 Task: Find connections with filter location Seesen with filter topic #Networkingwith filter profile language German with filter current company Hacking Articles with filter school A.N.College with filter industry Metal Valve, Ball, and Roller Manufacturing with filter service category Technical with filter keywords title Attorney
Action: Mouse moved to (193, 287)
Screenshot: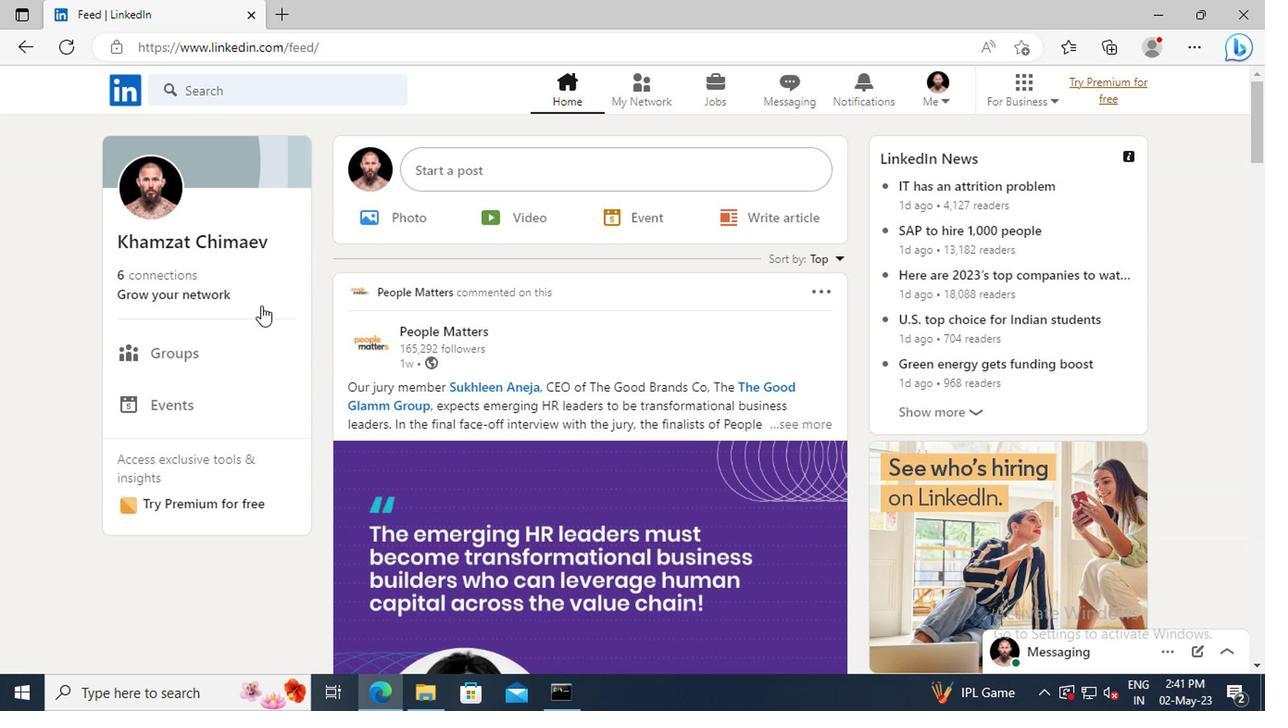 
Action: Mouse pressed left at (193, 287)
Screenshot: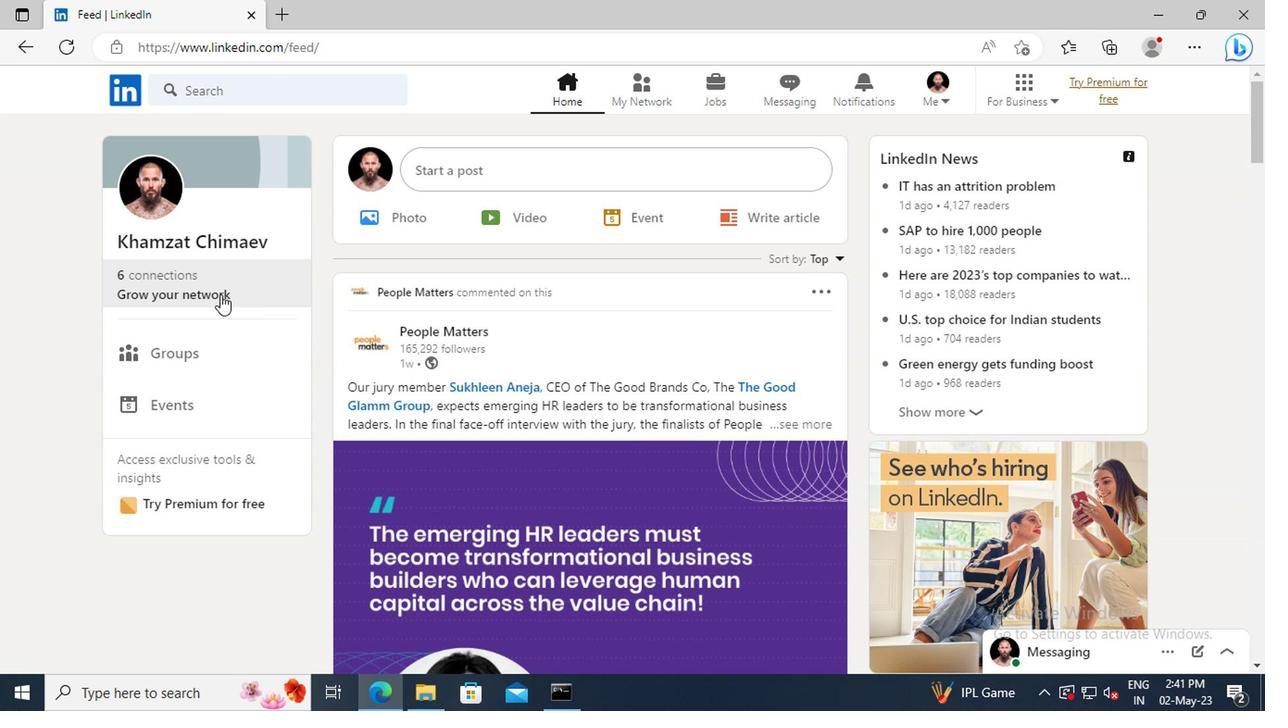 
Action: Mouse moved to (190, 197)
Screenshot: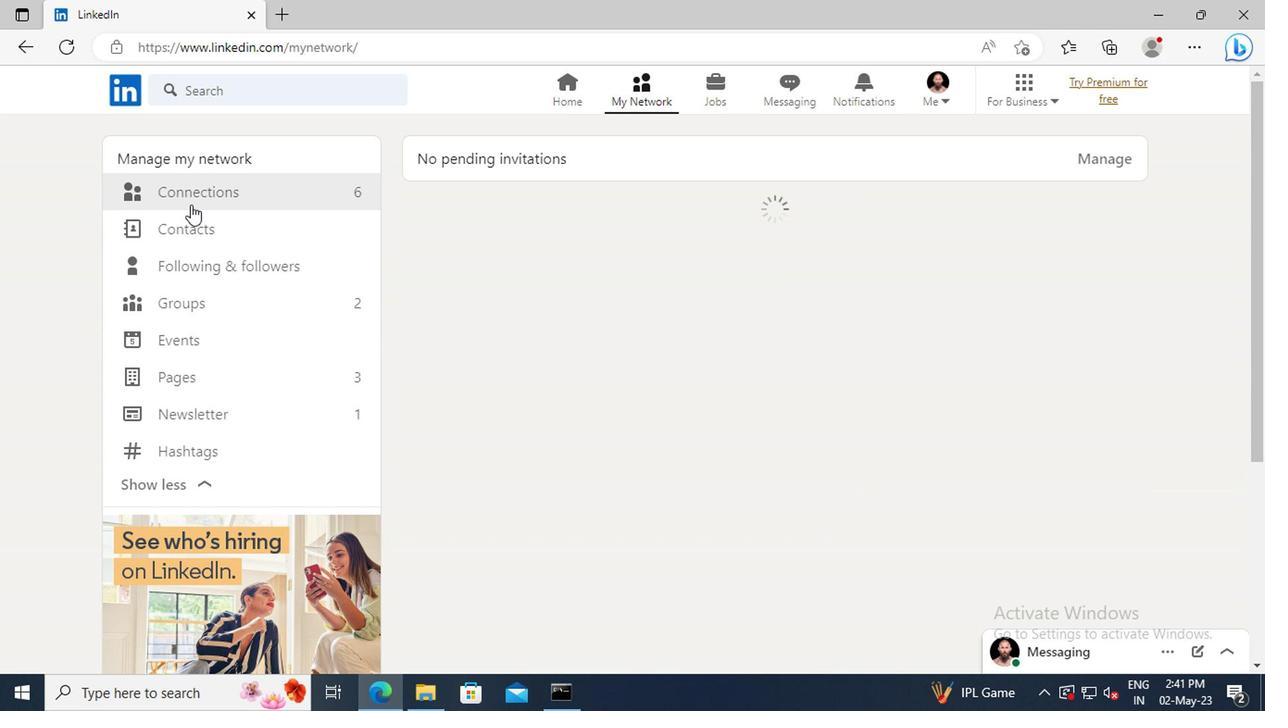 
Action: Mouse pressed left at (190, 197)
Screenshot: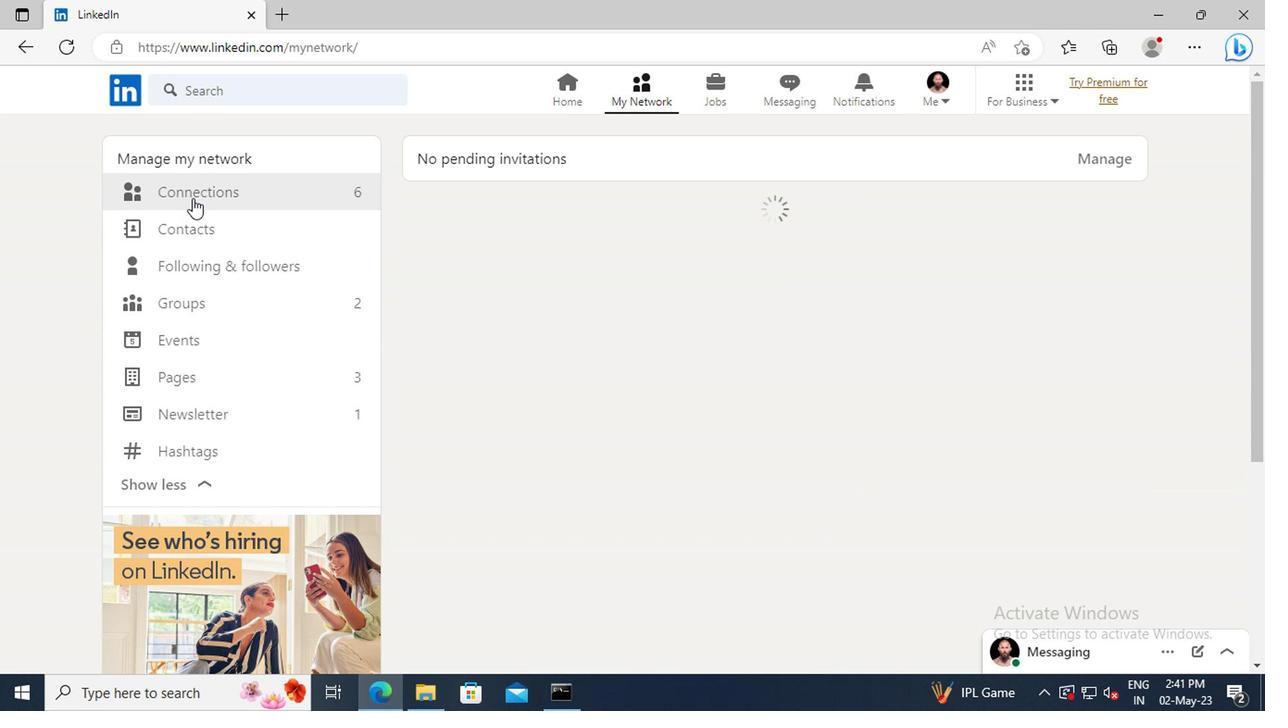 
Action: Mouse moved to (738, 201)
Screenshot: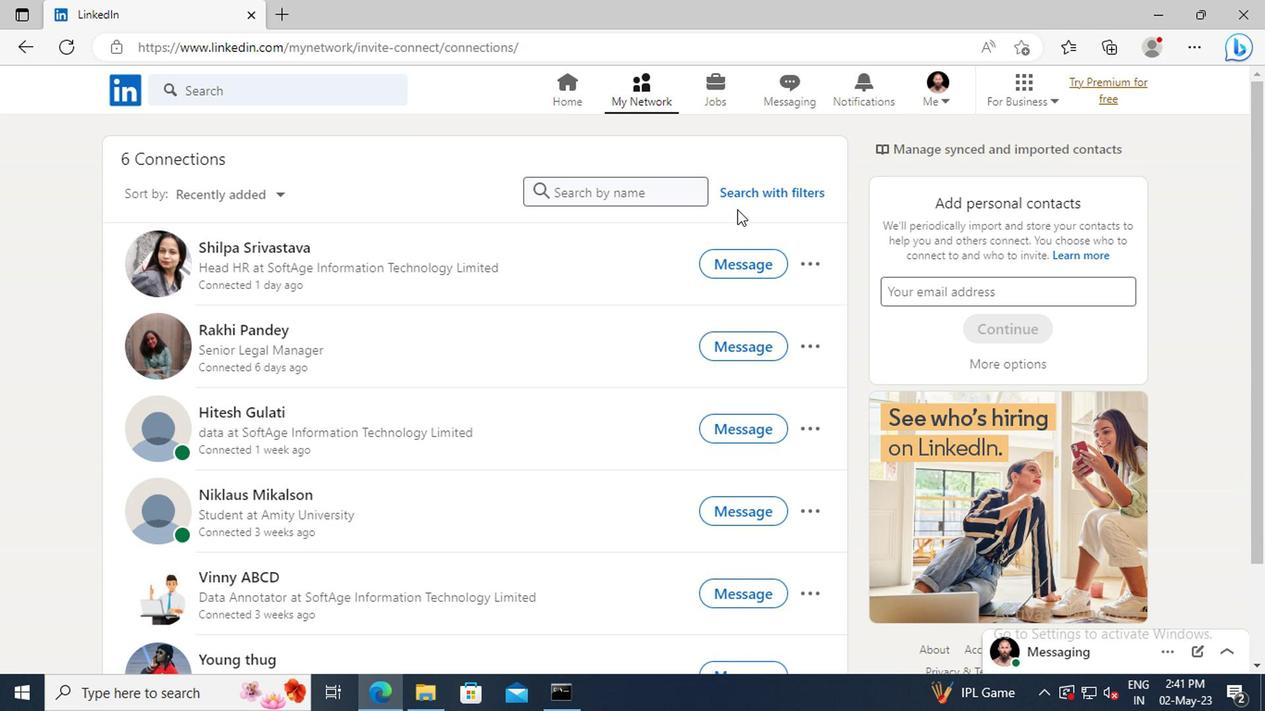 
Action: Mouse pressed left at (738, 201)
Screenshot: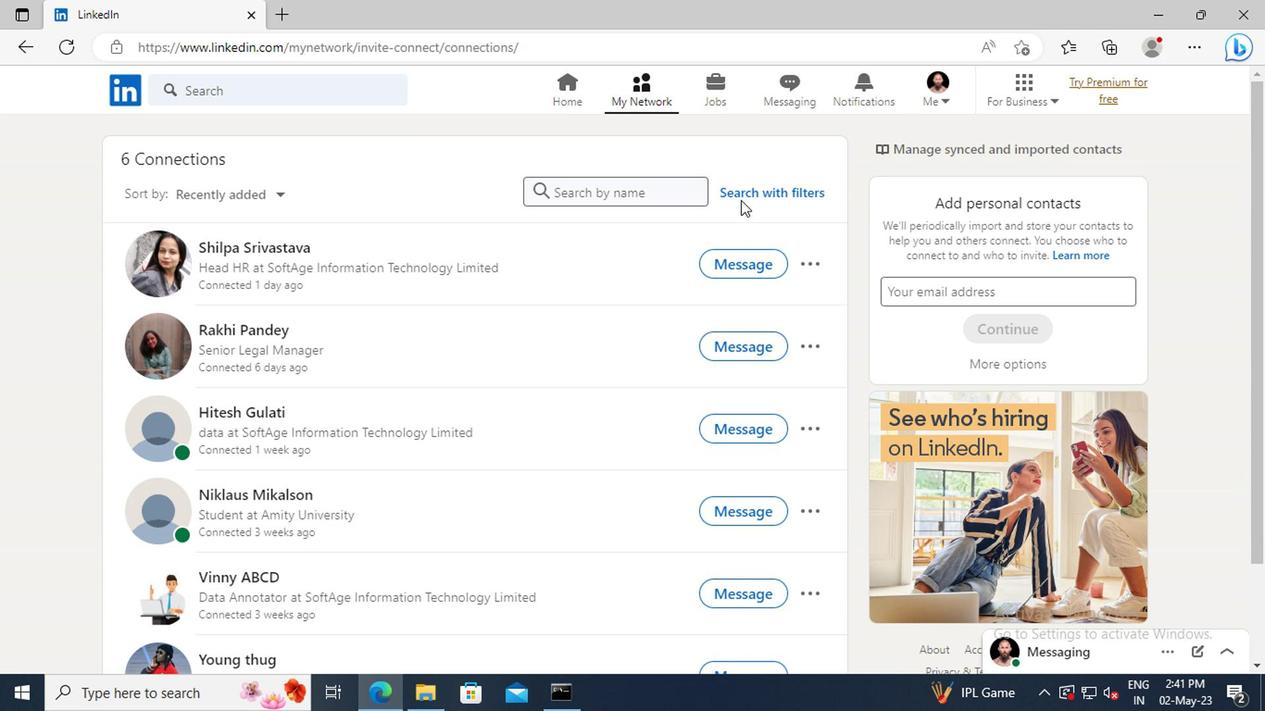 
Action: Mouse moved to (698, 150)
Screenshot: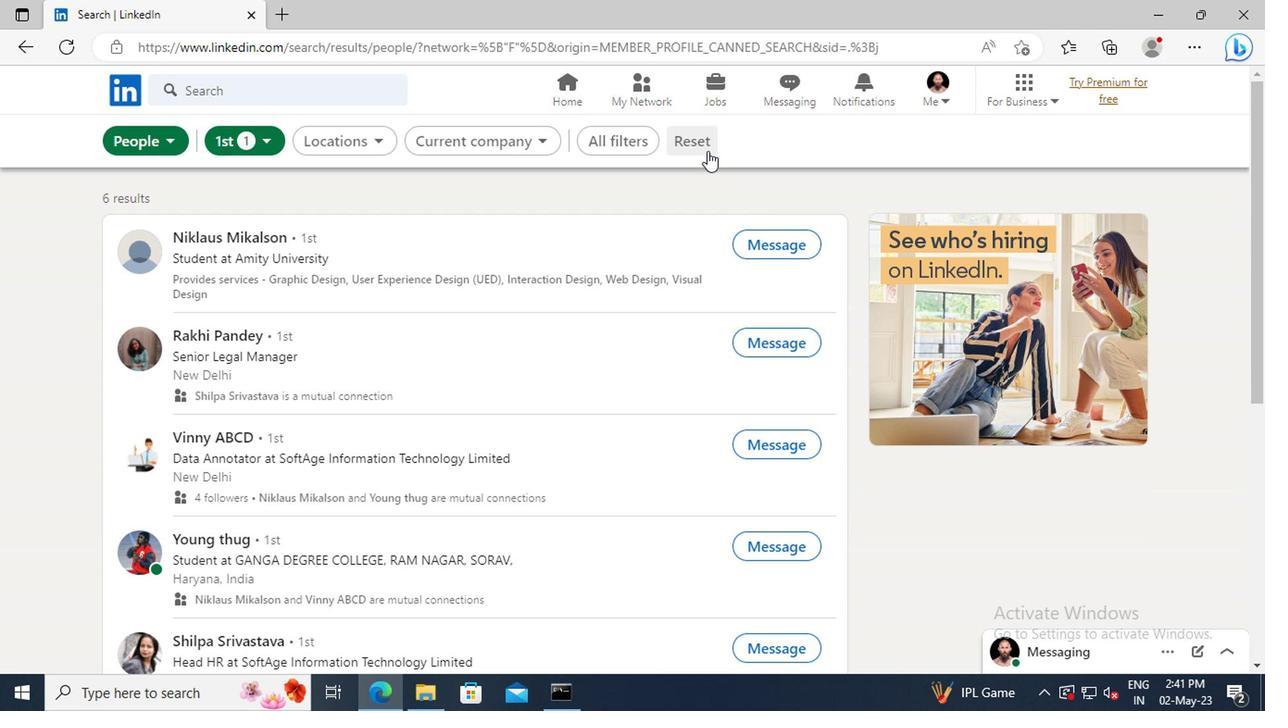 
Action: Mouse pressed left at (698, 150)
Screenshot: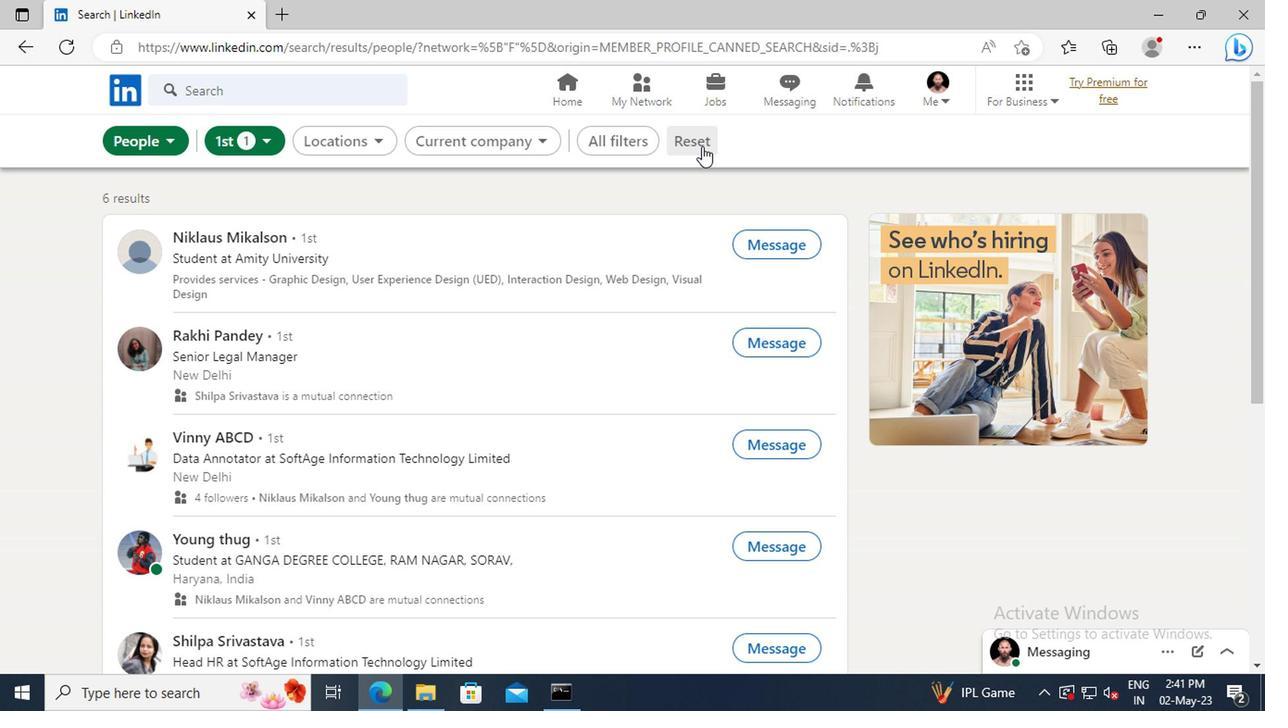 
Action: Mouse moved to (671, 149)
Screenshot: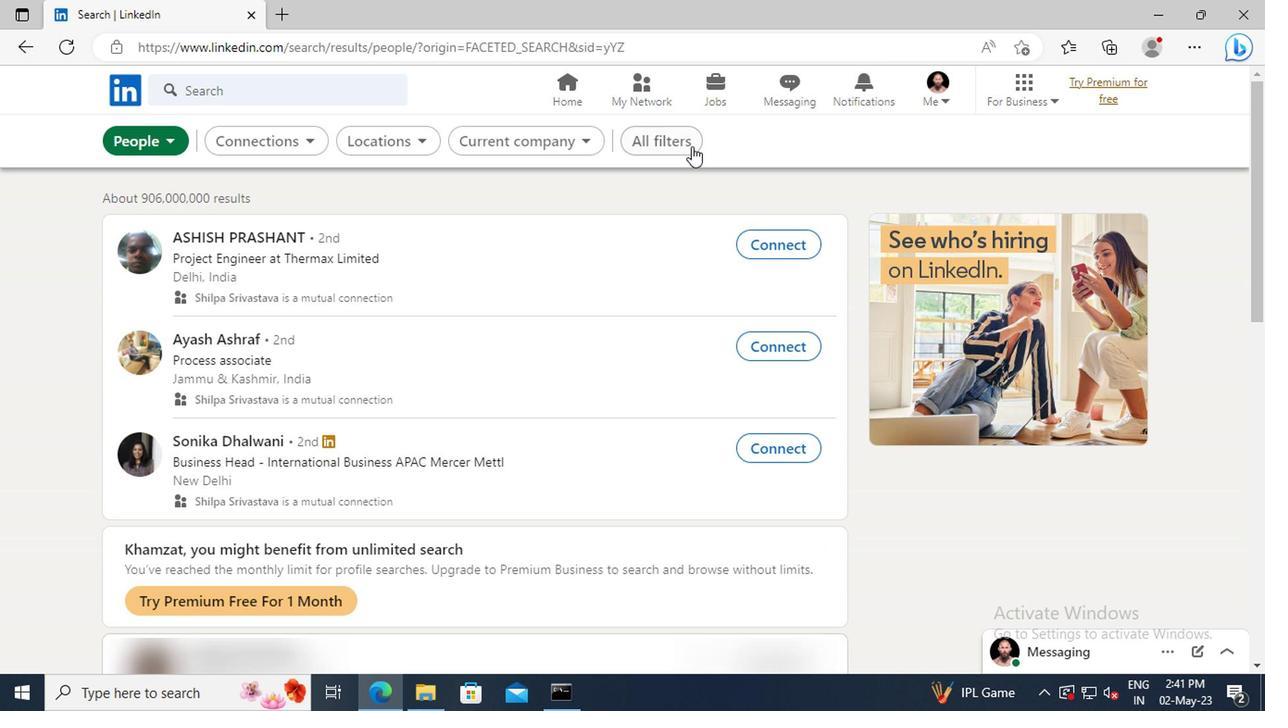 
Action: Mouse pressed left at (671, 149)
Screenshot: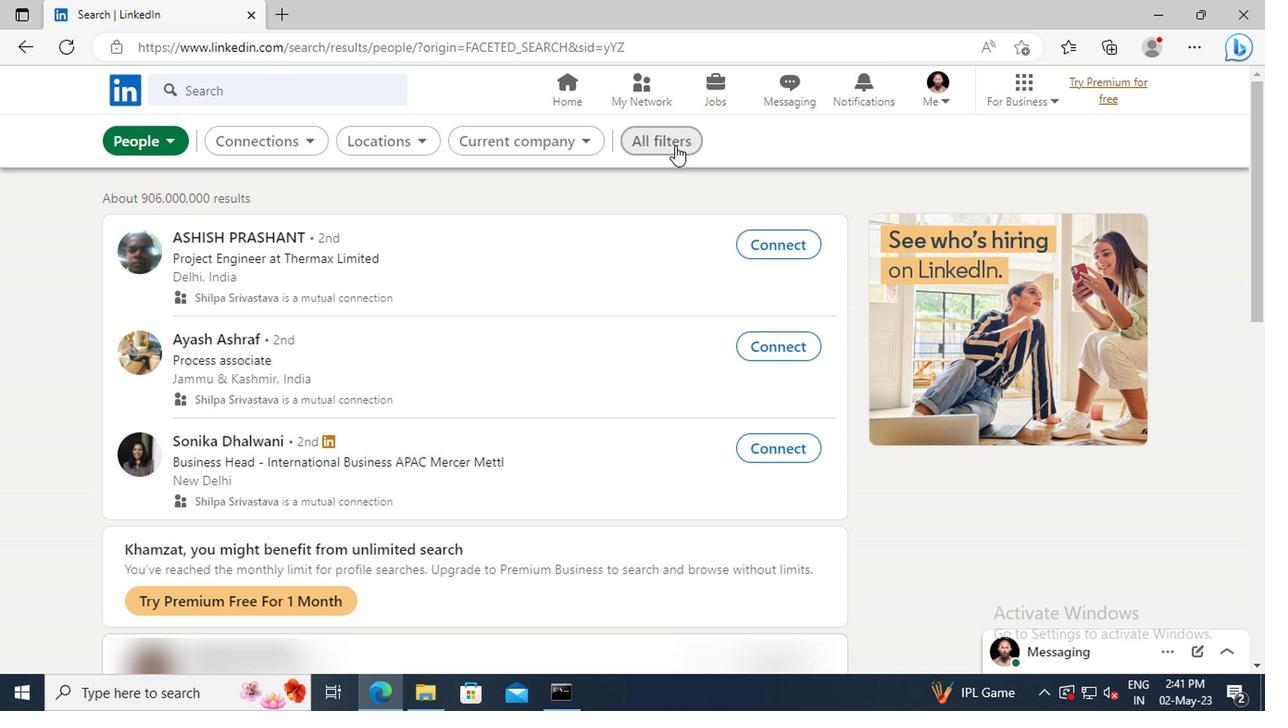 
Action: Mouse moved to (1038, 336)
Screenshot: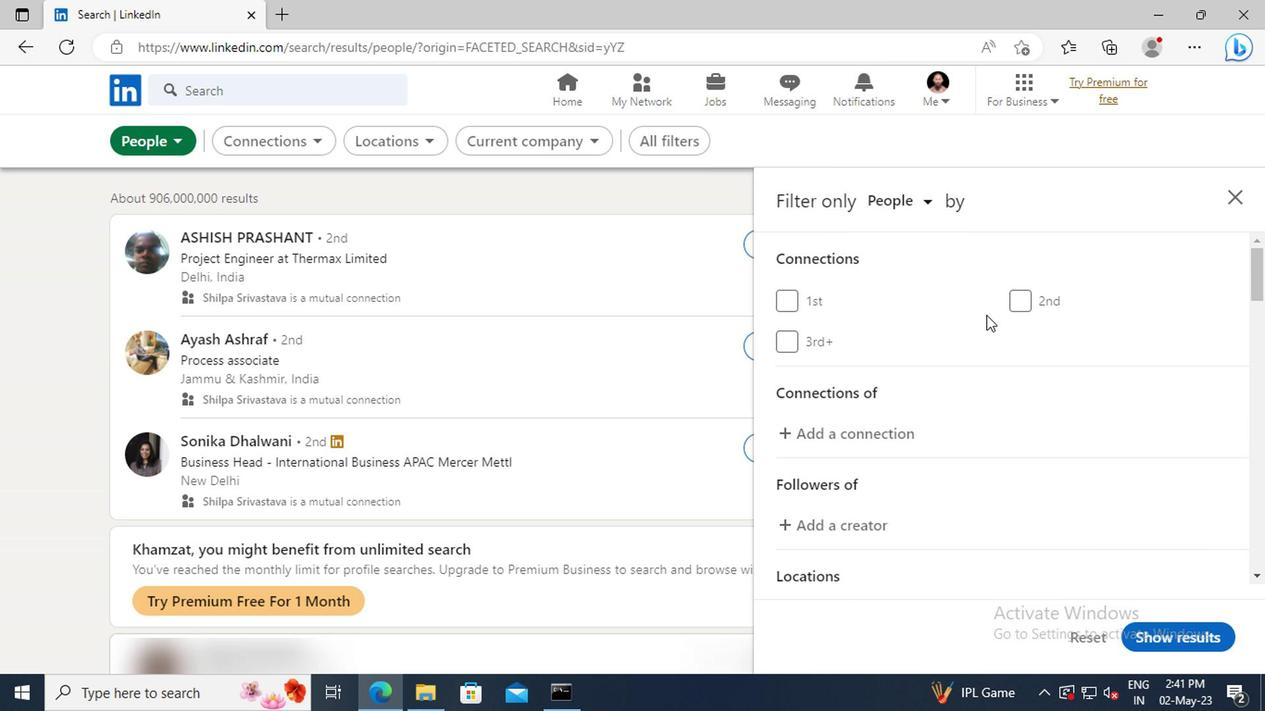 
Action: Mouse scrolled (1038, 335) with delta (0, -1)
Screenshot: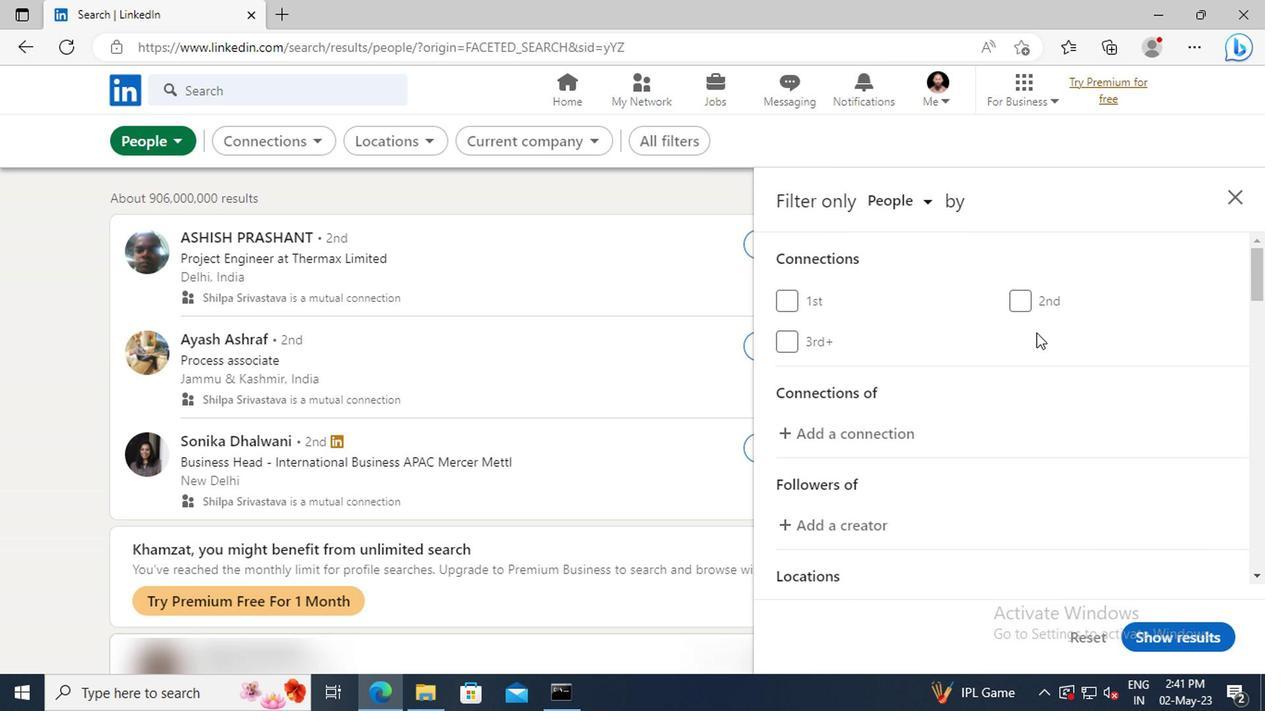 
Action: Mouse scrolled (1038, 335) with delta (0, -1)
Screenshot: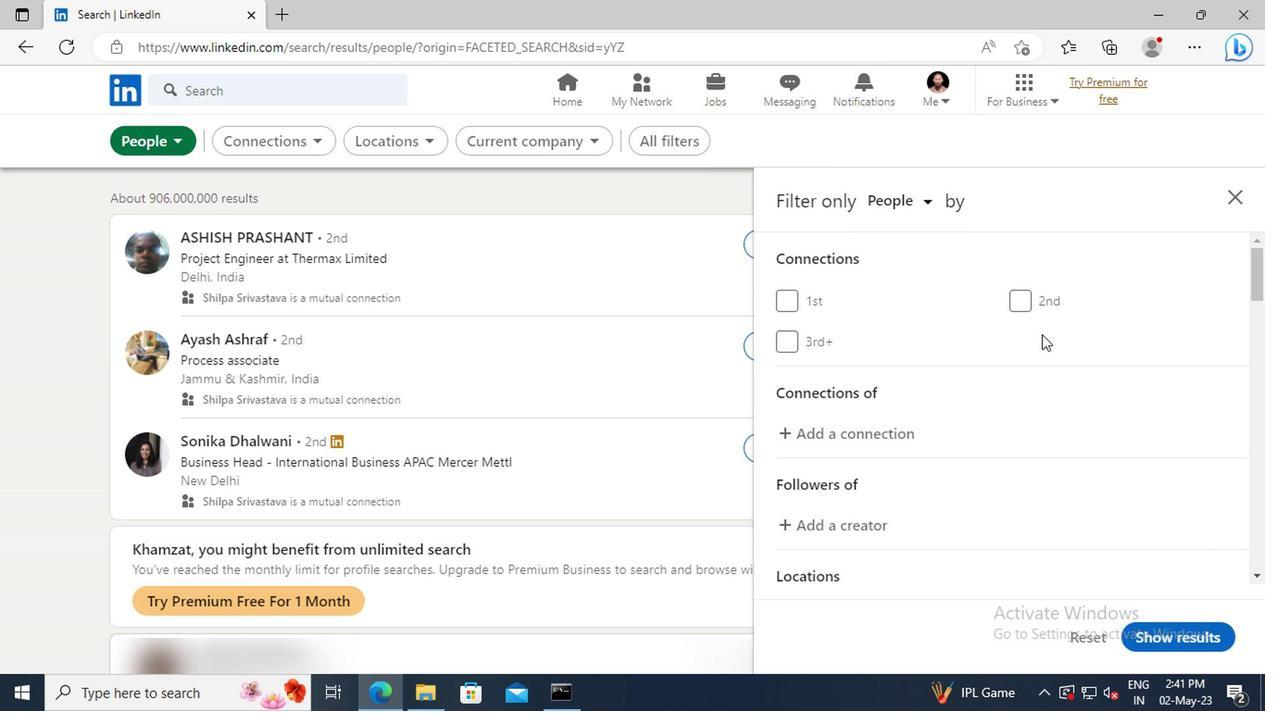 
Action: Mouse scrolled (1038, 335) with delta (0, -1)
Screenshot: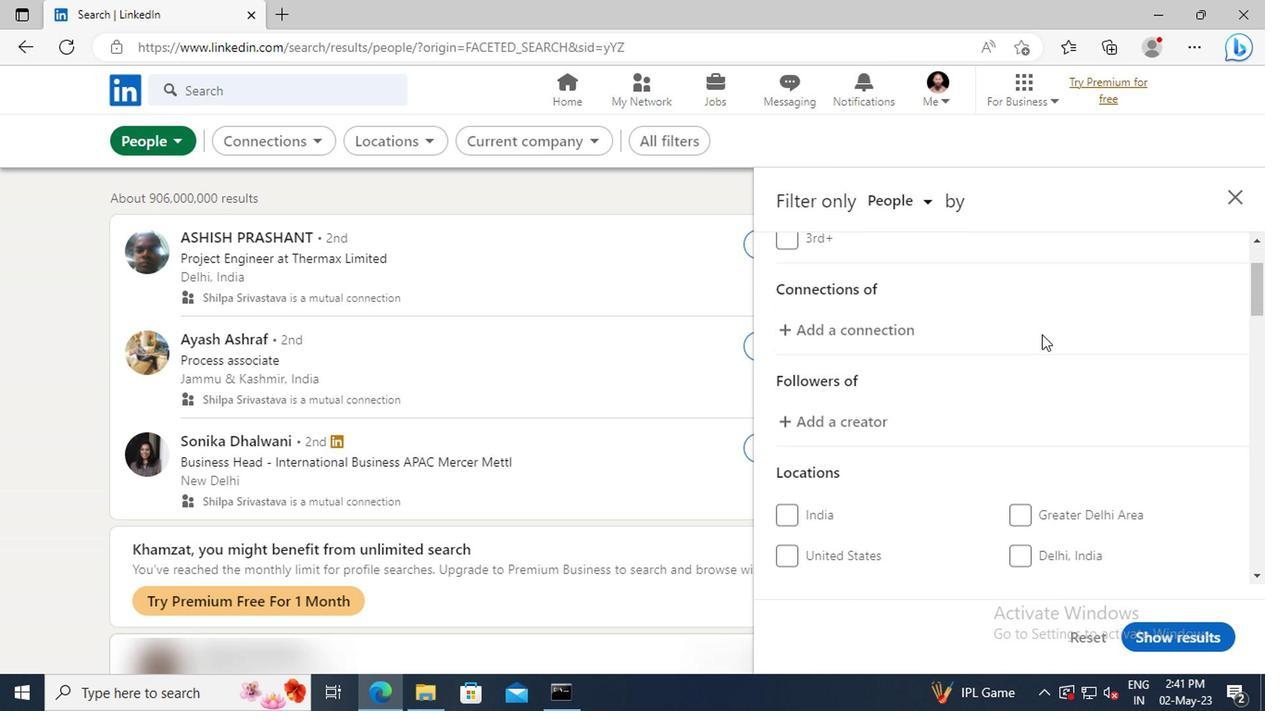 
Action: Mouse scrolled (1038, 335) with delta (0, -1)
Screenshot: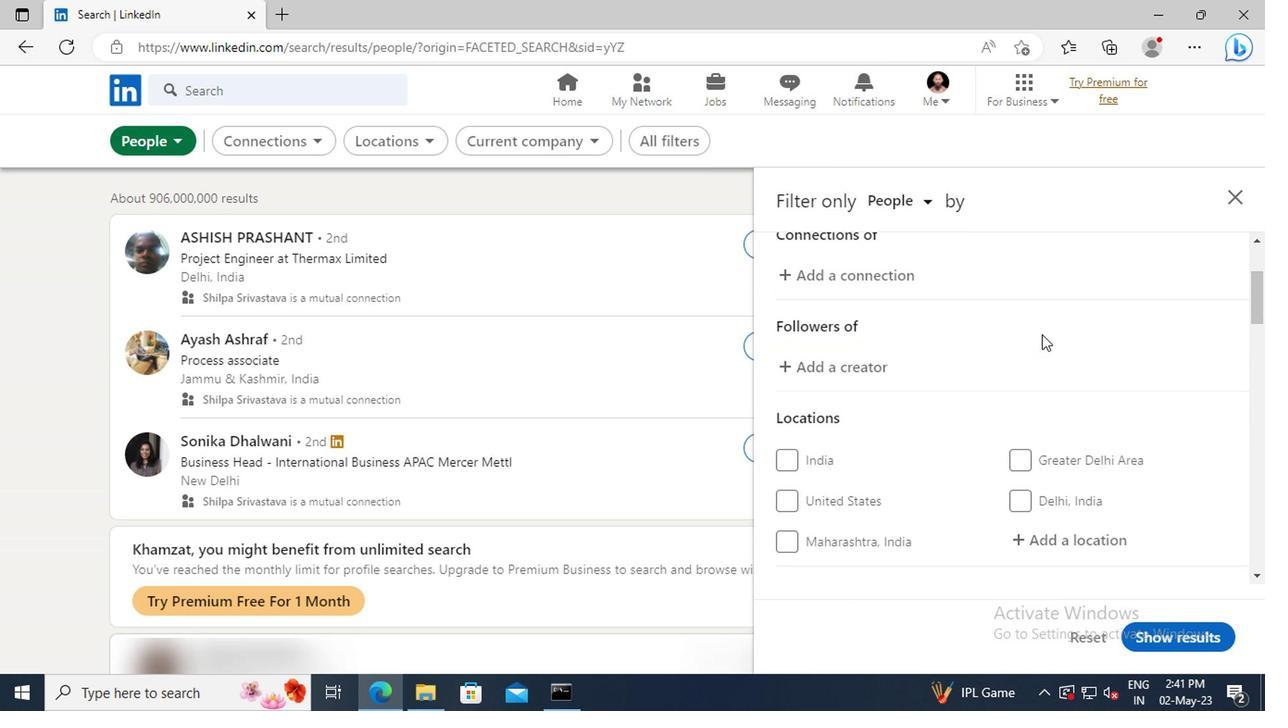 
Action: Mouse scrolled (1038, 335) with delta (0, -1)
Screenshot: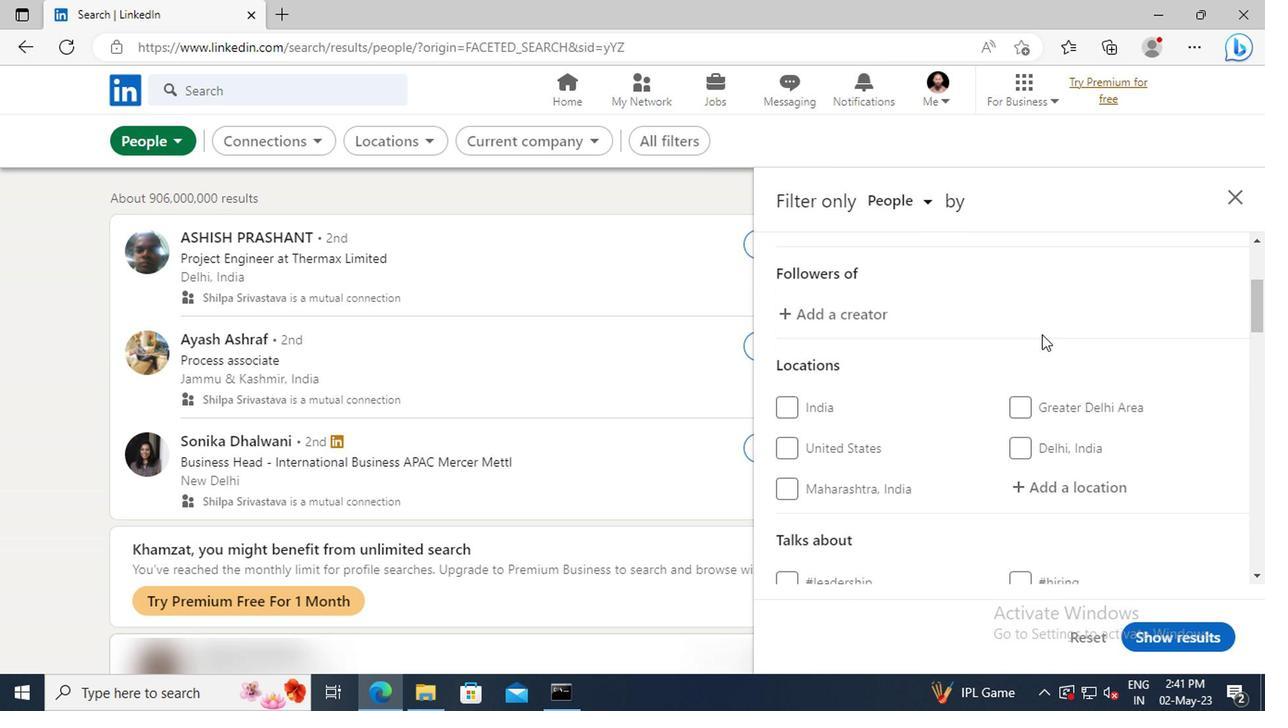 
Action: Mouse moved to (1038, 431)
Screenshot: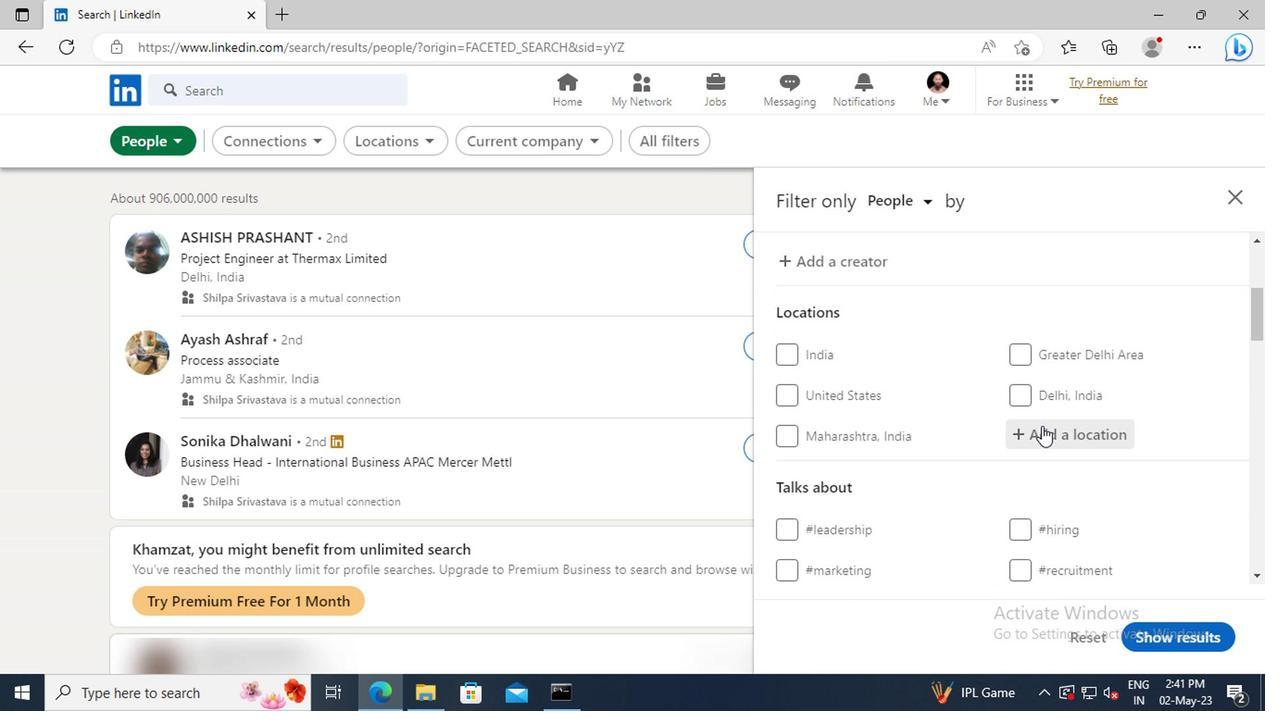 
Action: Mouse pressed left at (1038, 431)
Screenshot: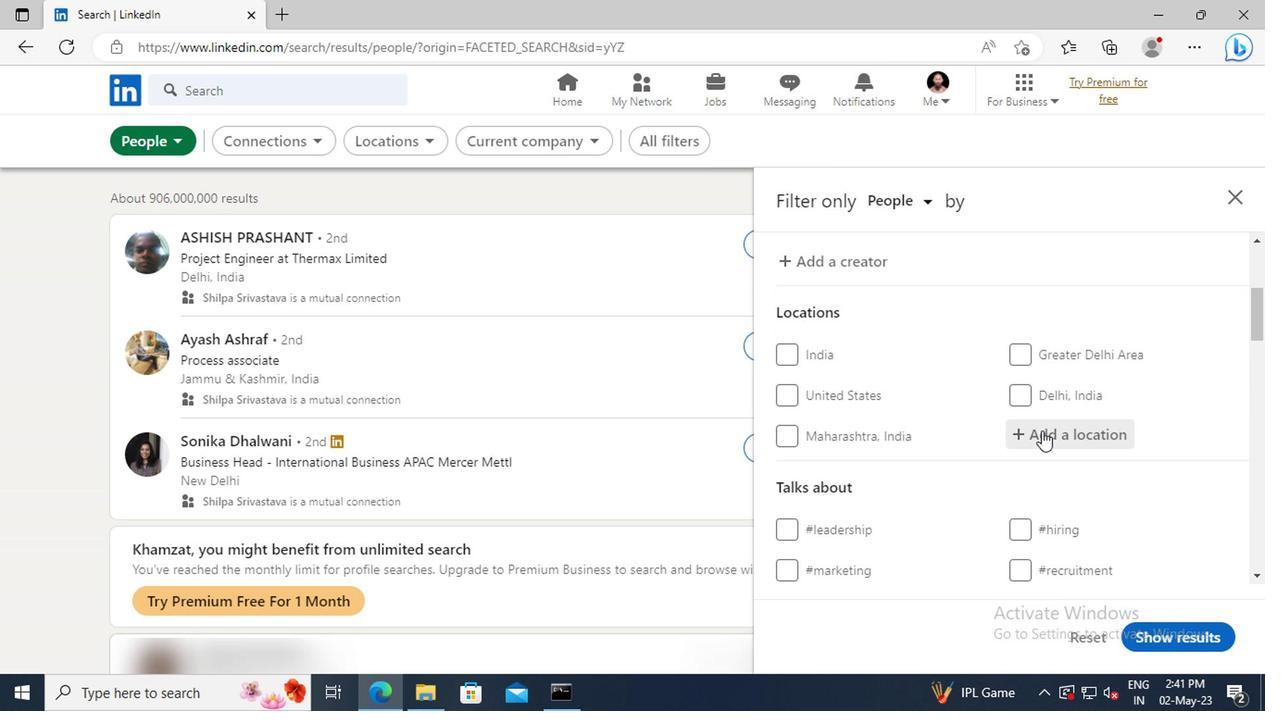 
Action: Key pressed <Key.shift>SEESEN
Screenshot: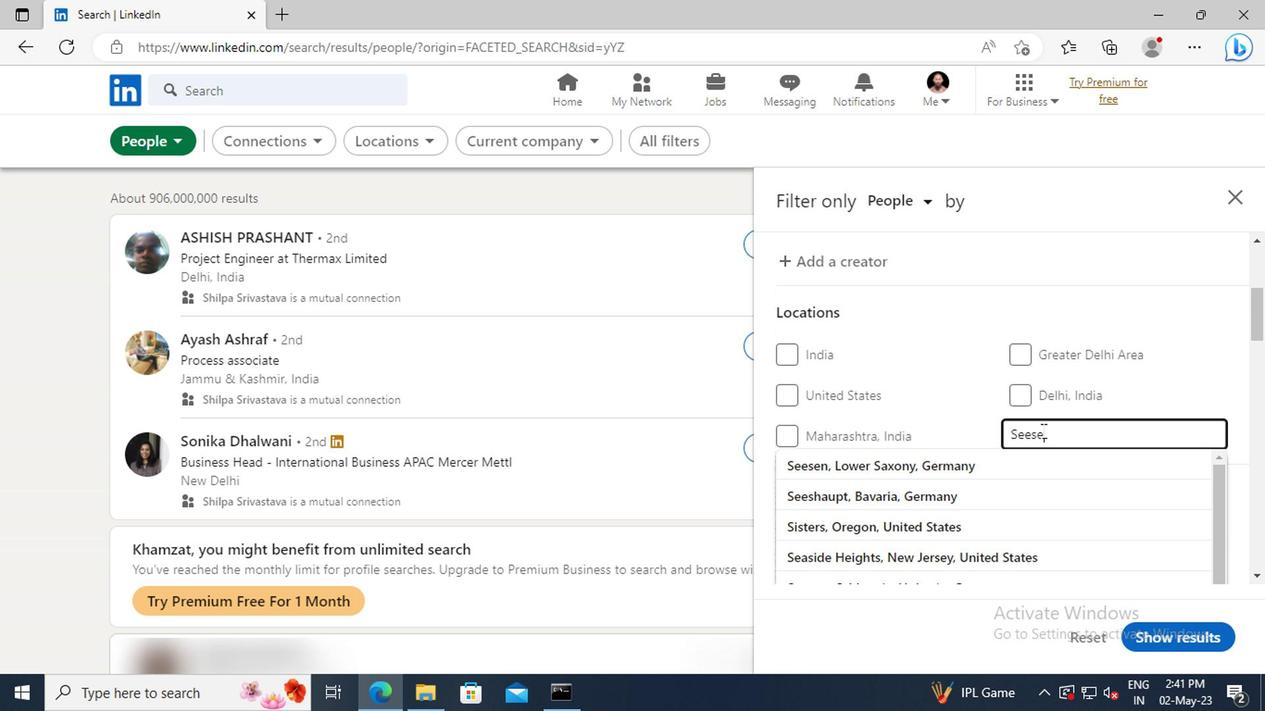 
Action: Mouse moved to (1045, 460)
Screenshot: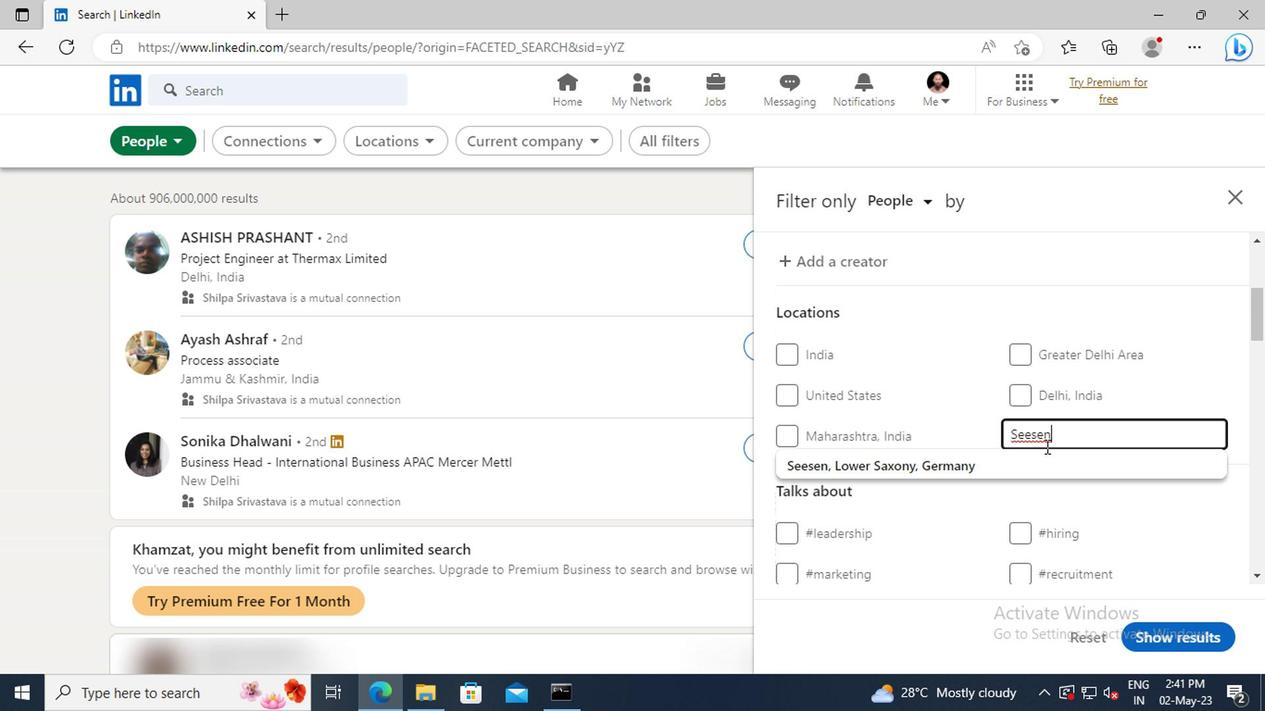 
Action: Mouse pressed left at (1045, 460)
Screenshot: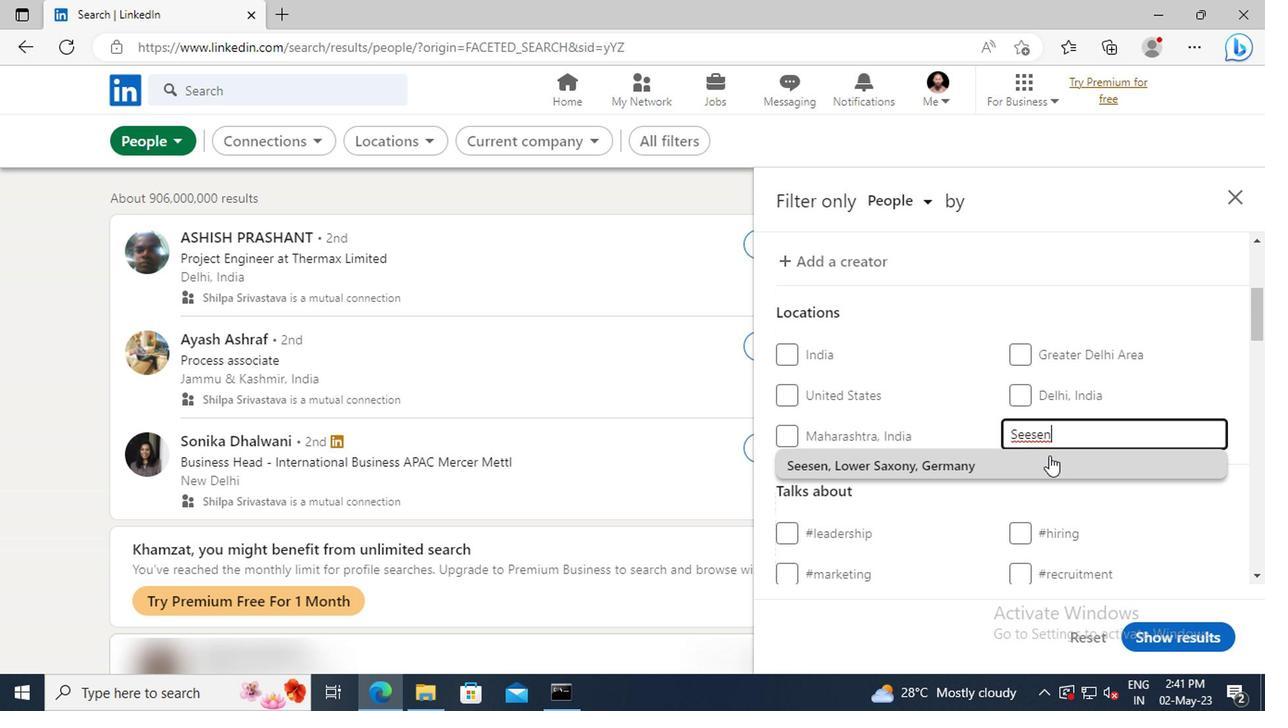 
Action: Mouse scrolled (1045, 460) with delta (0, 0)
Screenshot: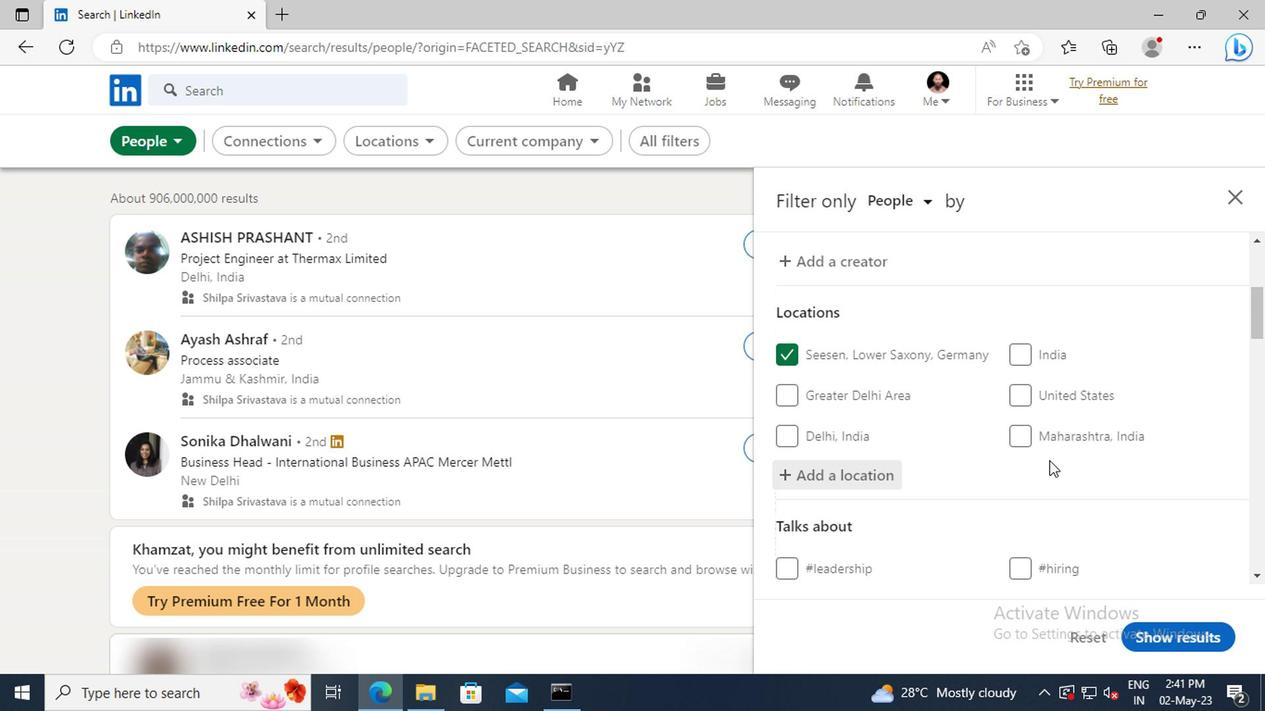 
Action: Mouse scrolled (1045, 460) with delta (0, 0)
Screenshot: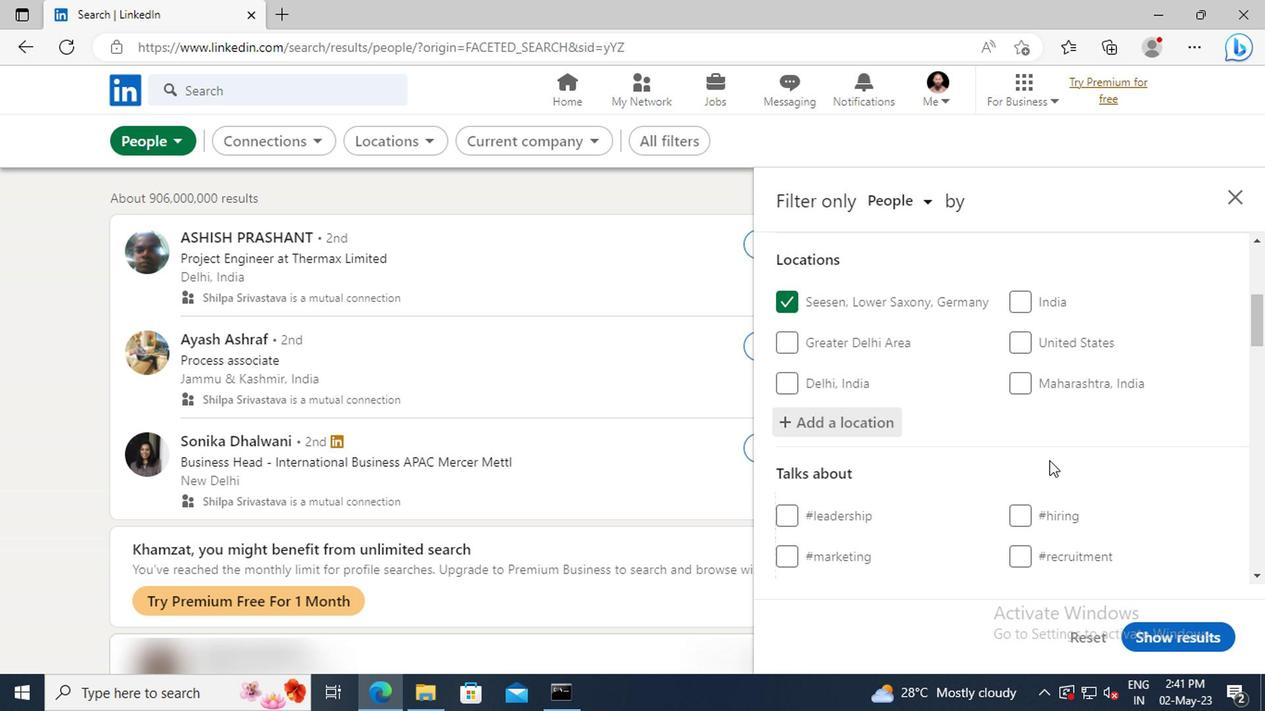 
Action: Mouse moved to (1046, 460)
Screenshot: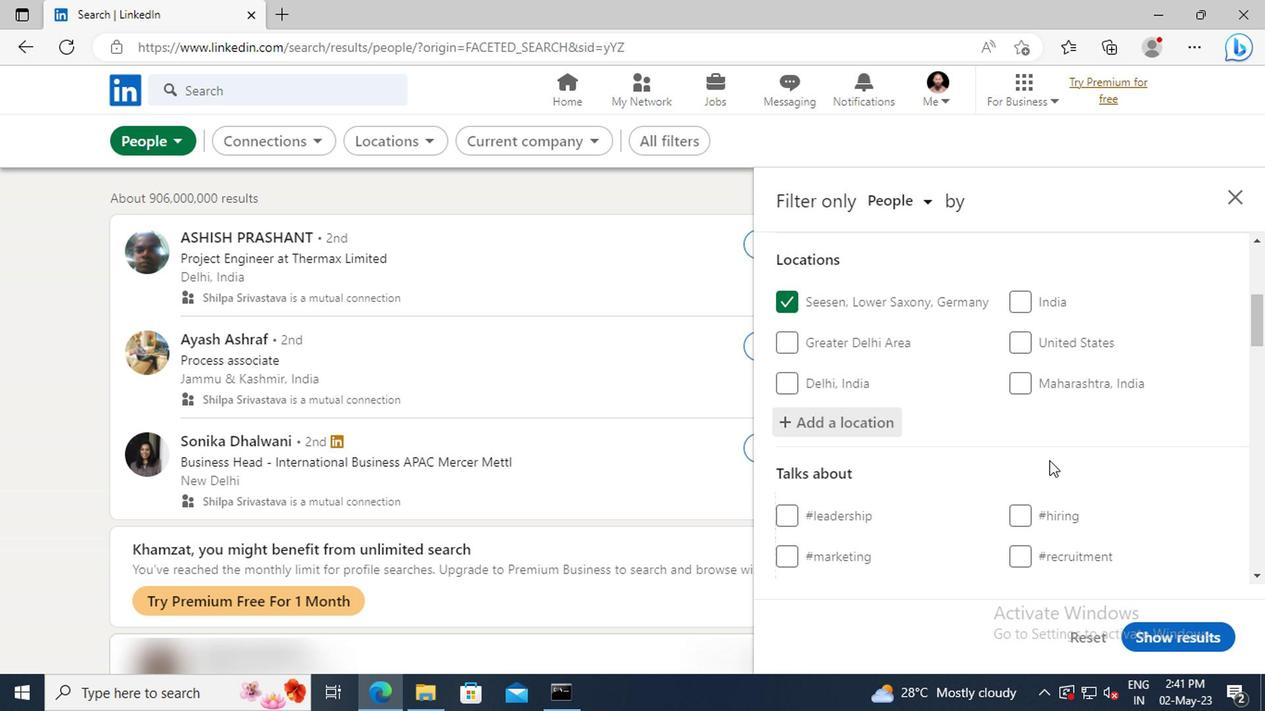 
Action: Mouse scrolled (1046, 460) with delta (0, 0)
Screenshot: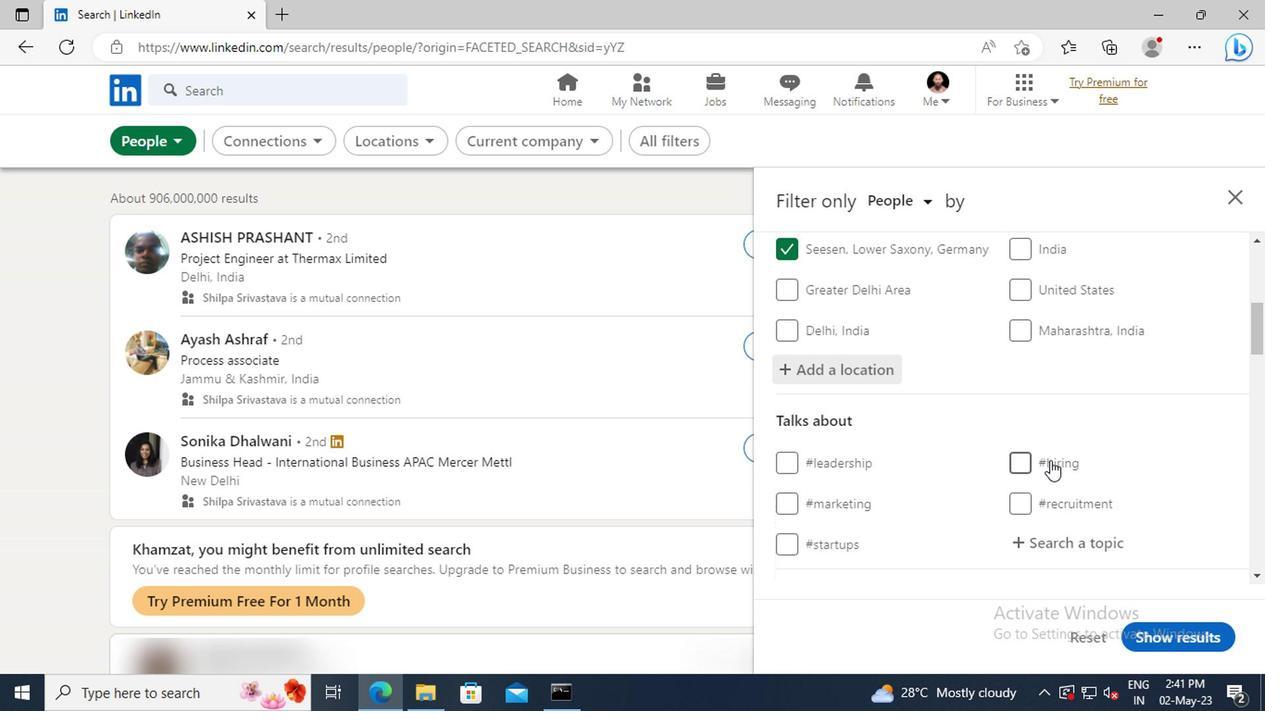
Action: Mouse moved to (1049, 486)
Screenshot: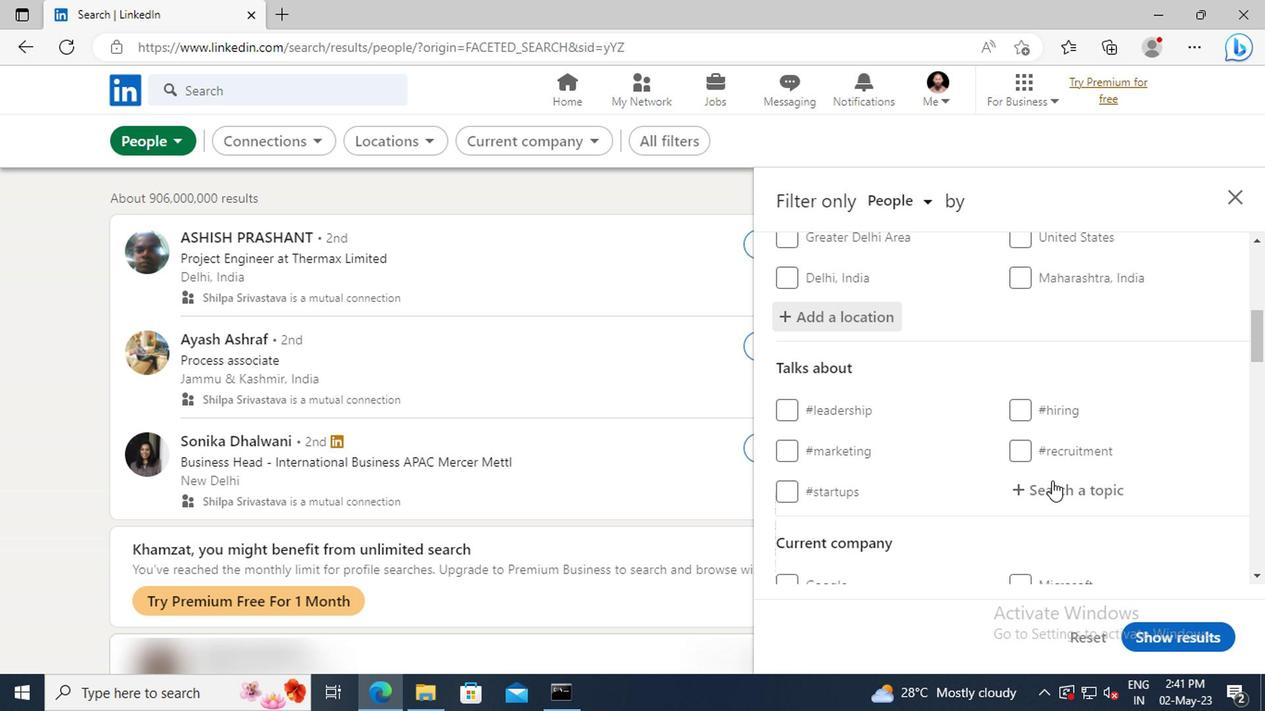 
Action: Mouse pressed left at (1049, 486)
Screenshot: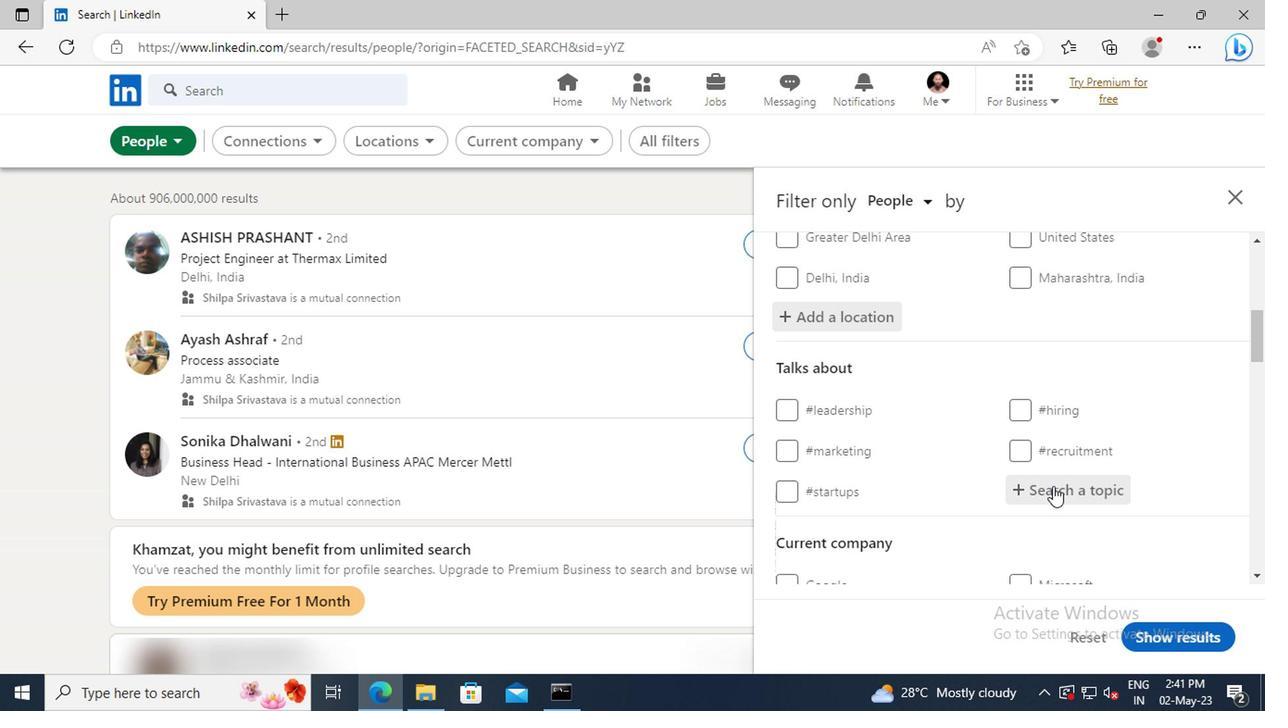 
Action: Key pressed <Key.shift>NETWORKING
Screenshot: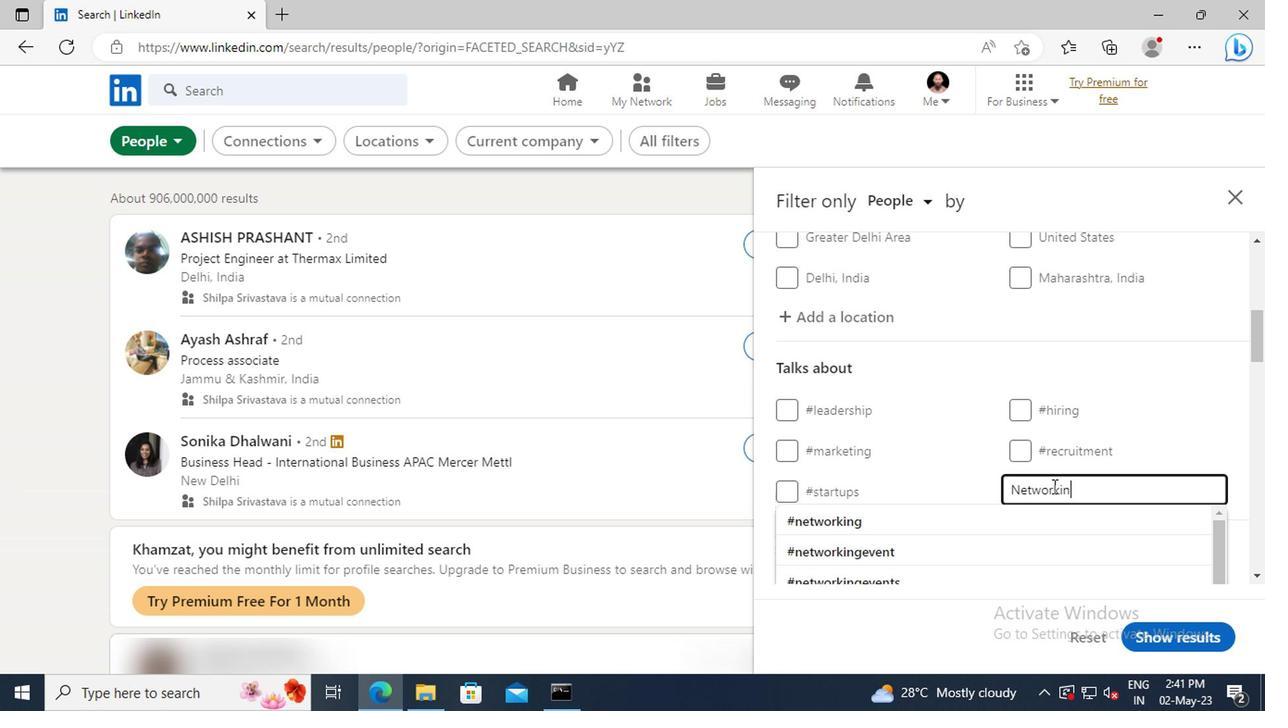 
Action: Mouse moved to (1052, 516)
Screenshot: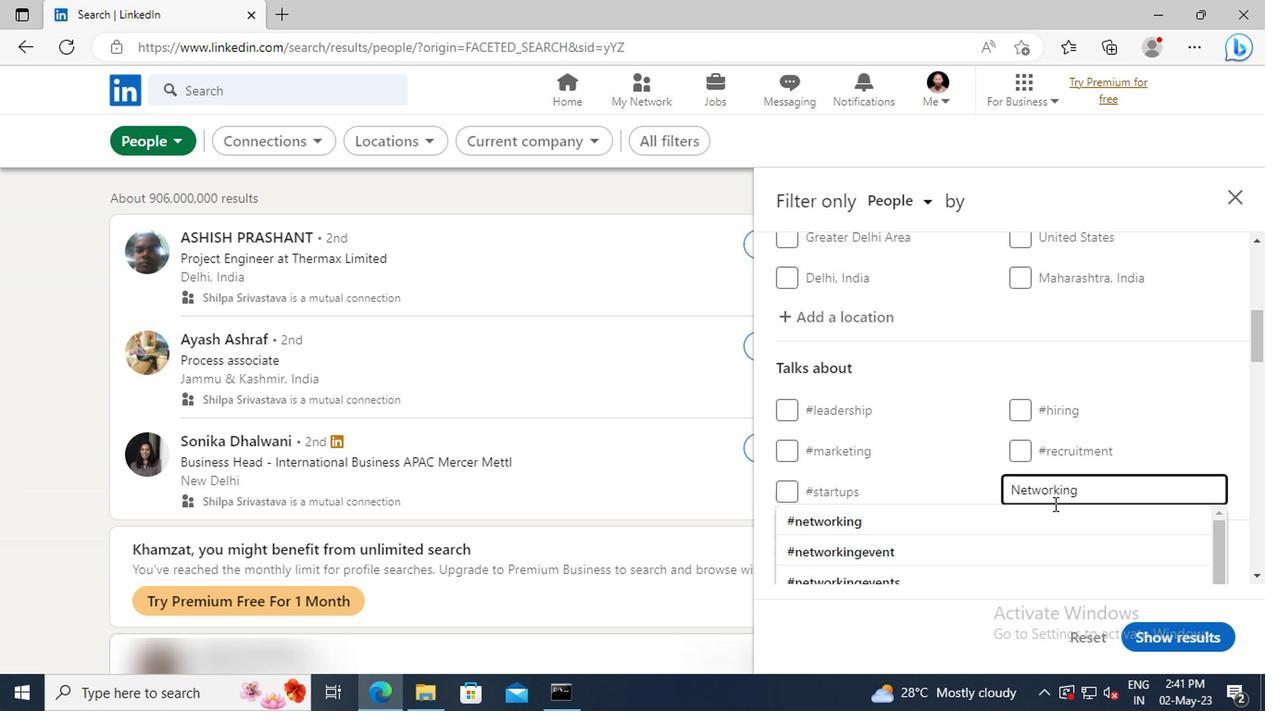 
Action: Mouse pressed left at (1052, 516)
Screenshot: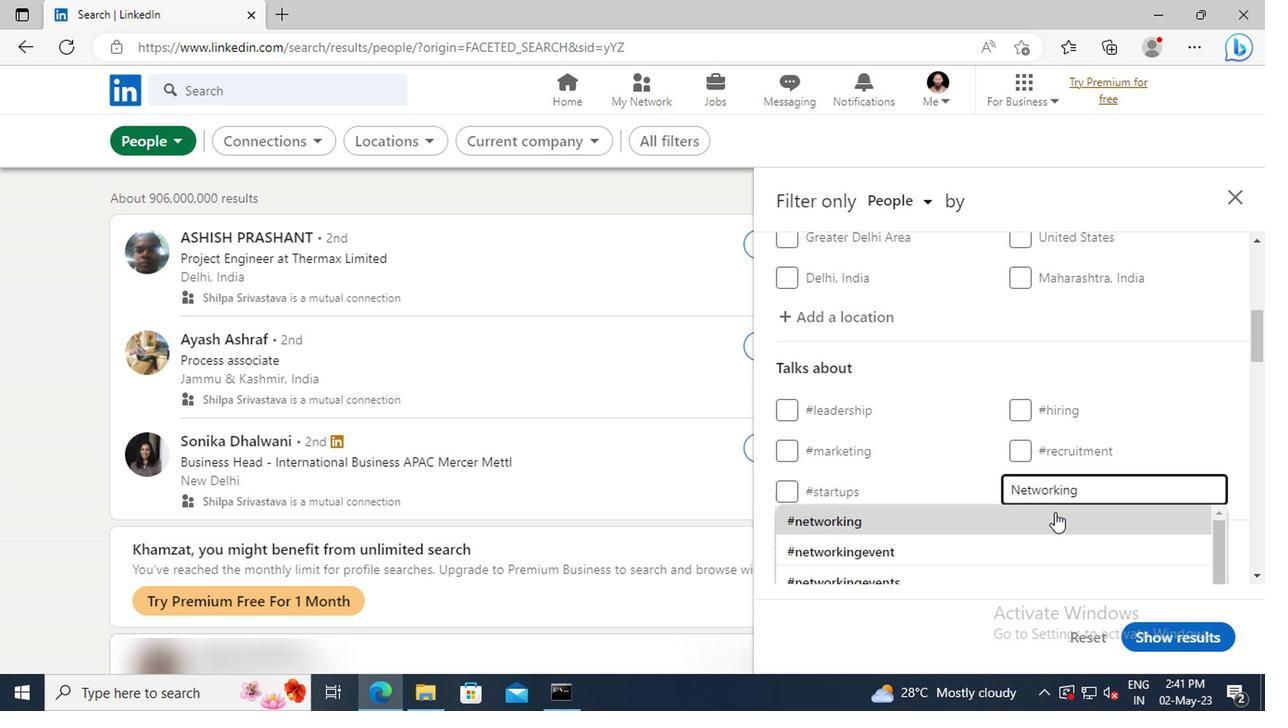 
Action: Mouse scrolled (1052, 514) with delta (0, -1)
Screenshot: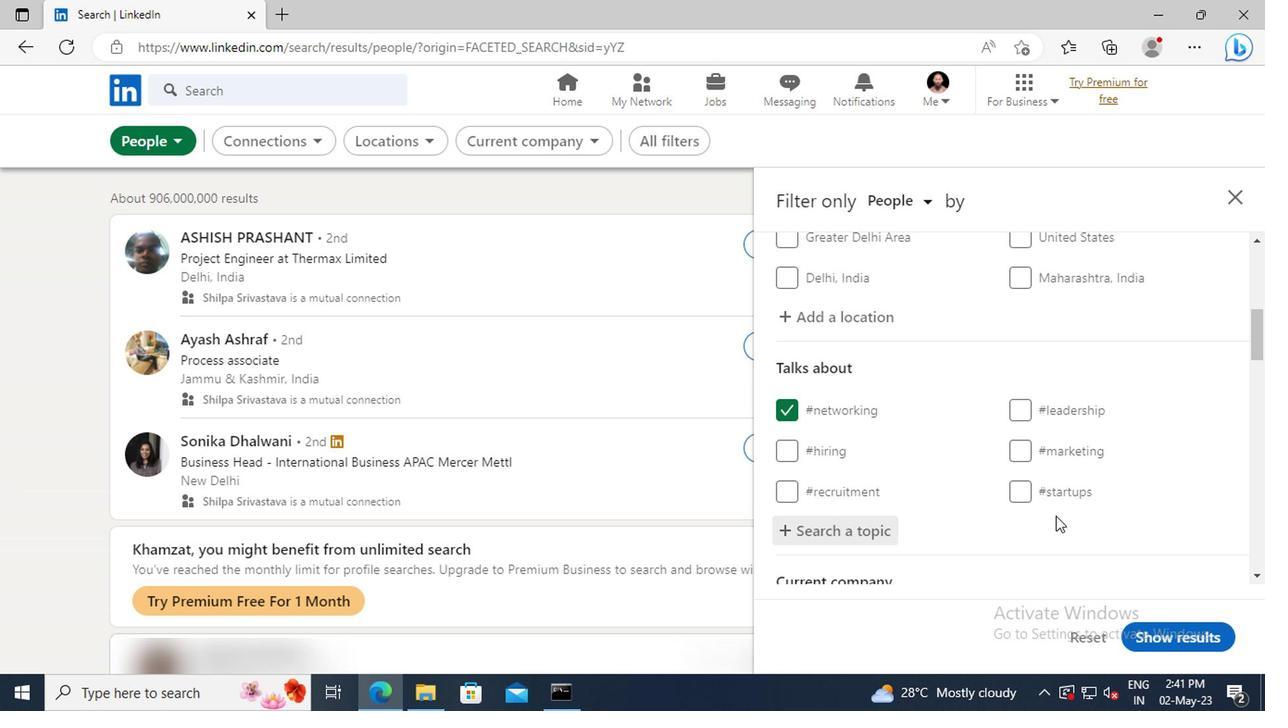 
Action: Mouse scrolled (1052, 514) with delta (0, -1)
Screenshot: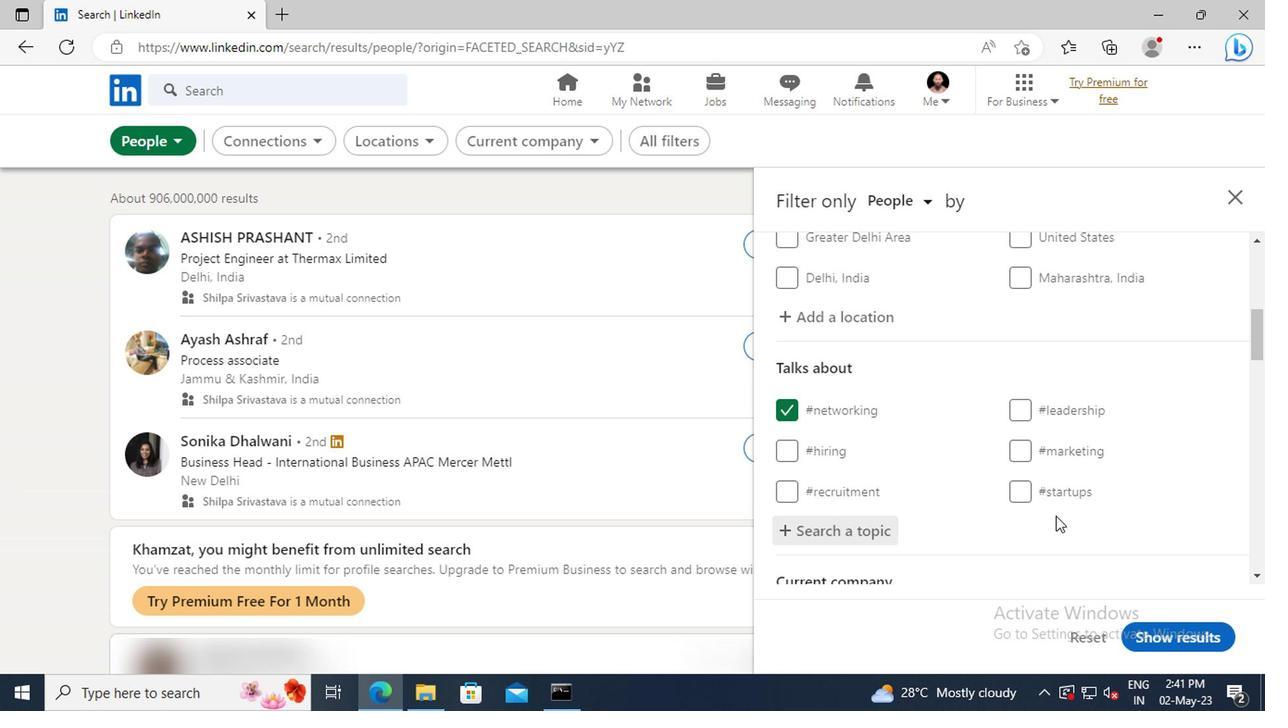 
Action: Mouse scrolled (1052, 514) with delta (0, -1)
Screenshot: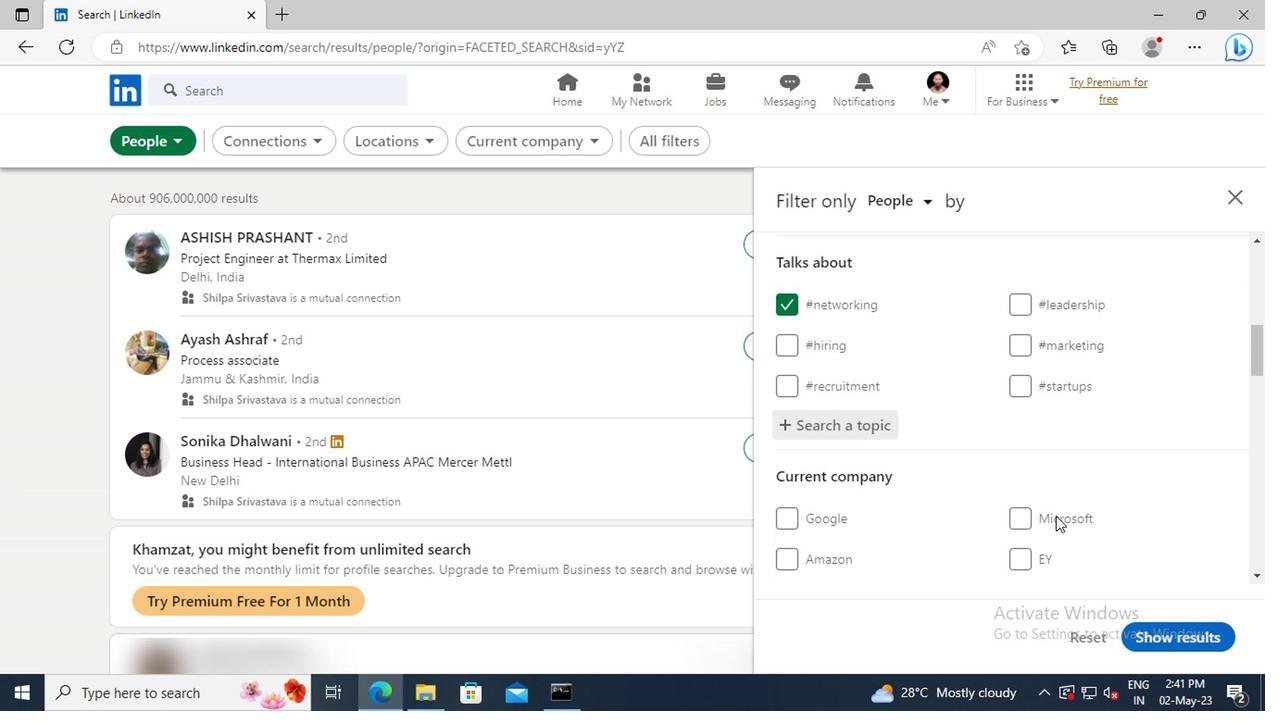 
Action: Mouse scrolled (1052, 514) with delta (0, -1)
Screenshot: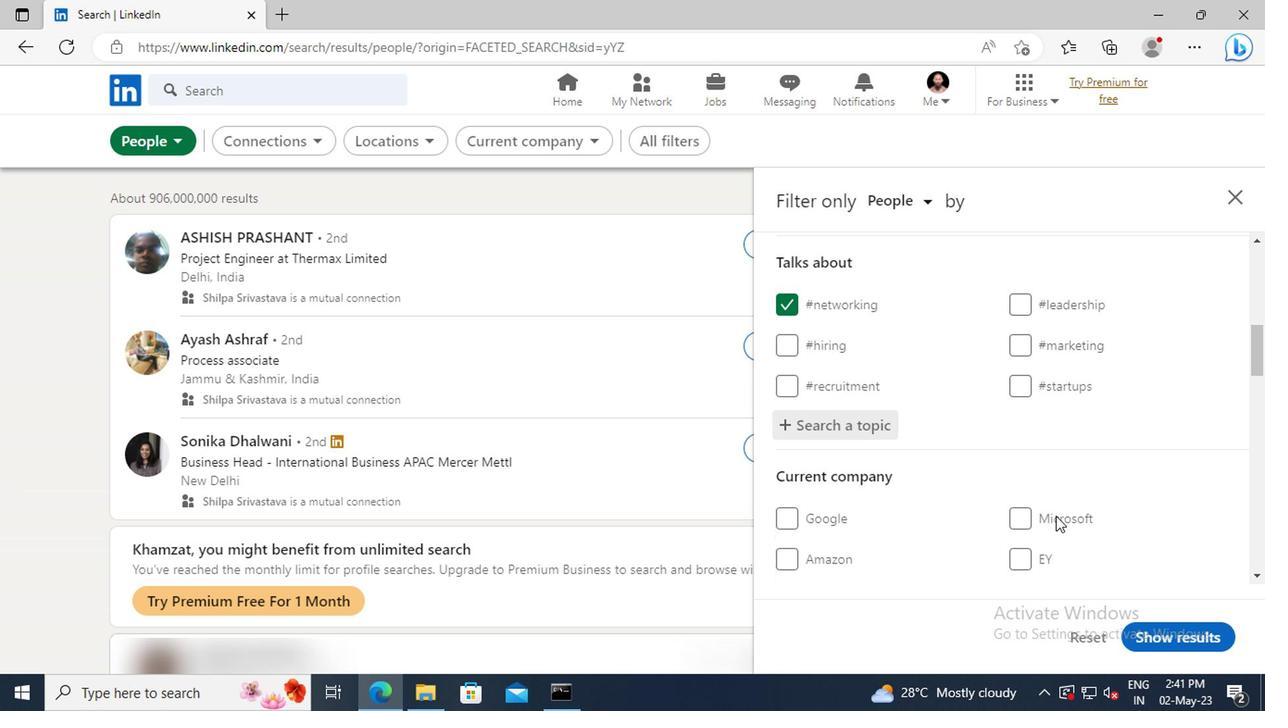 
Action: Mouse moved to (1052, 504)
Screenshot: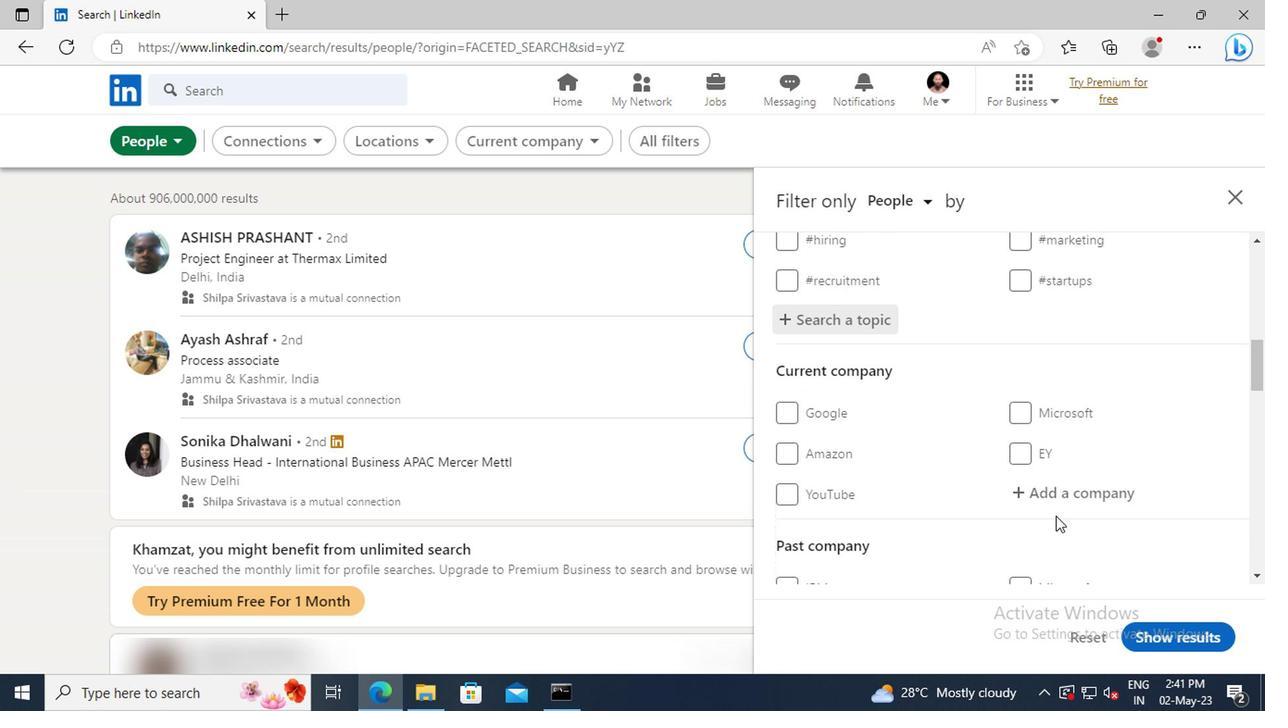 
Action: Mouse scrolled (1052, 504) with delta (0, 0)
Screenshot: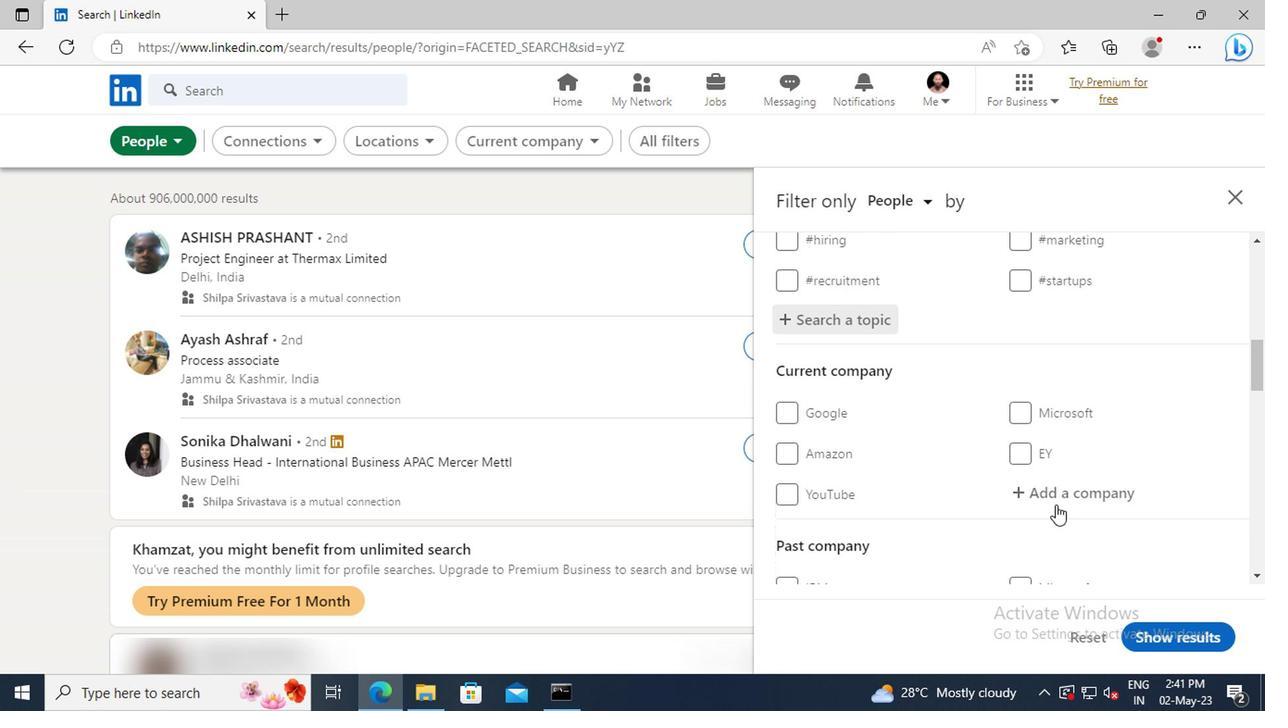 
Action: Mouse scrolled (1052, 504) with delta (0, 0)
Screenshot: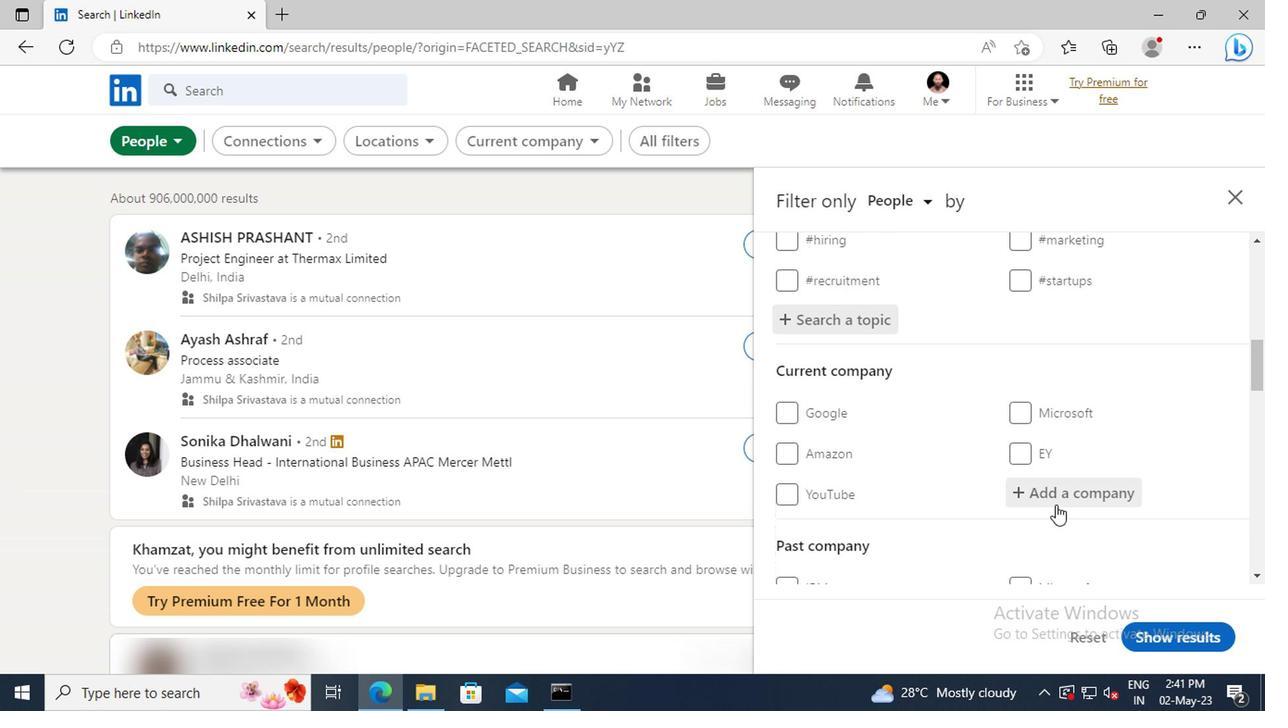 
Action: Mouse scrolled (1052, 504) with delta (0, 0)
Screenshot: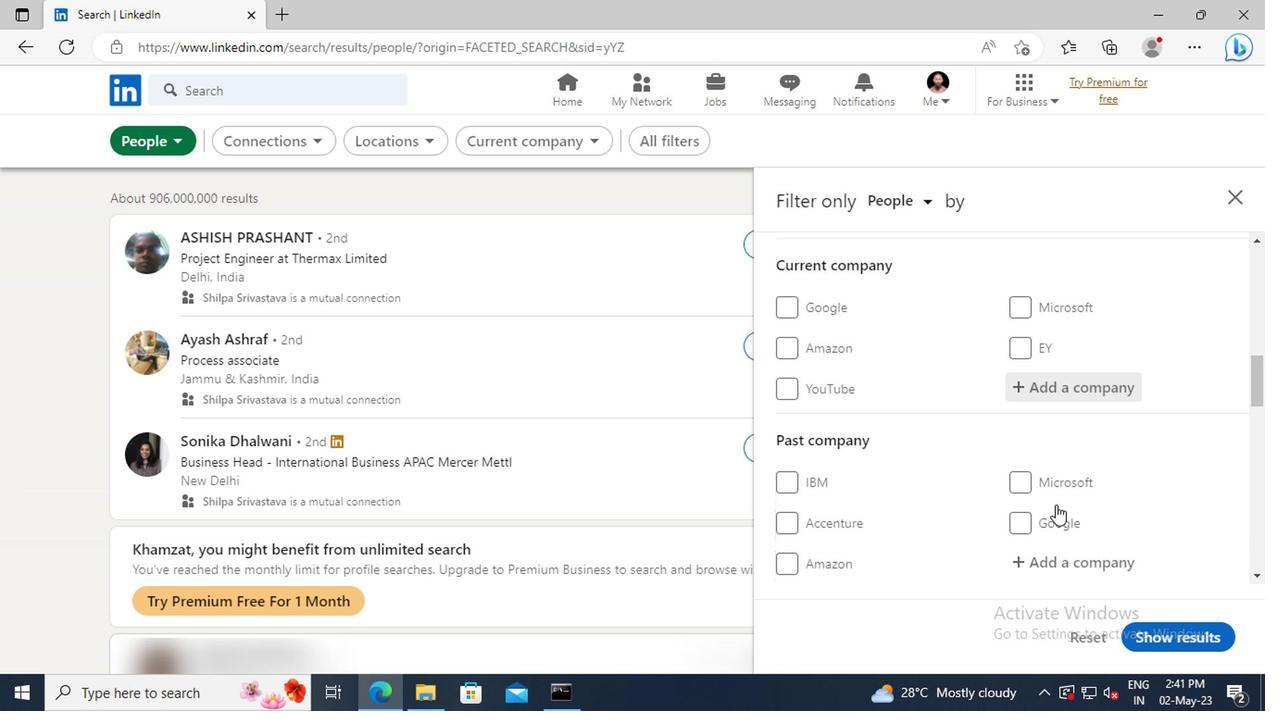 
Action: Mouse scrolled (1052, 504) with delta (0, 0)
Screenshot: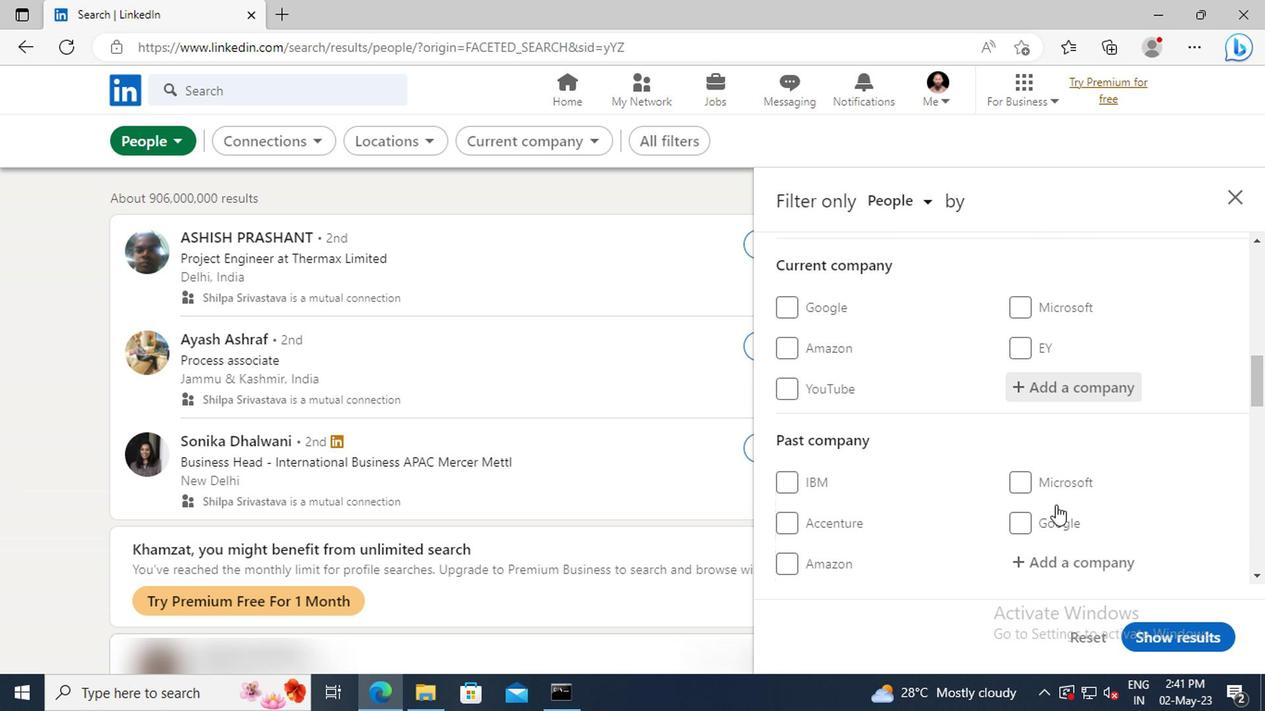 
Action: Mouse scrolled (1052, 504) with delta (0, 0)
Screenshot: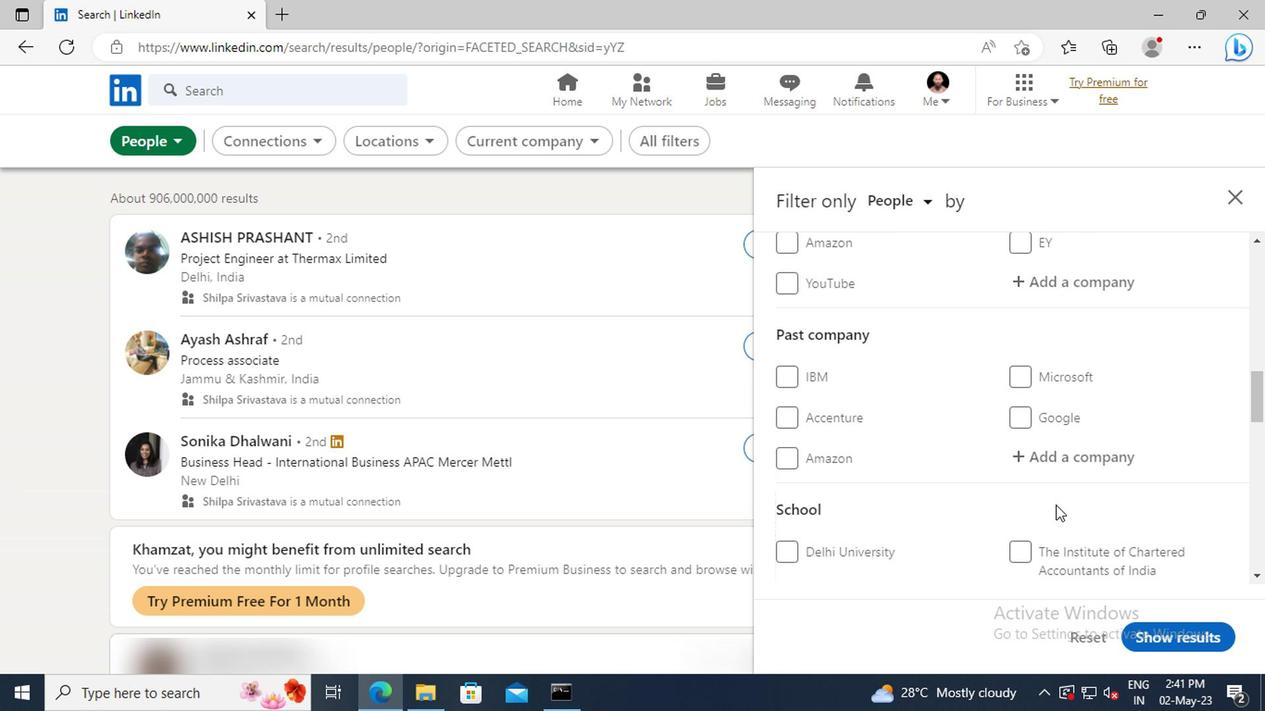 
Action: Mouse scrolled (1052, 504) with delta (0, 0)
Screenshot: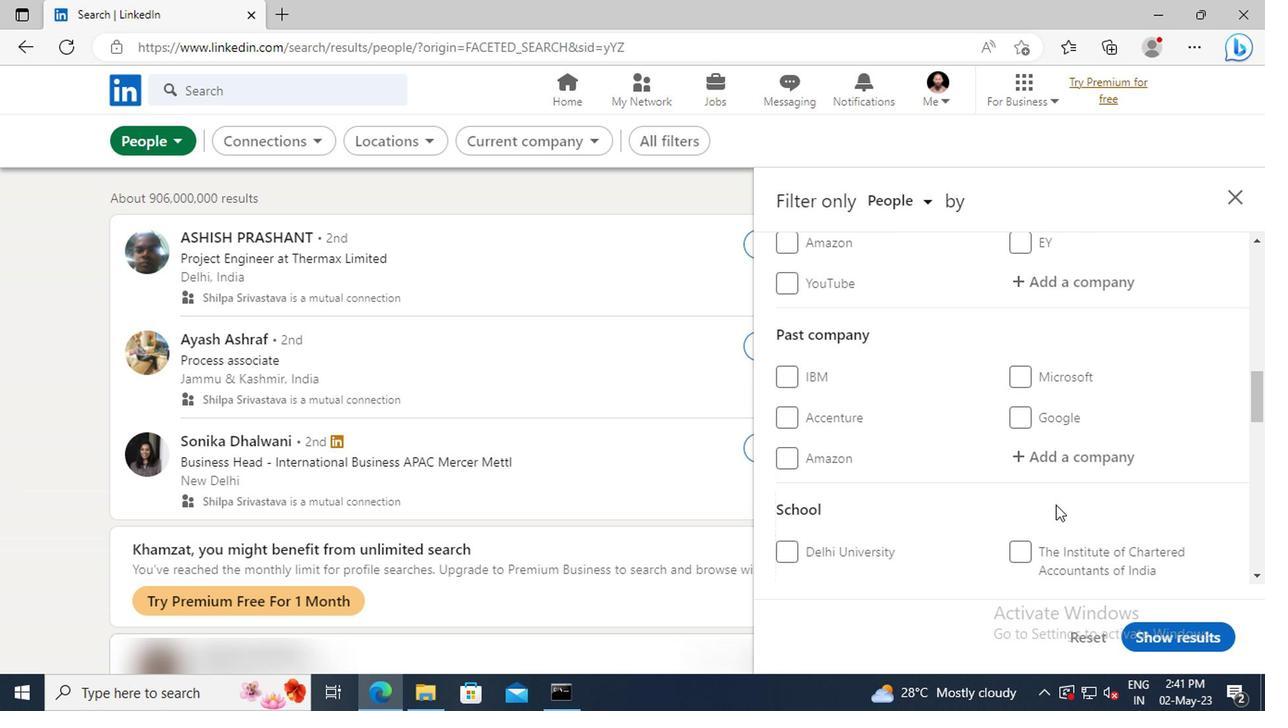 
Action: Mouse scrolled (1052, 504) with delta (0, 0)
Screenshot: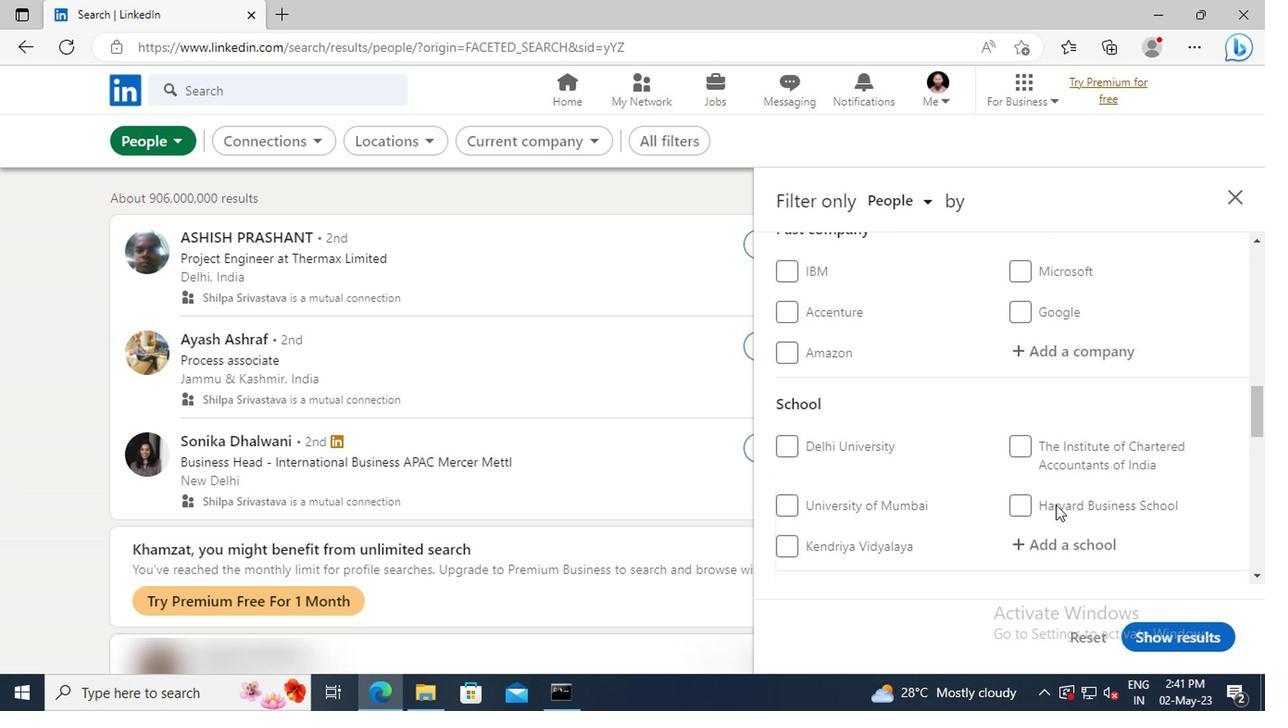 
Action: Mouse scrolled (1052, 504) with delta (0, 0)
Screenshot: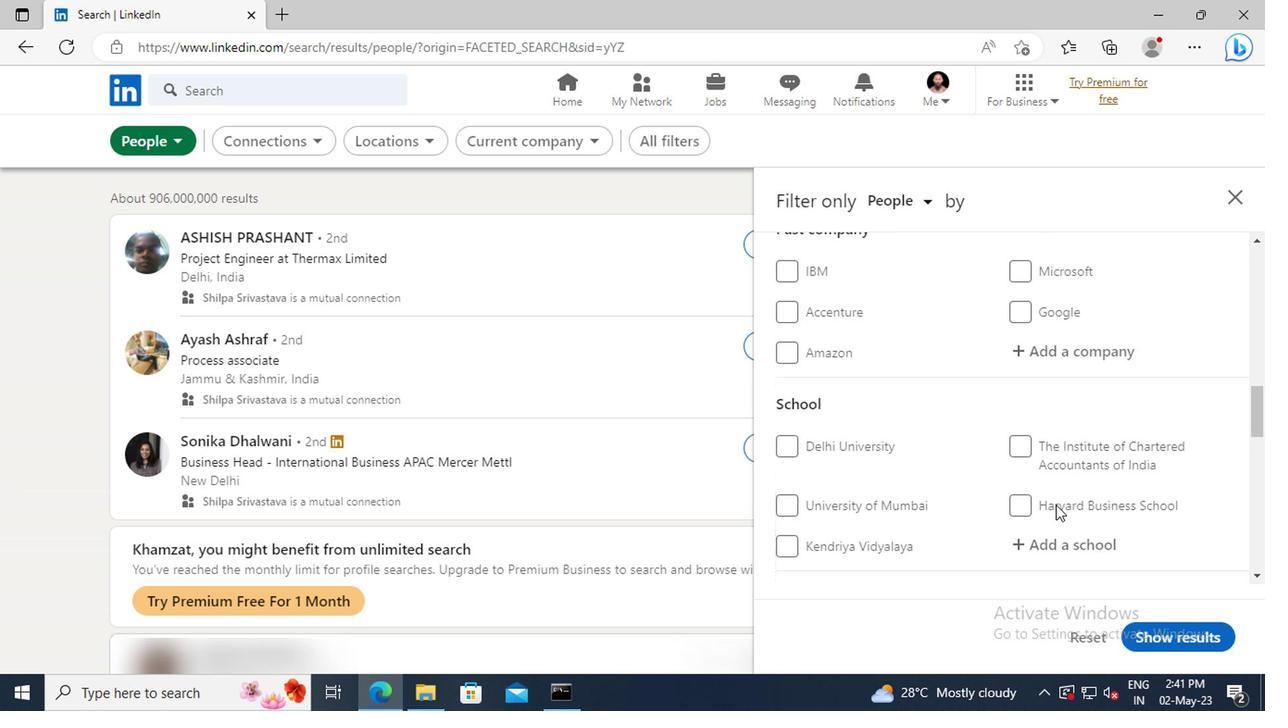
Action: Mouse scrolled (1052, 504) with delta (0, 0)
Screenshot: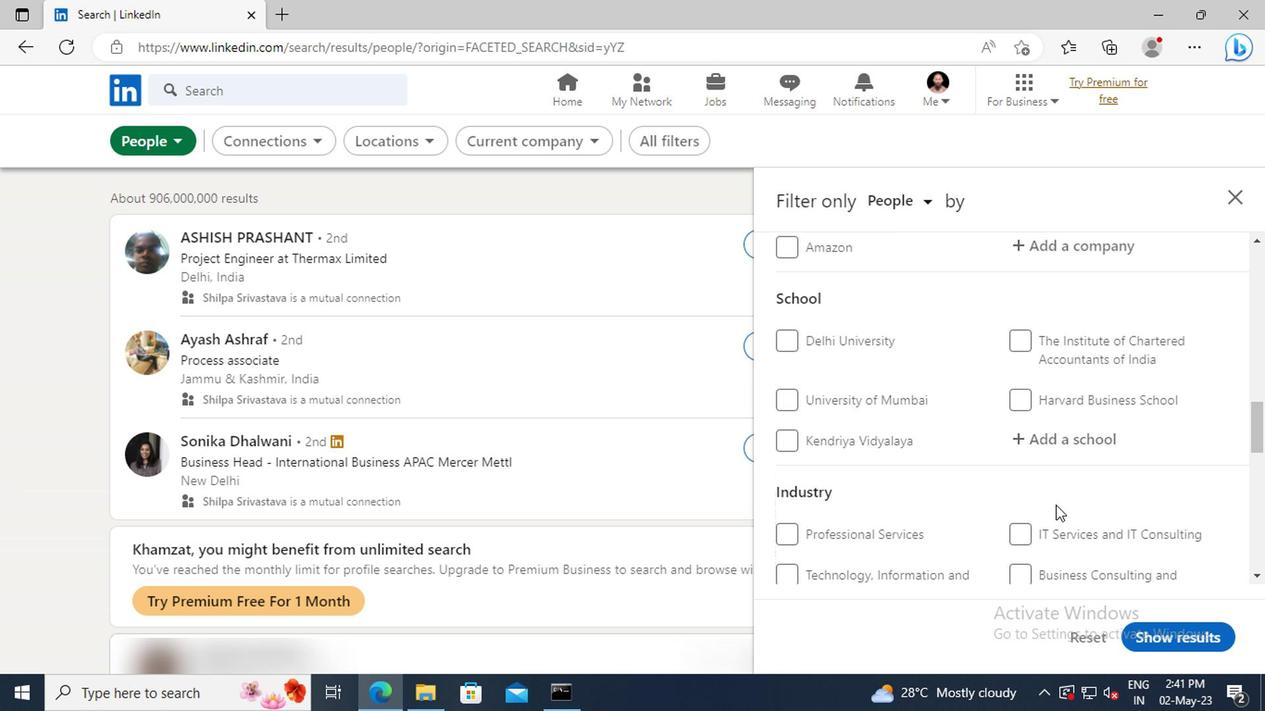 
Action: Mouse scrolled (1052, 504) with delta (0, 0)
Screenshot: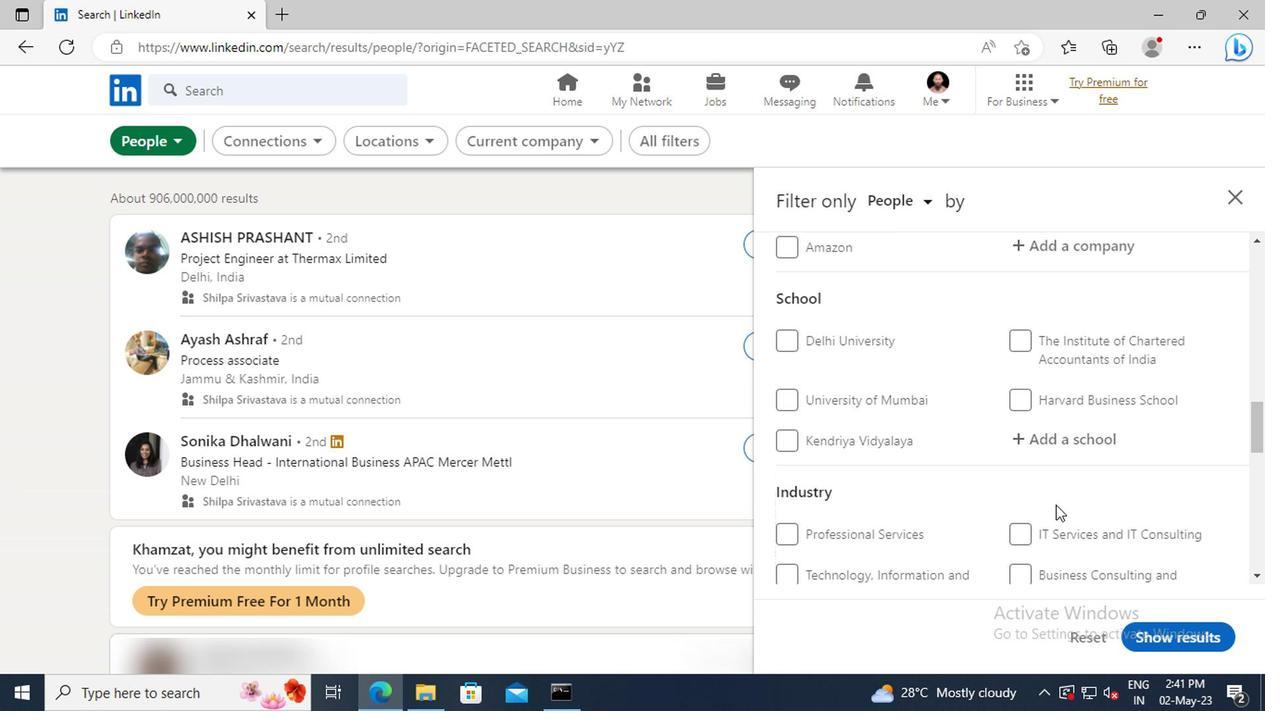 
Action: Mouse scrolled (1052, 504) with delta (0, 0)
Screenshot: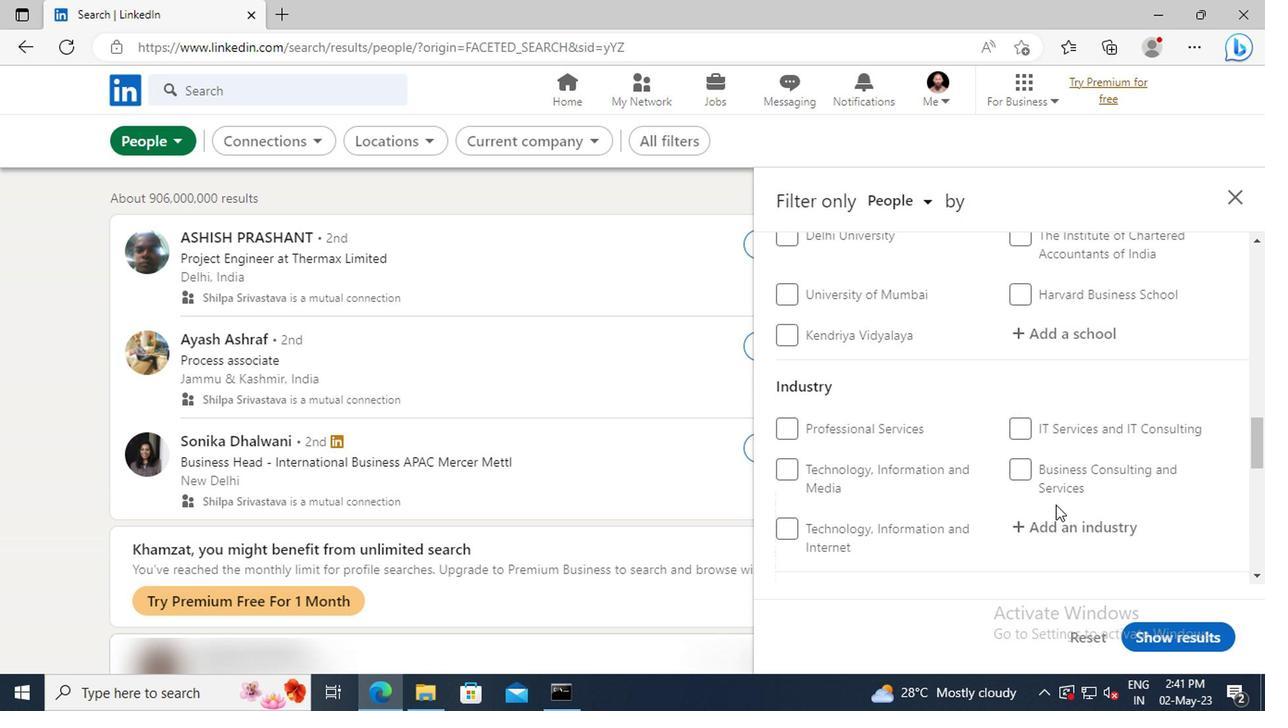 
Action: Mouse scrolled (1052, 504) with delta (0, 0)
Screenshot: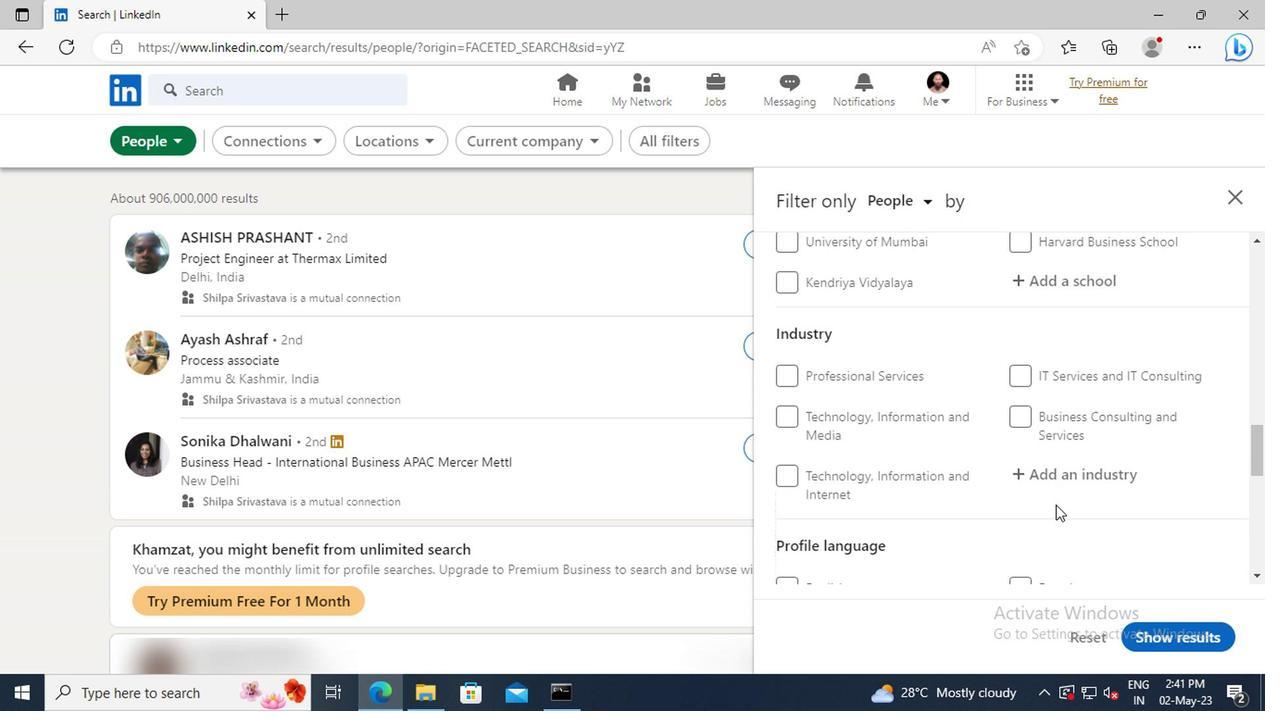 
Action: Mouse scrolled (1052, 504) with delta (0, 0)
Screenshot: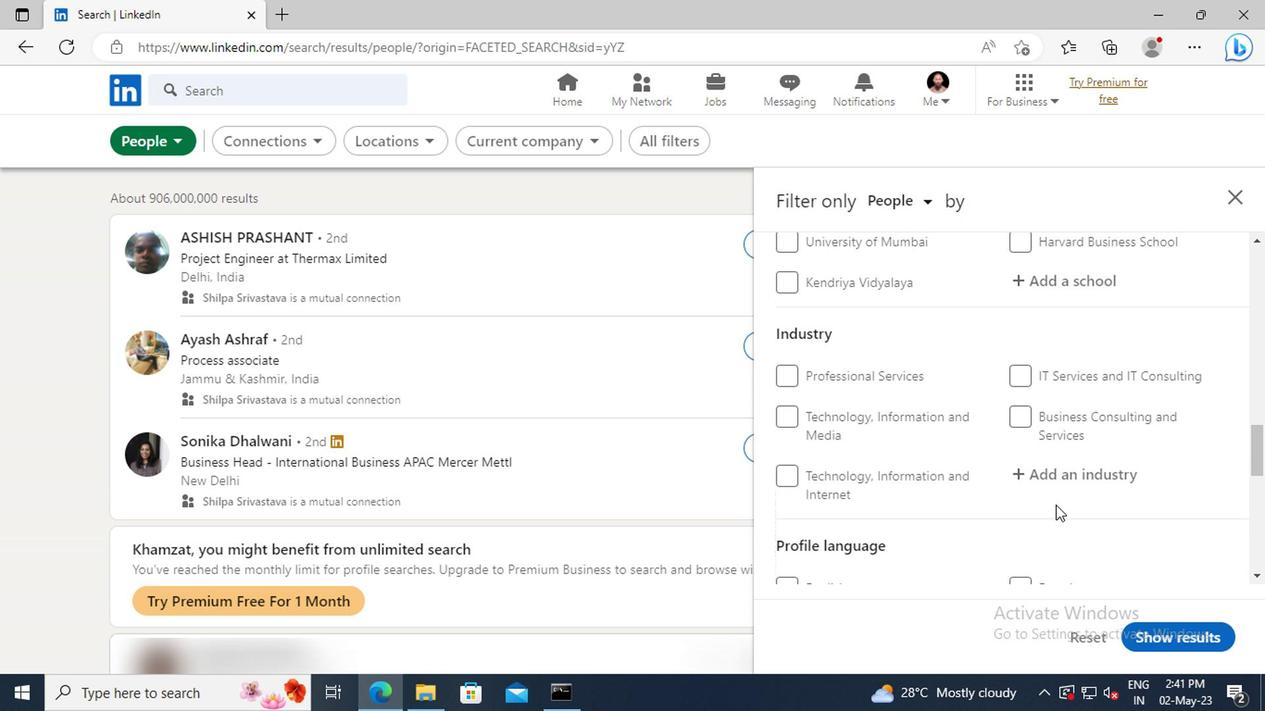 
Action: Mouse moved to (786, 565)
Screenshot: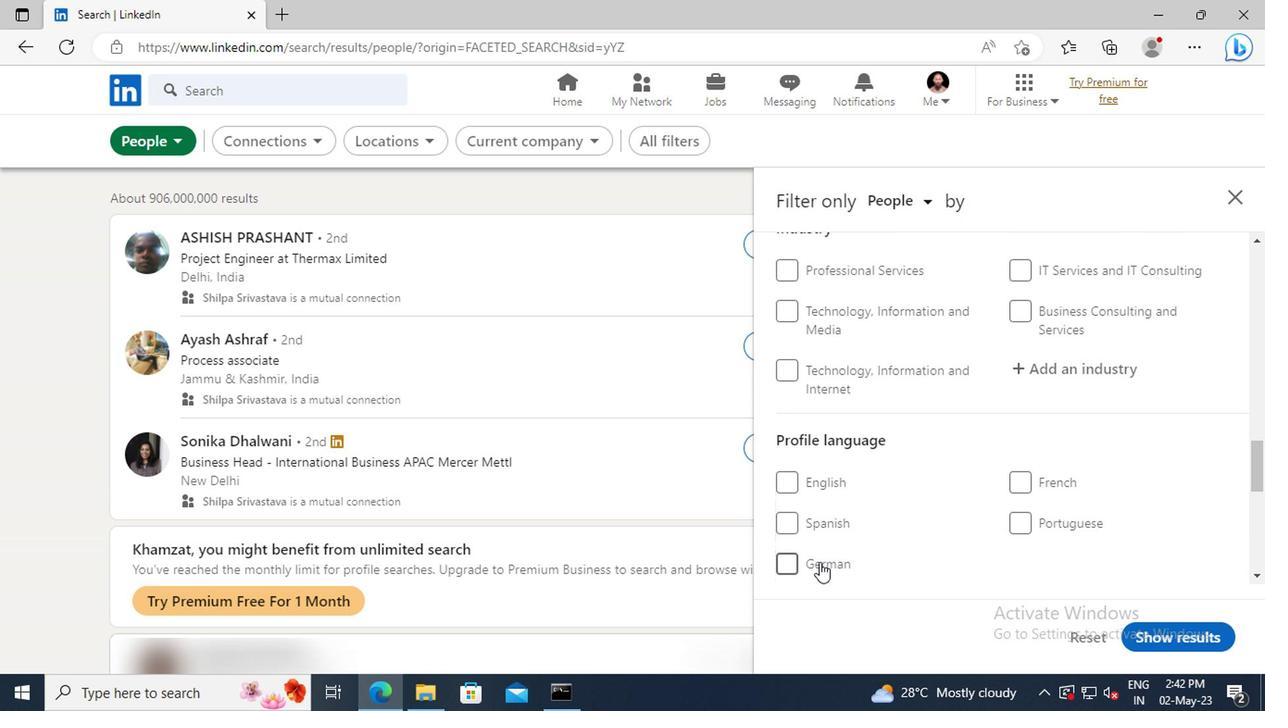 
Action: Mouse pressed left at (786, 565)
Screenshot: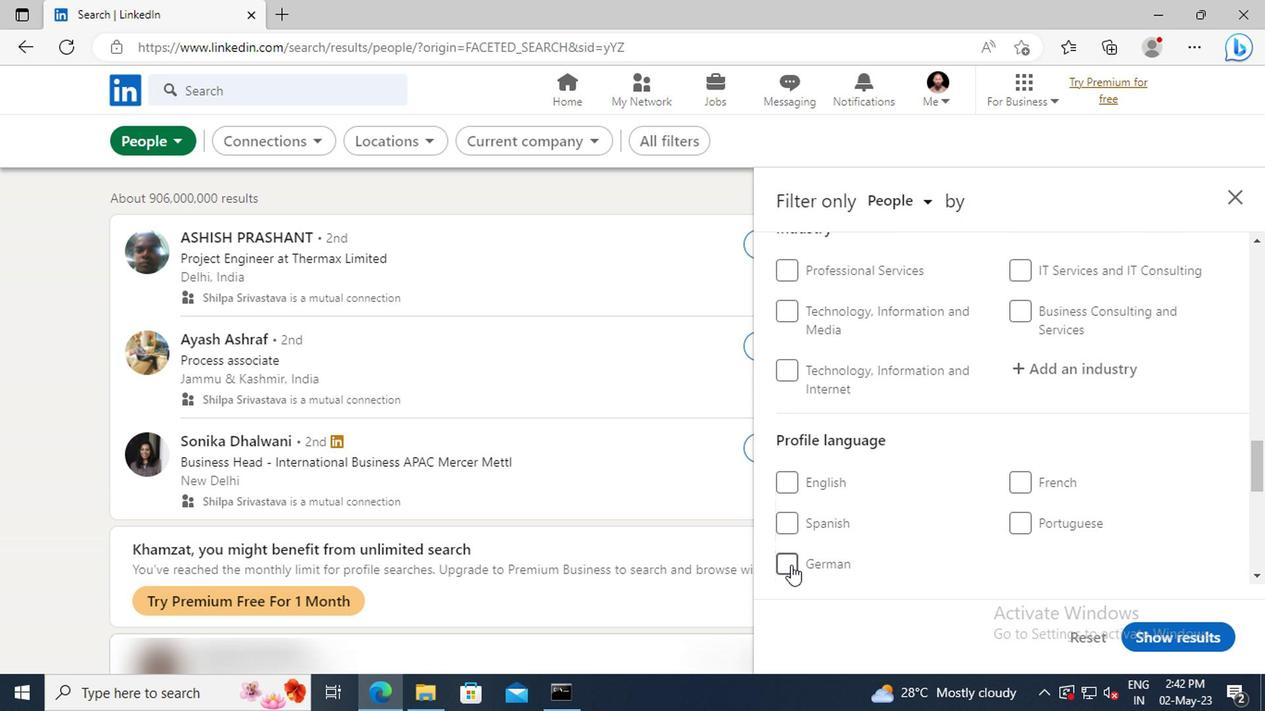 
Action: Mouse moved to (1039, 490)
Screenshot: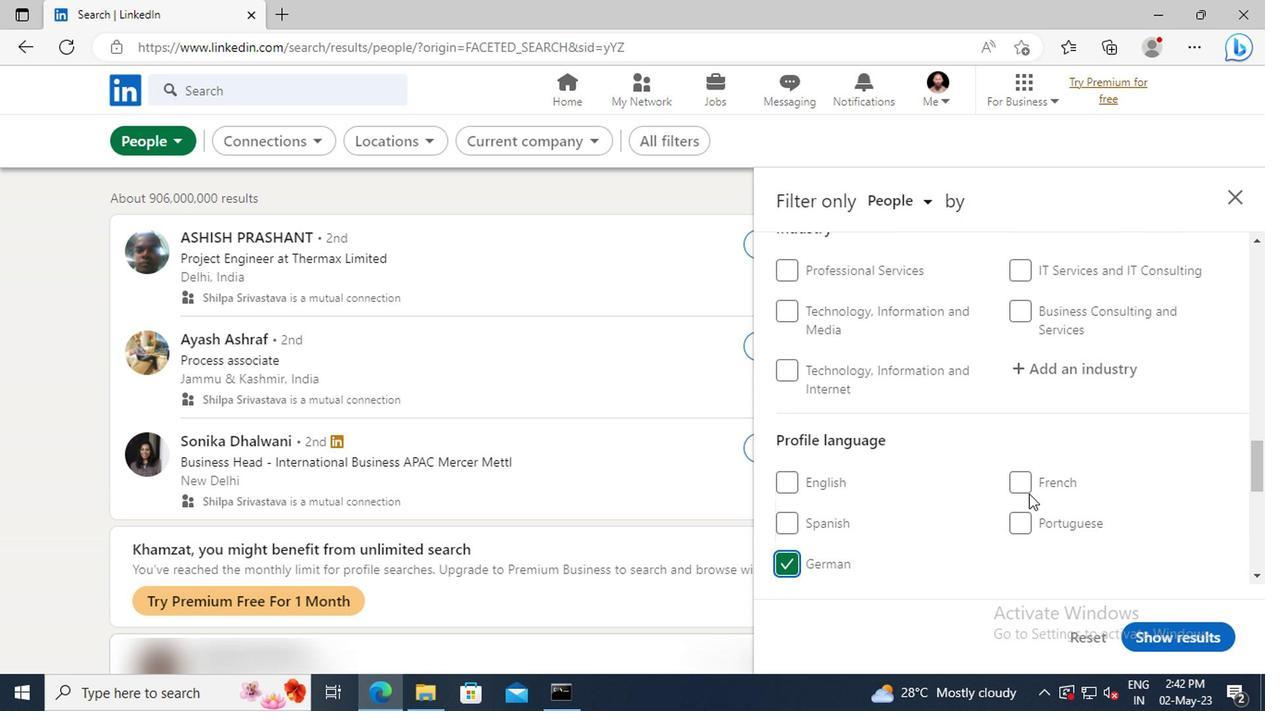 
Action: Mouse scrolled (1039, 492) with delta (0, 1)
Screenshot: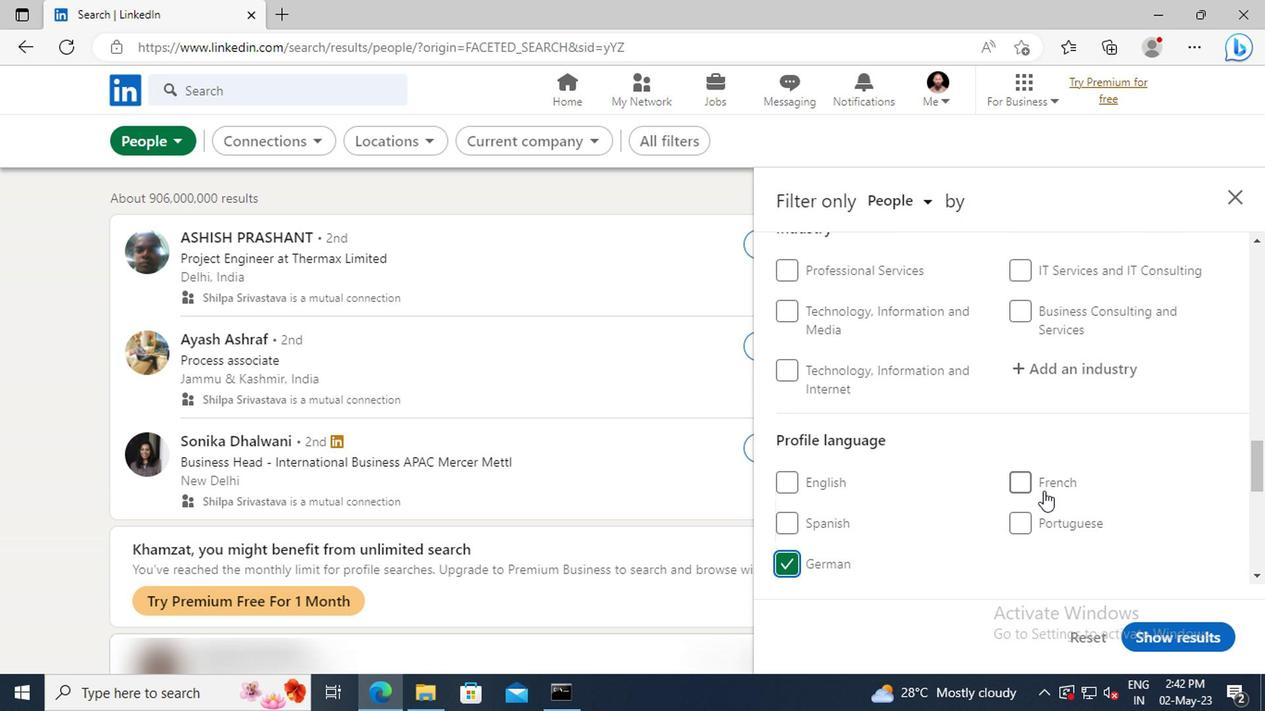 
Action: Mouse scrolled (1039, 492) with delta (0, 1)
Screenshot: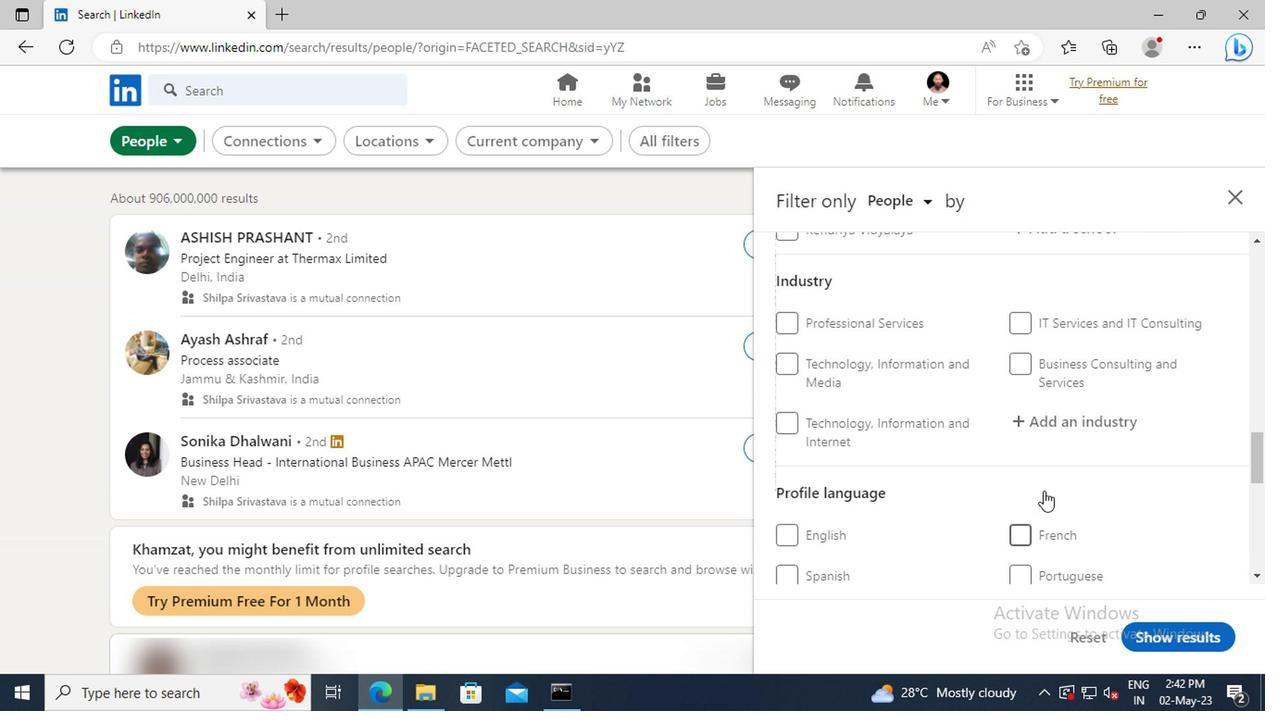 
Action: Mouse scrolled (1039, 492) with delta (0, 1)
Screenshot: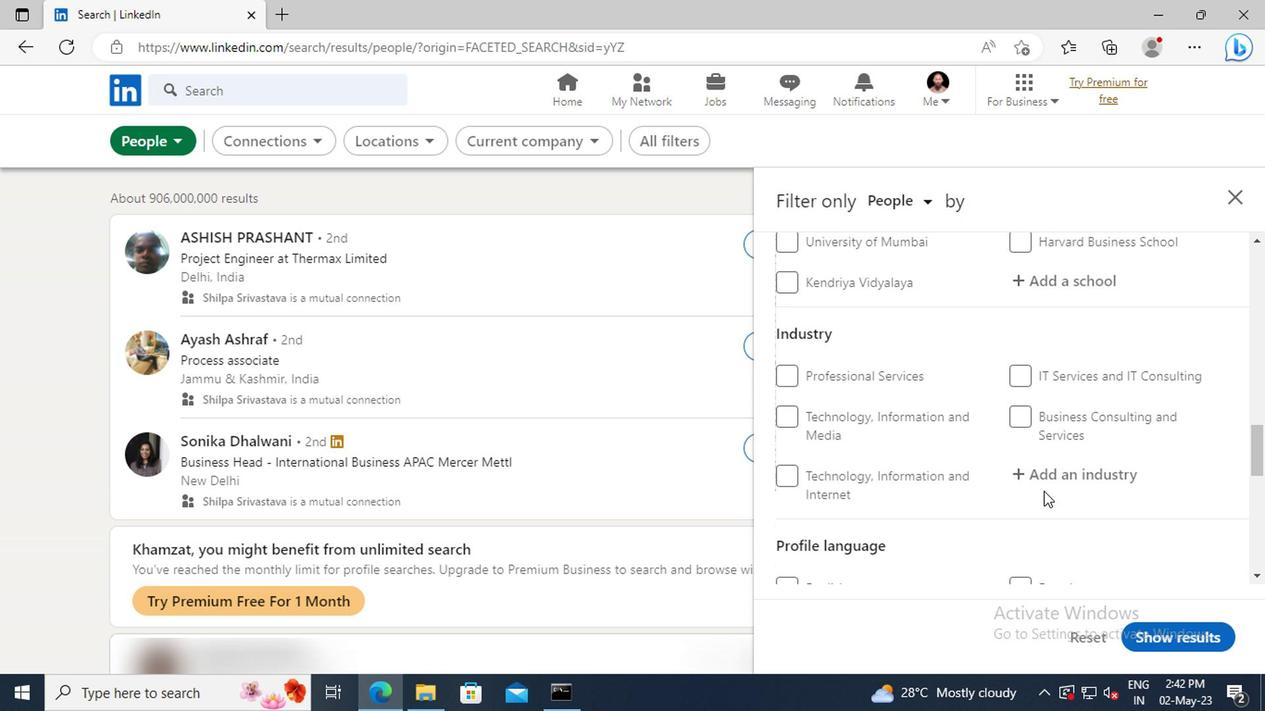 
Action: Mouse scrolled (1039, 492) with delta (0, 1)
Screenshot: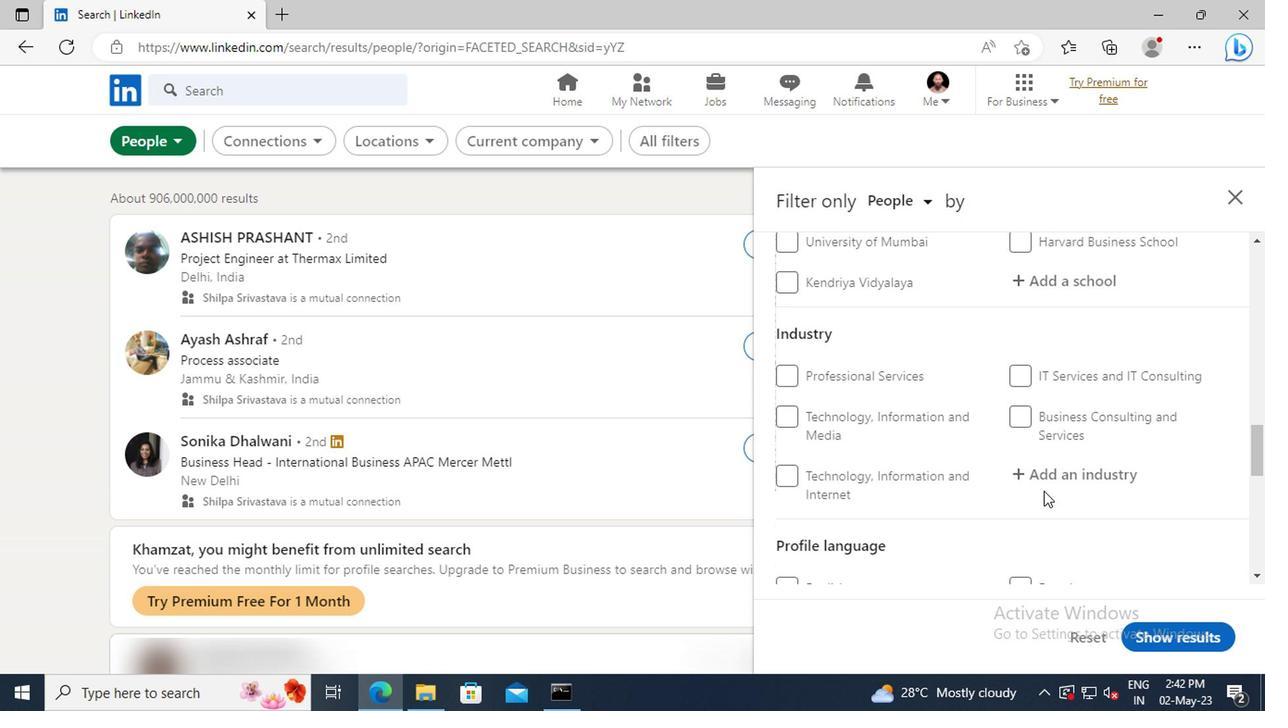 
Action: Mouse scrolled (1039, 492) with delta (0, 1)
Screenshot: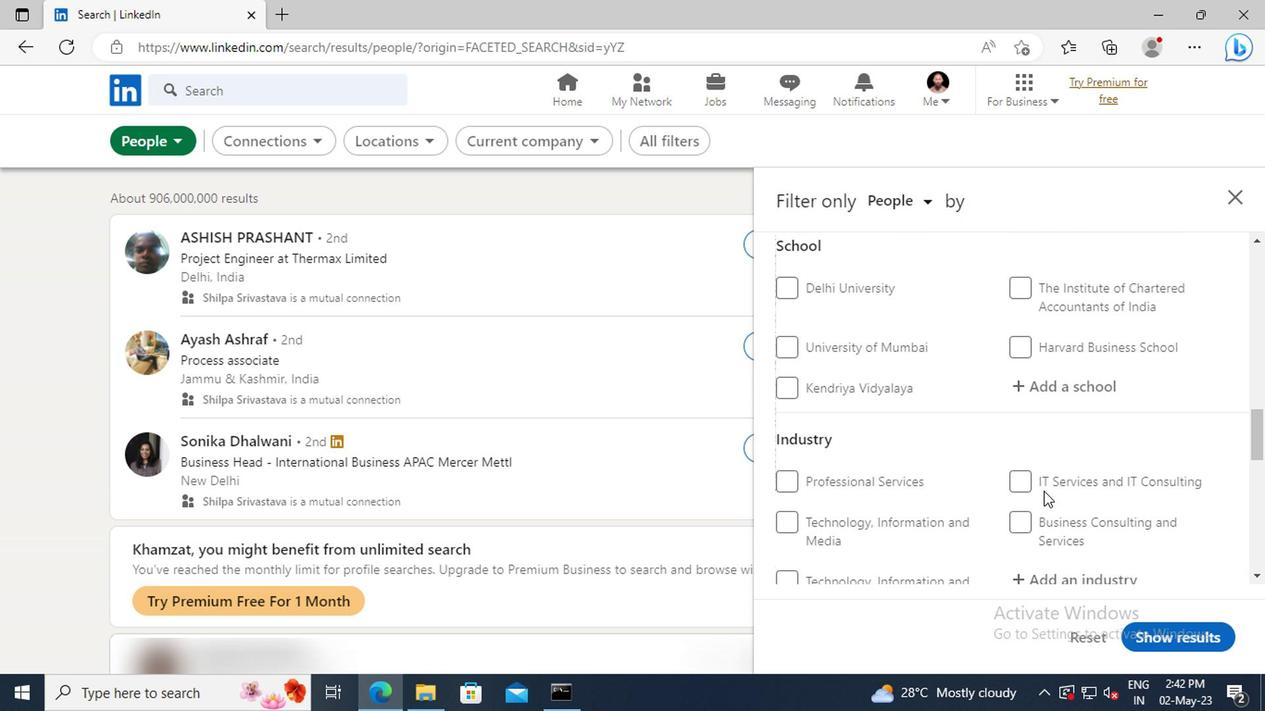 
Action: Mouse scrolled (1039, 492) with delta (0, 1)
Screenshot: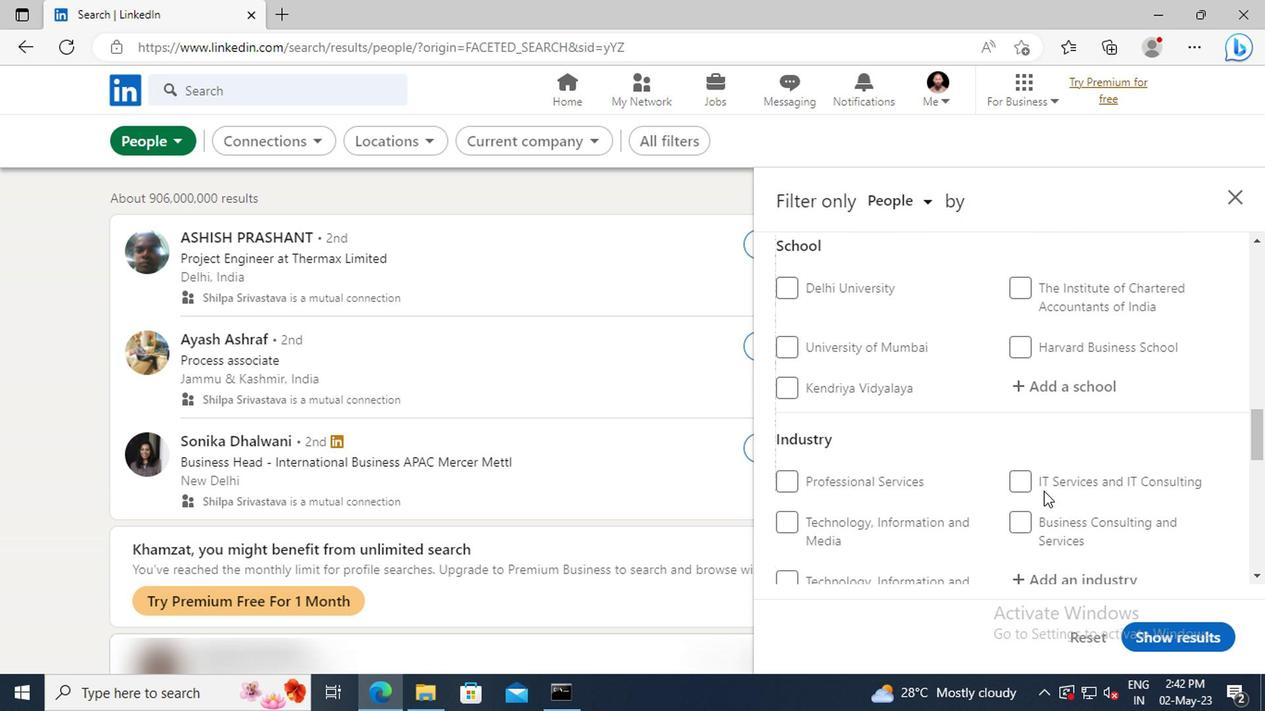 
Action: Mouse scrolled (1039, 492) with delta (0, 1)
Screenshot: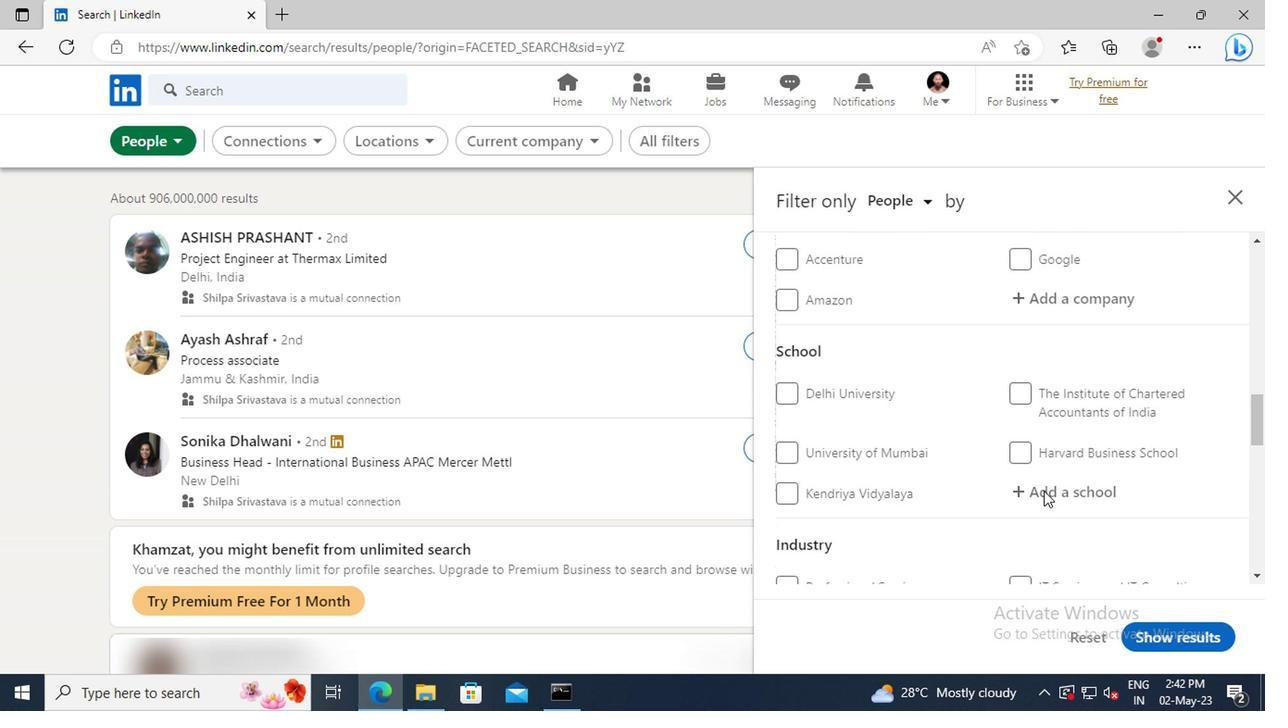 
Action: Mouse scrolled (1039, 492) with delta (0, 1)
Screenshot: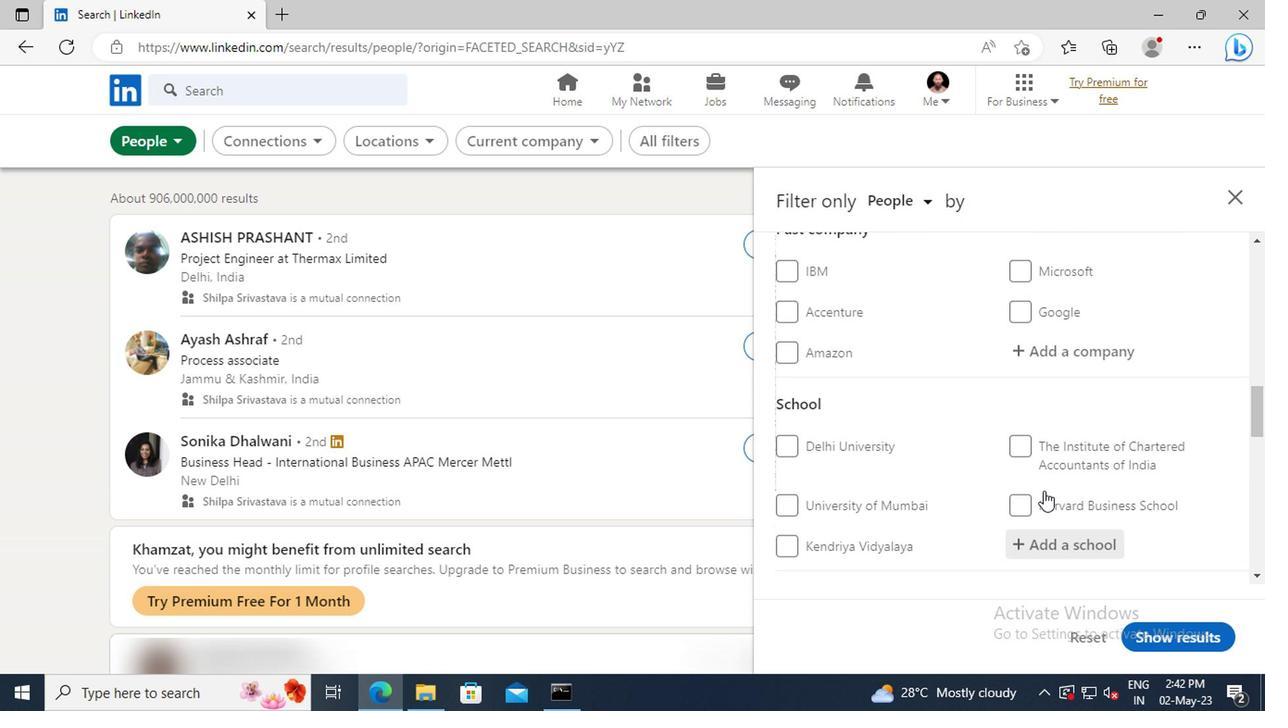 
Action: Mouse scrolled (1039, 492) with delta (0, 1)
Screenshot: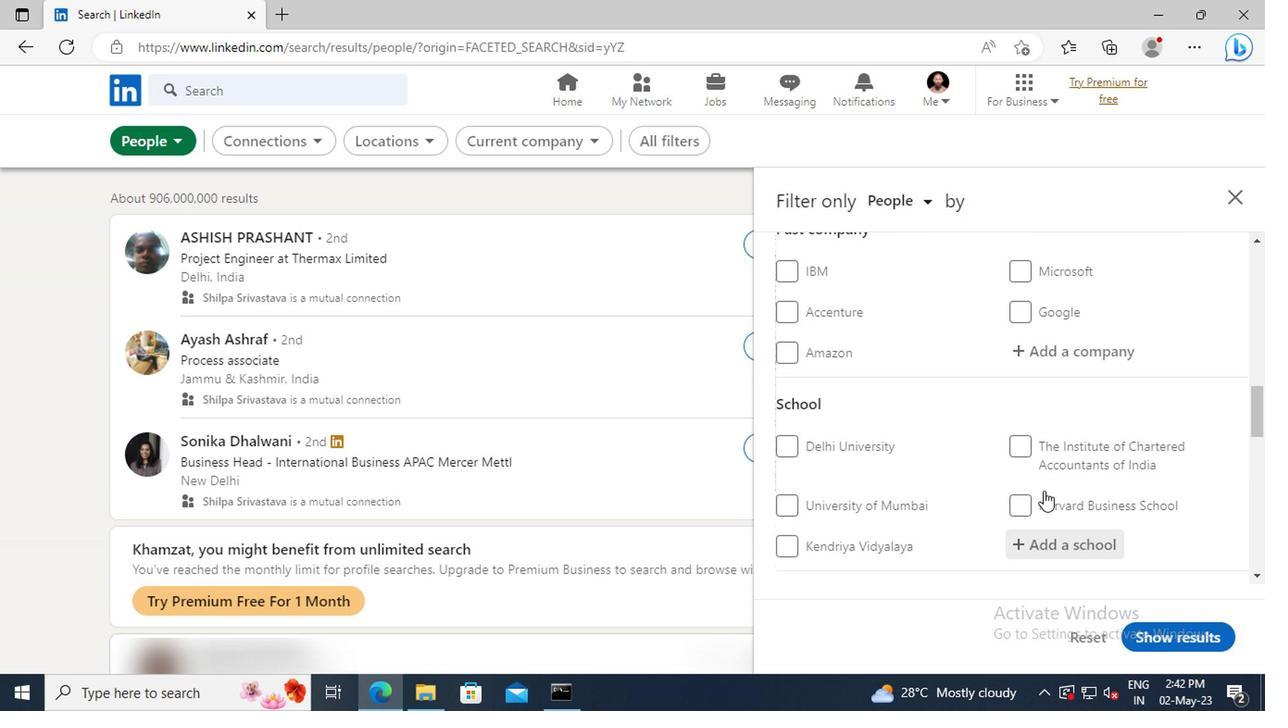 
Action: Mouse scrolled (1039, 492) with delta (0, 1)
Screenshot: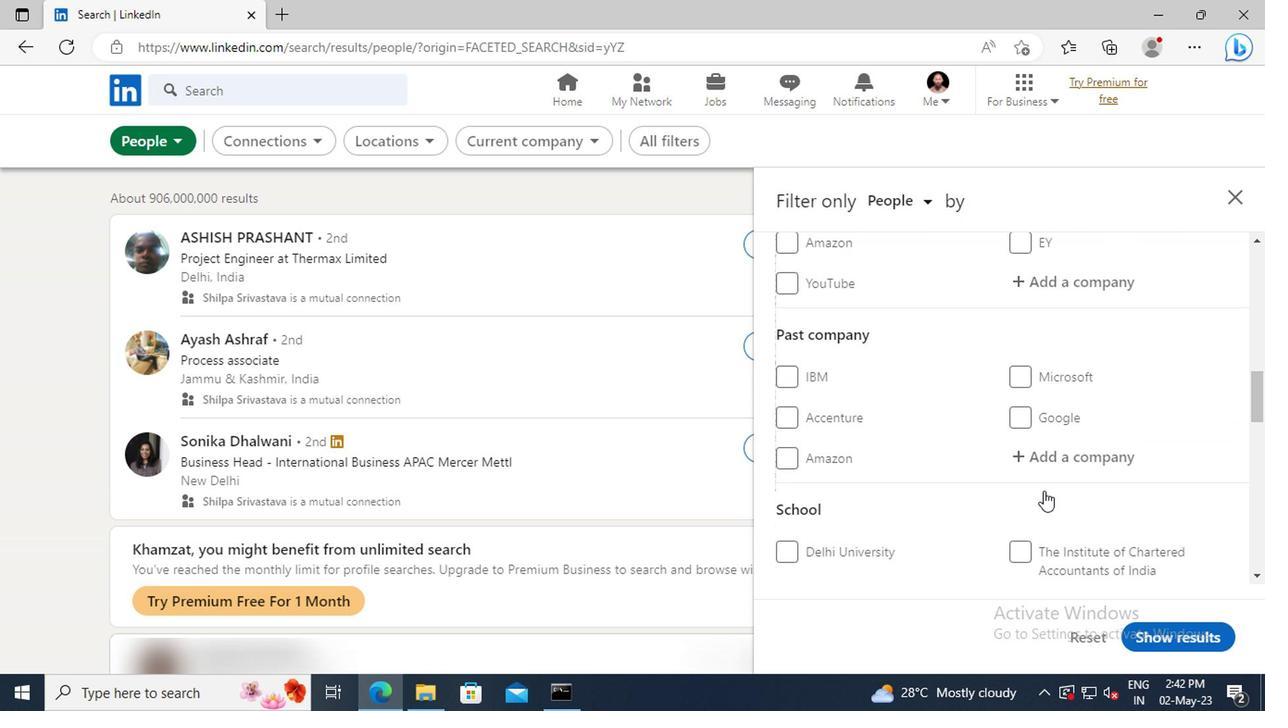 
Action: Mouse scrolled (1039, 492) with delta (0, 1)
Screenshot: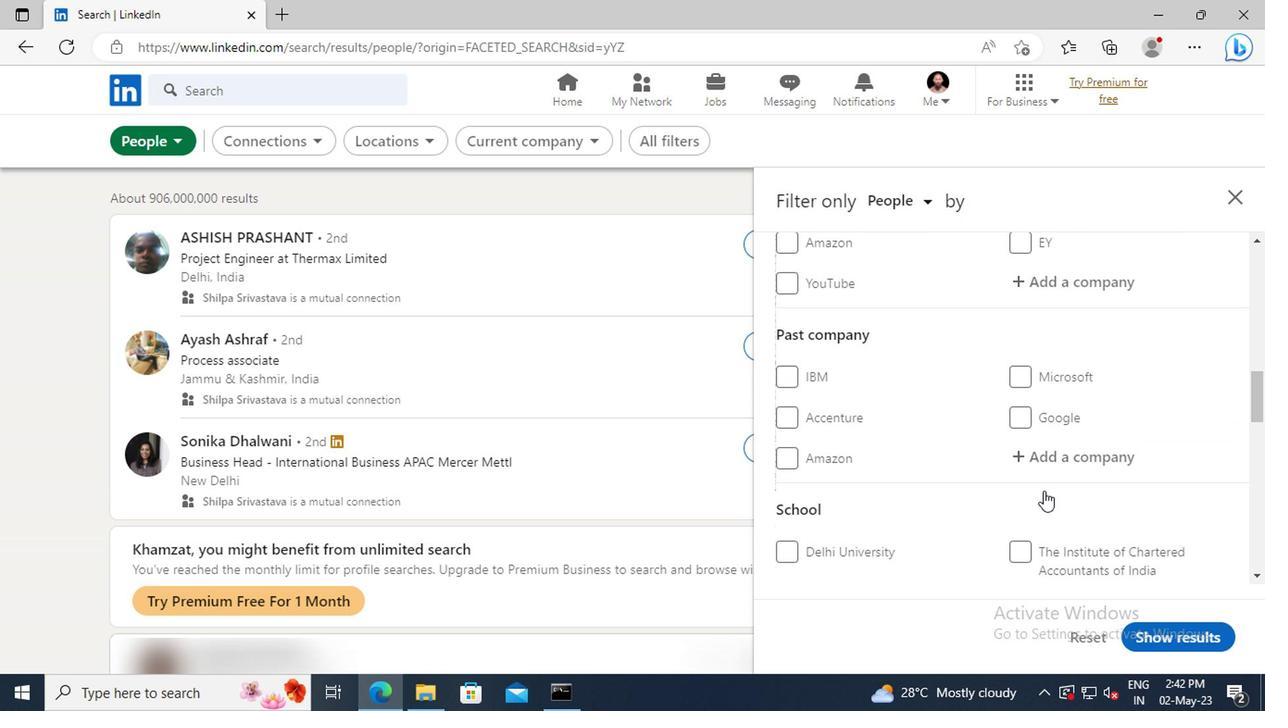
Action: Mouse scrolled (1039, 492) with delta (0, 1)
Screenshot: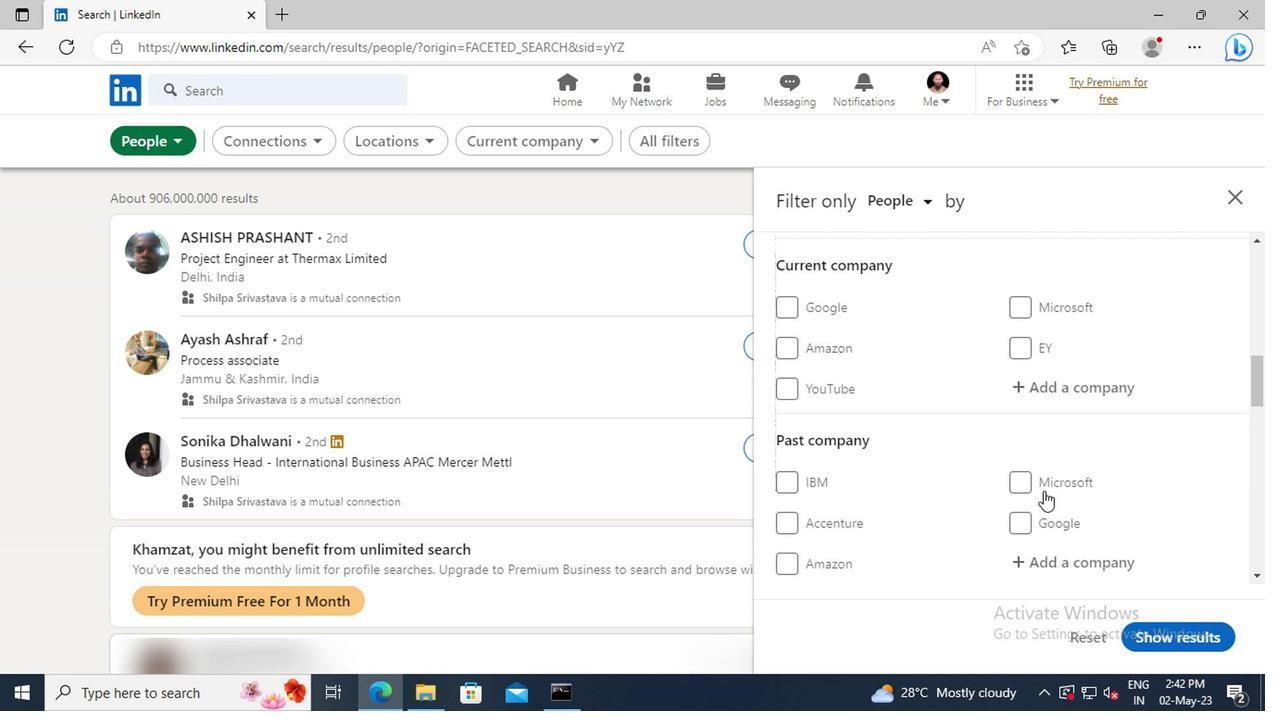 
Action: Mouse moved to (1037, 440)
Screenshot: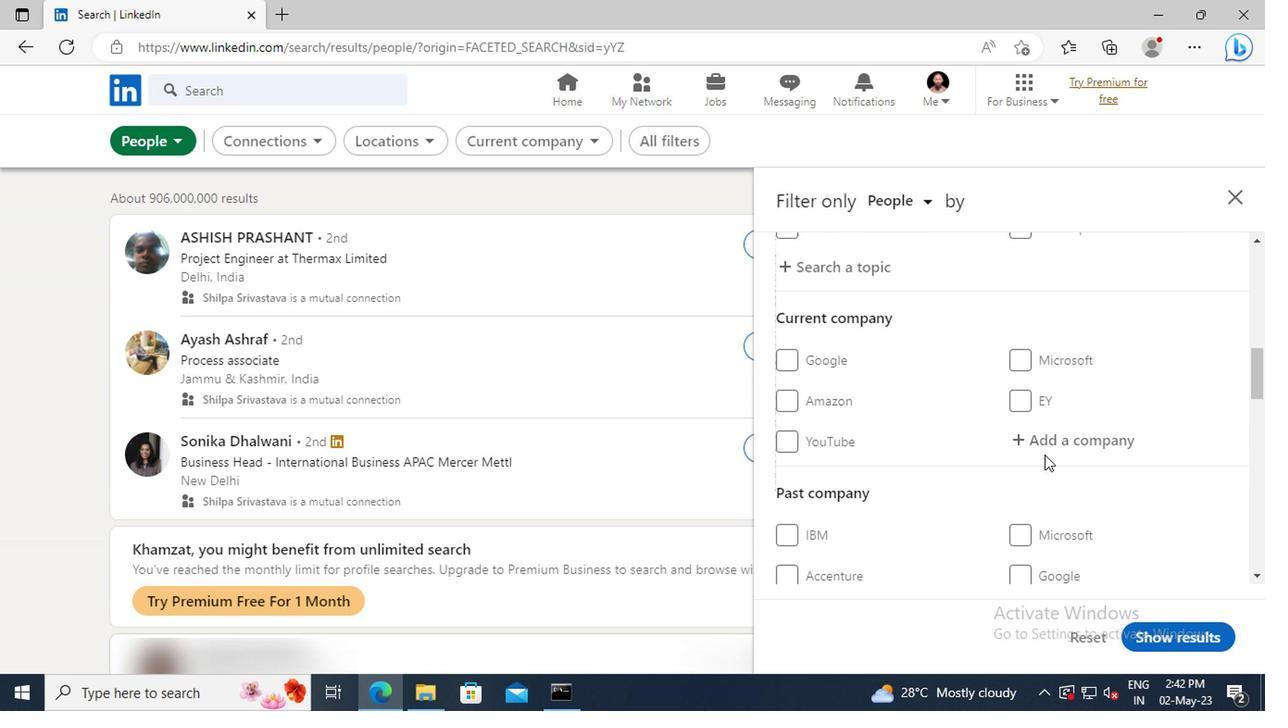 
Action: Mouse pressed left at (1037, 440)
Screenshot: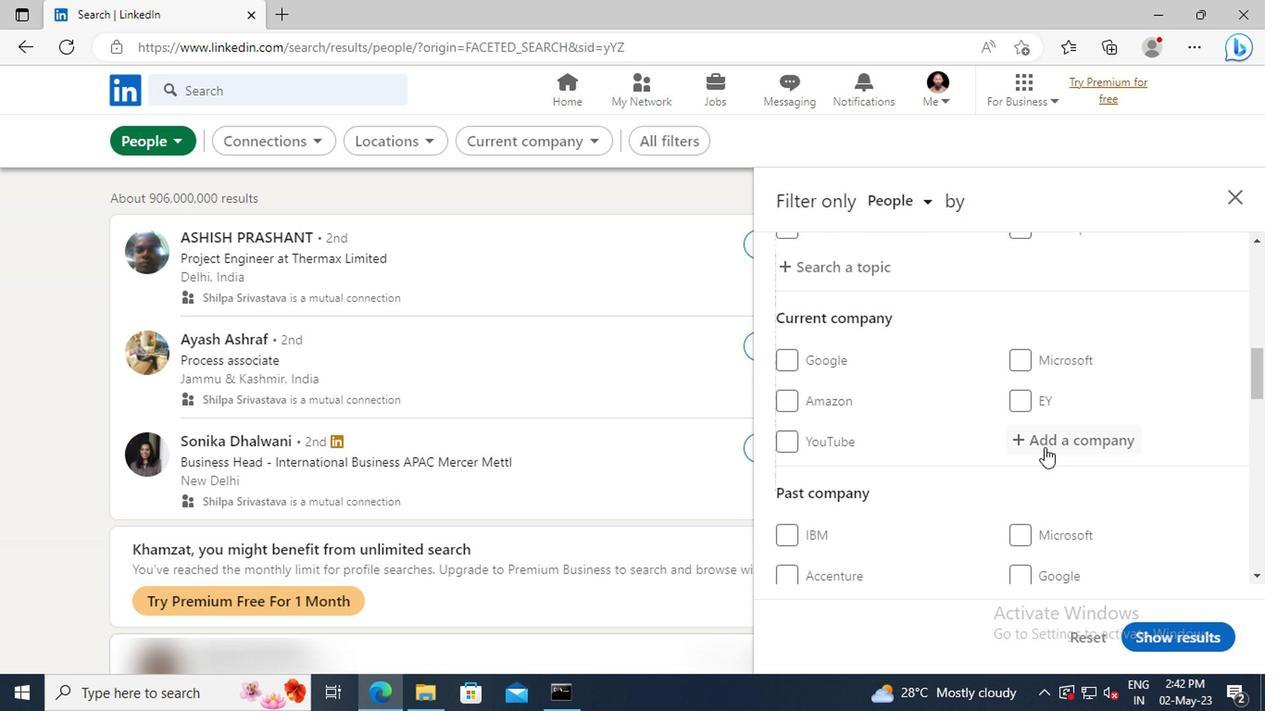 
Action: Key pressed <Key.shift>HACKING<Key.space><Key.shift_r><Key.shift_r>ART
Screenshot: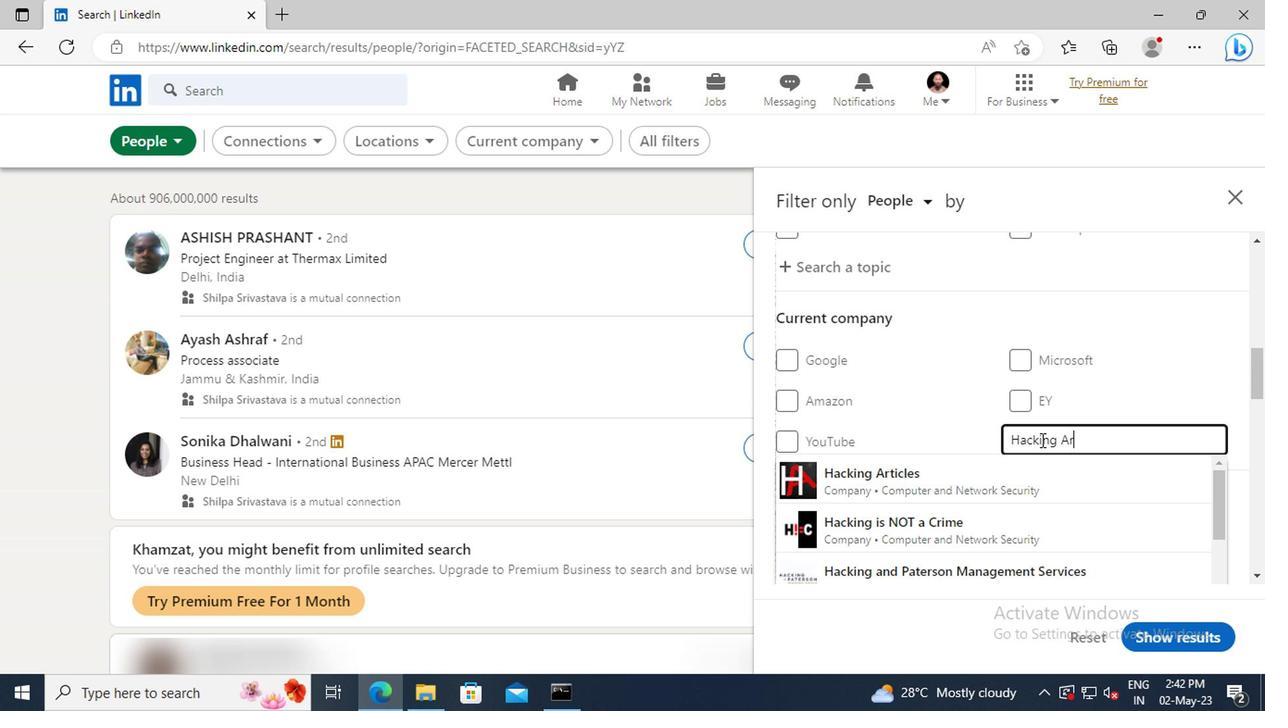 
Action: Mouse moved to (1035, 476)
Screenshot: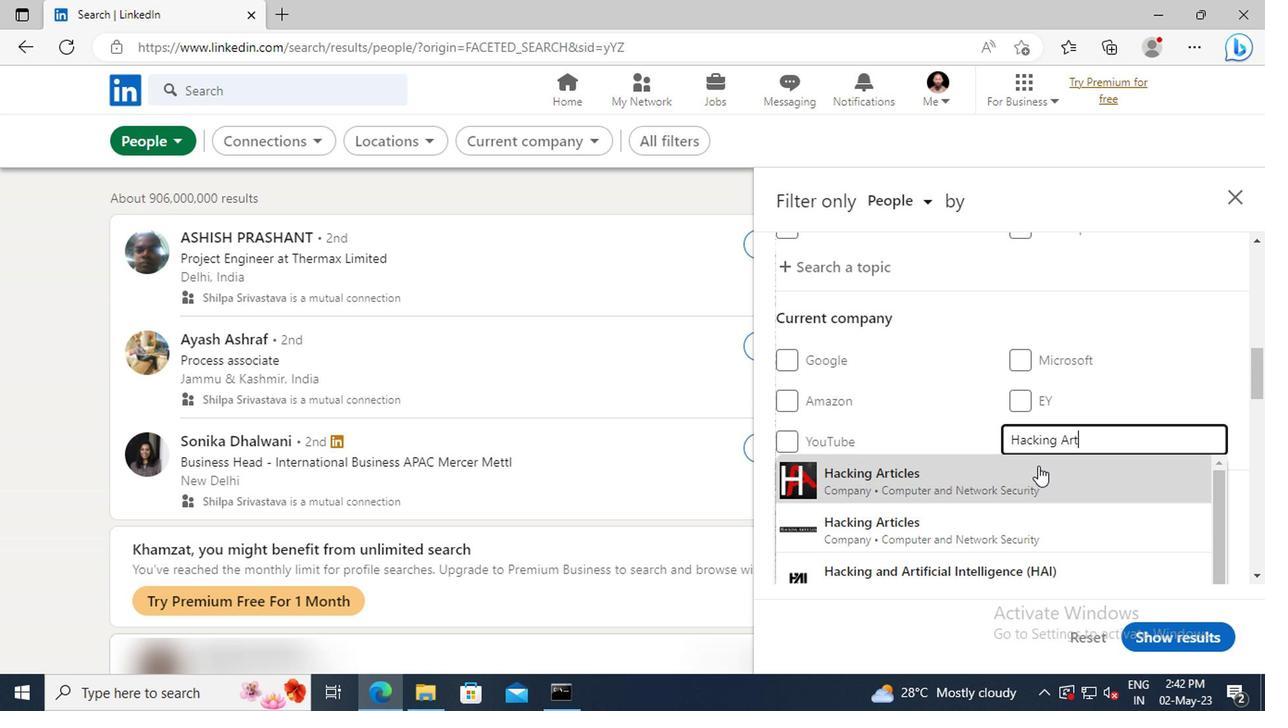 
Action: Mouse pressed left at (1035, 476)
Screenshot: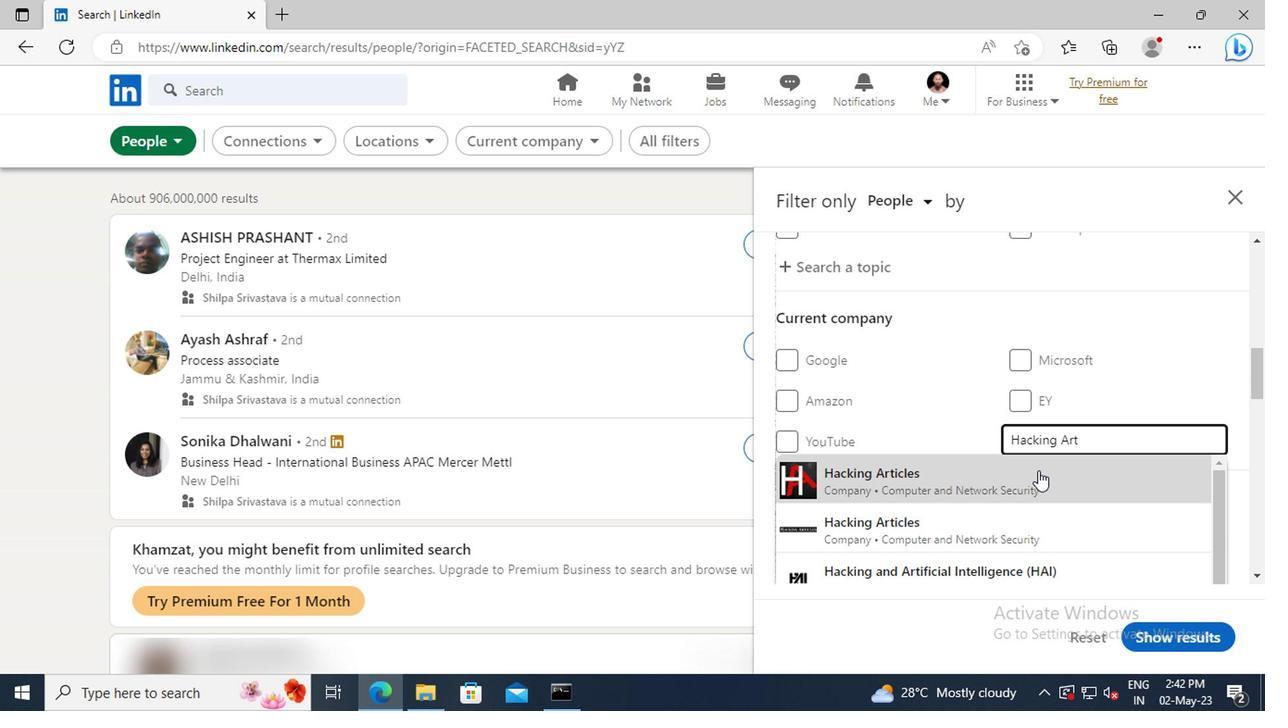 
Action: Mouse scrolled (1035, 475) with delta (0, 0)
Screenshot: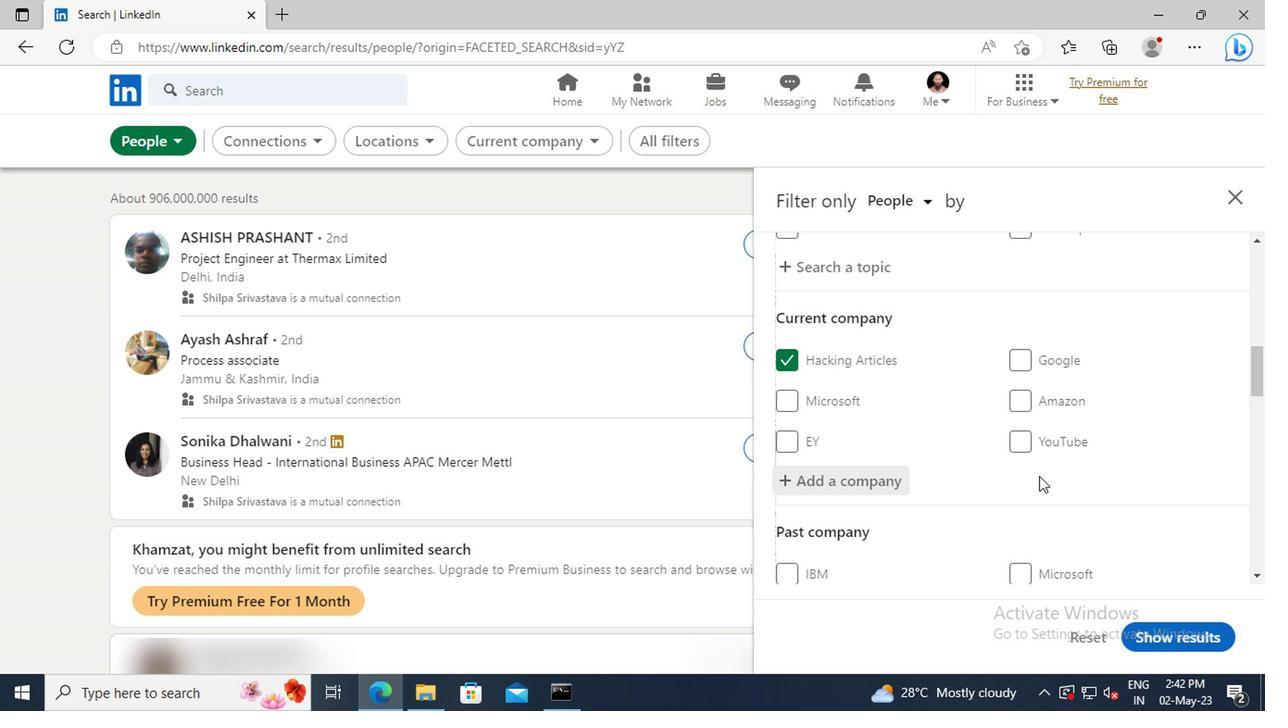 
Action: Mouse scrolled (1035, 475) with delta (0, 0)
Screenshot: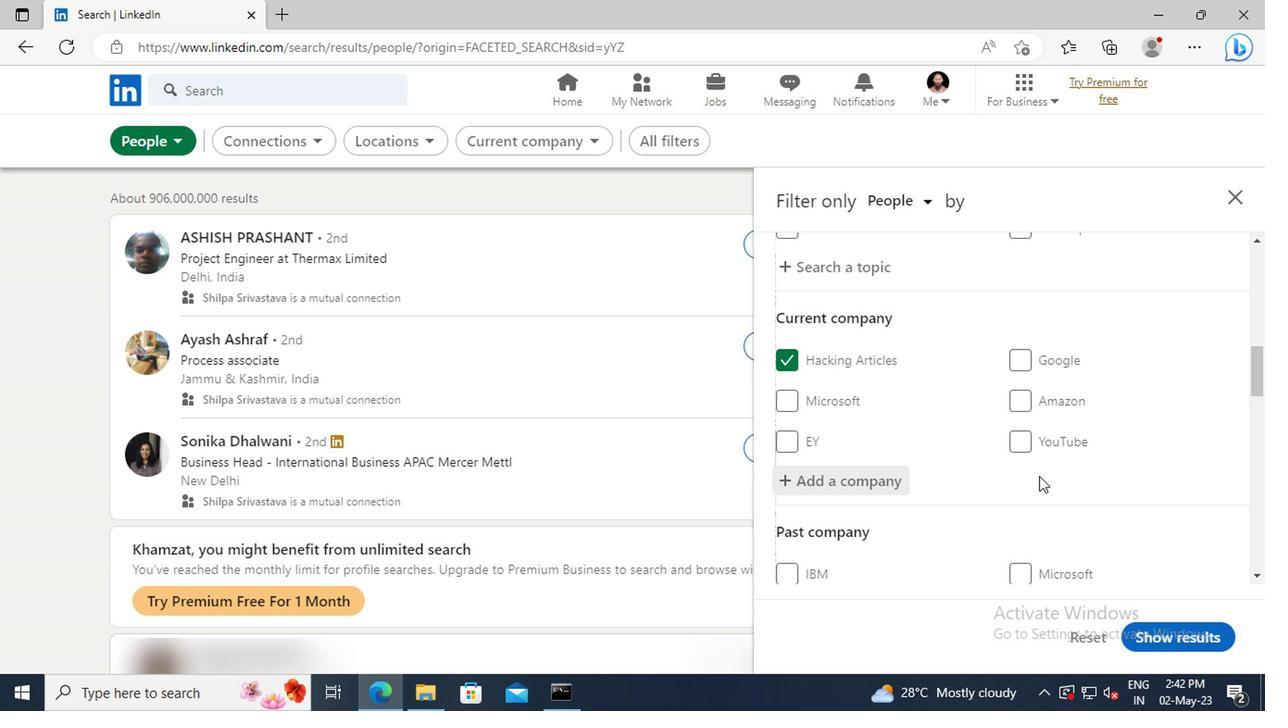 
Action: Mouse scrolled (1035, 475) with delta (0, 0)
Screenshot: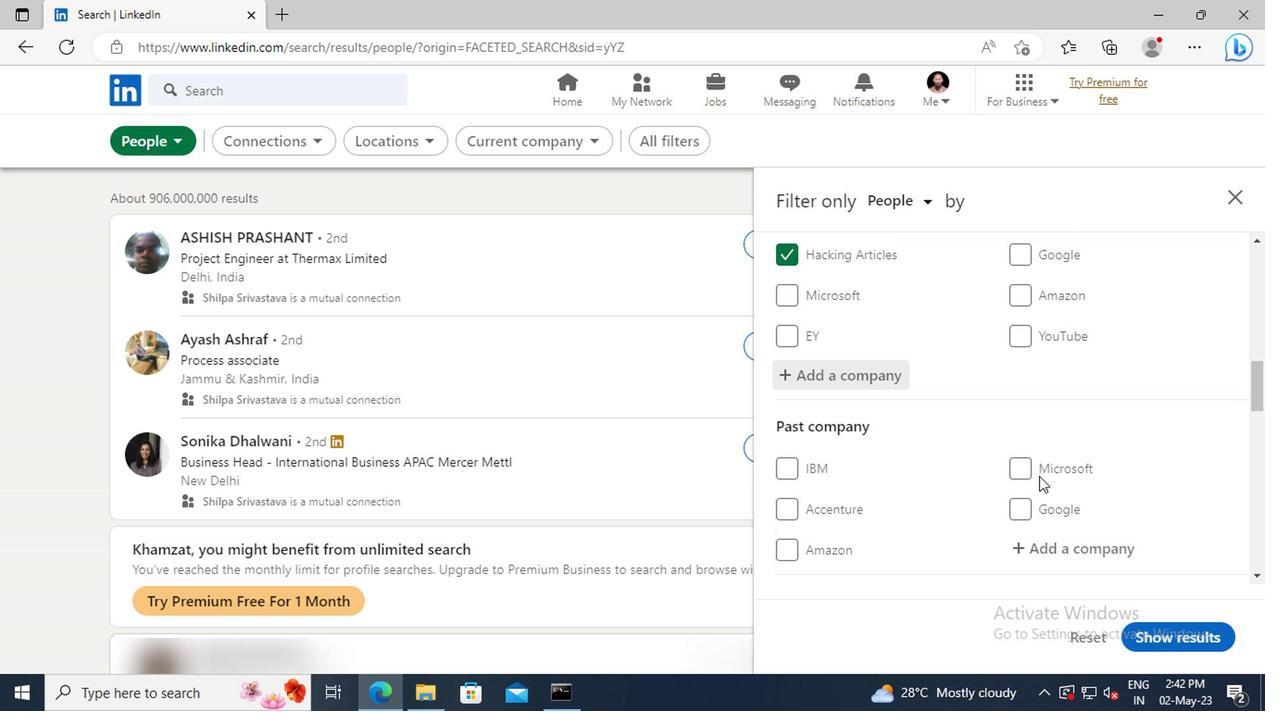 
Action: Mouse scrolled (1035, 475) with delta (0, 0)
Screenshot: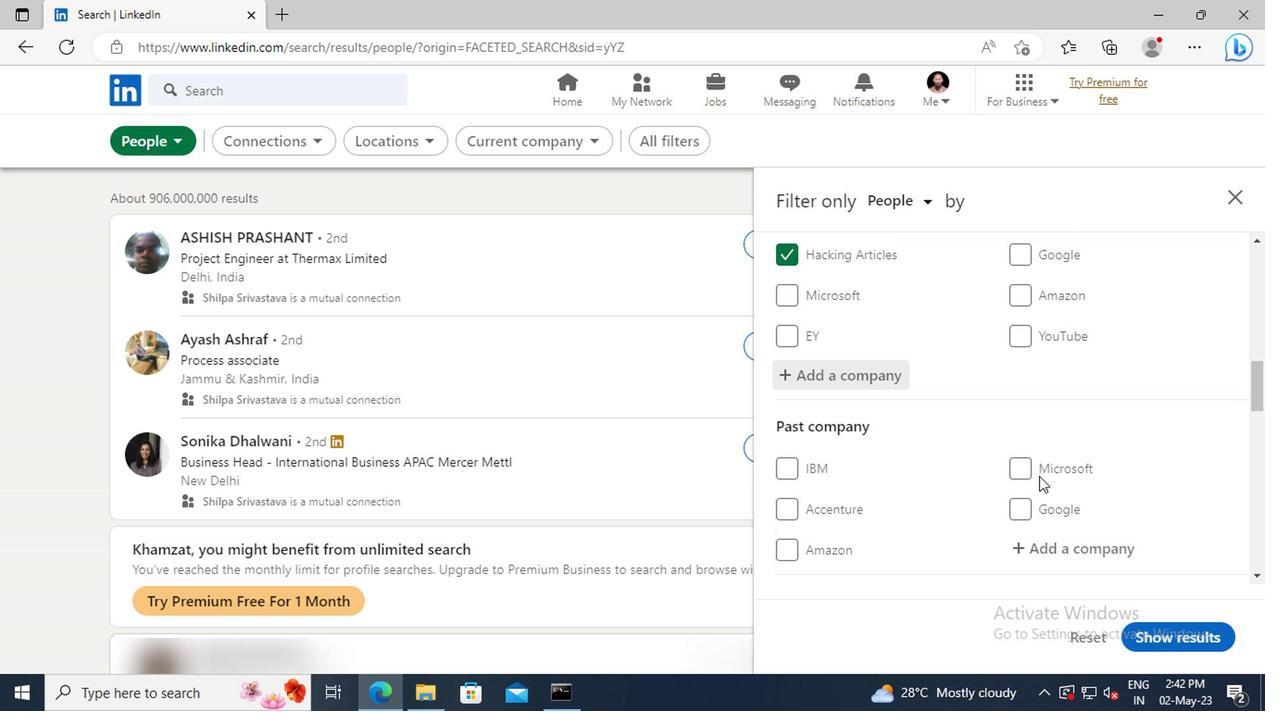 
Action: Mouse scrolled (1035, 475) with delta (0, 0)
Screenshot: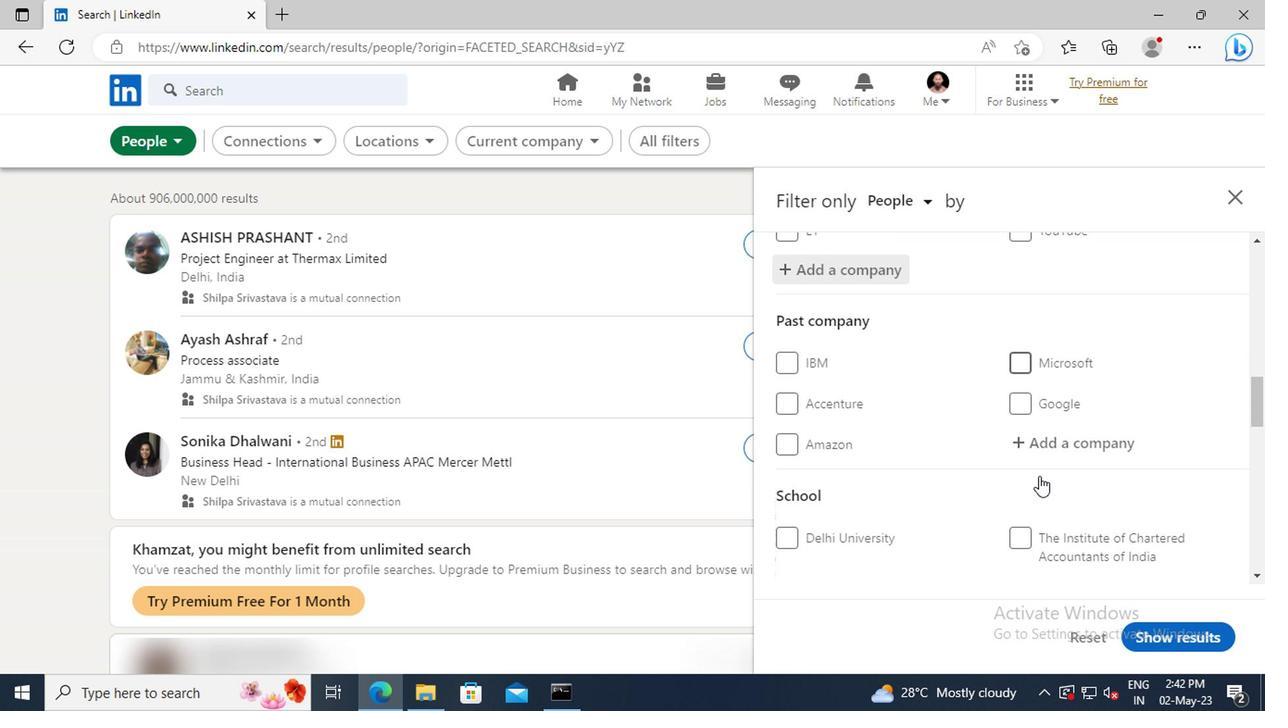 
Action: Mouse scrolled (1035, 475) with delta (0, 0)
Screenshot: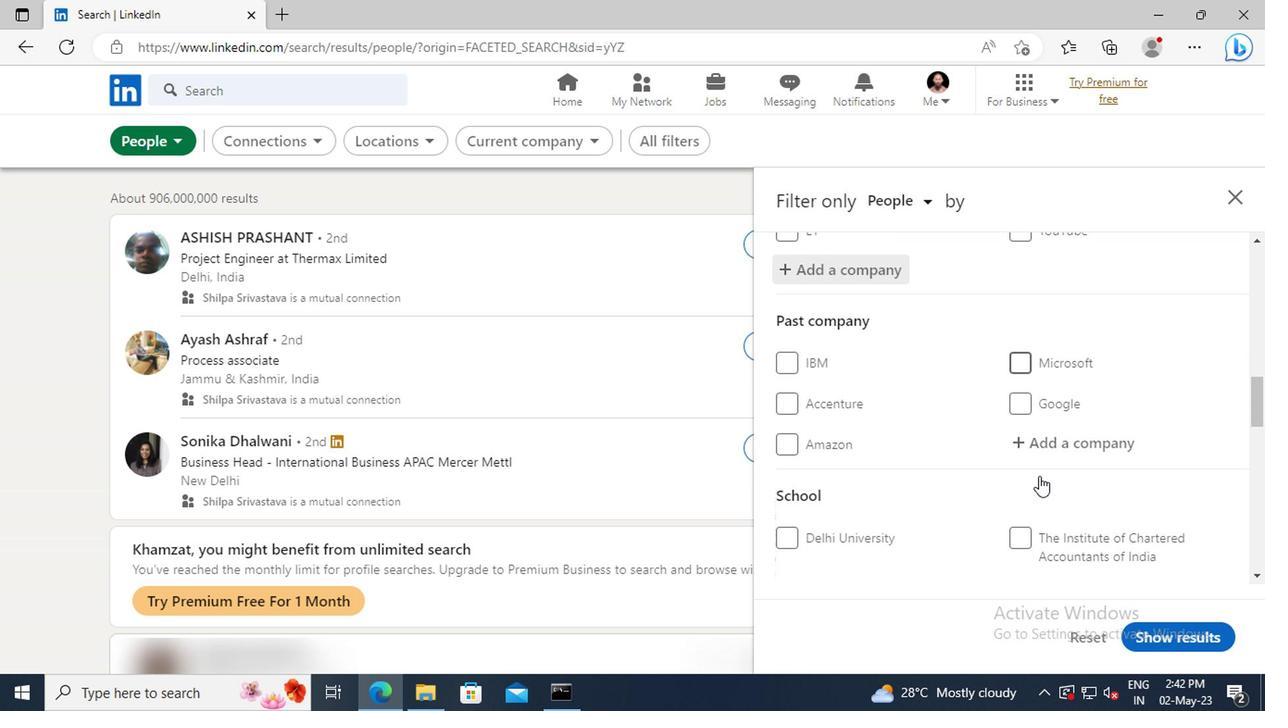 
Action: Mouse scrolled (1035, 475) with delta (0, 0)
Screenshot: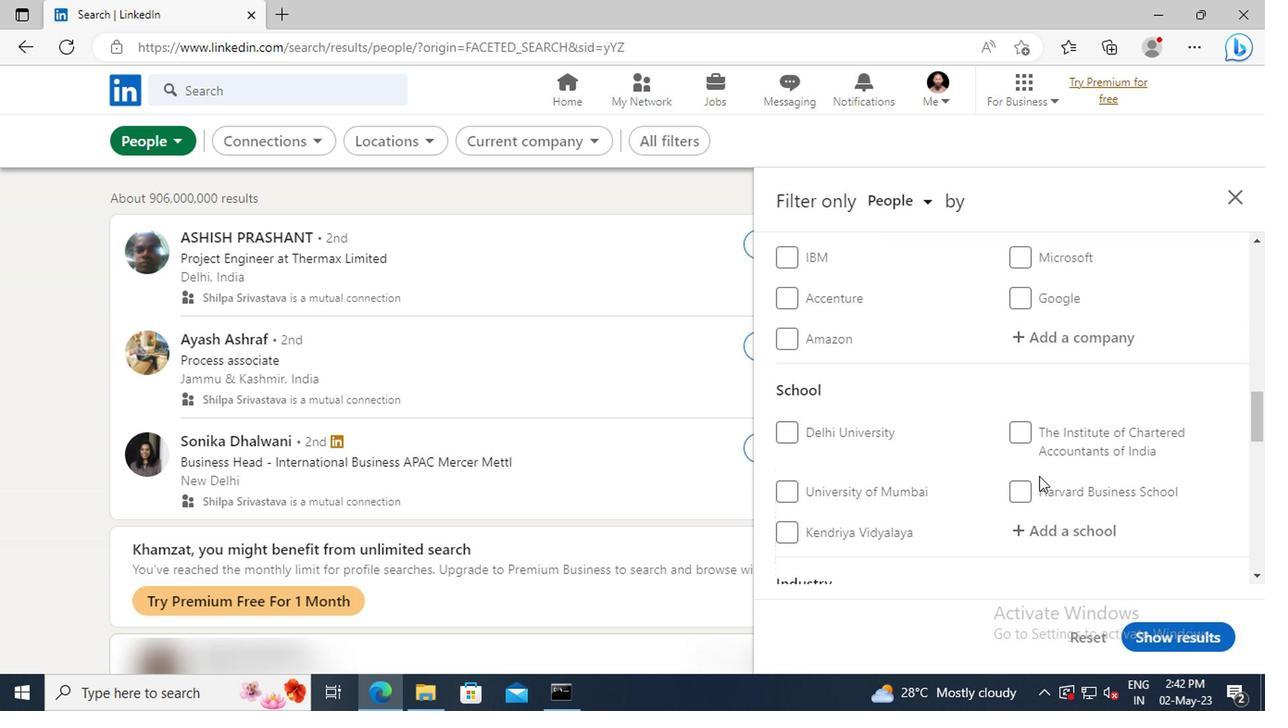 
Action: Mouse moved to (1037, 479)
Screenshot: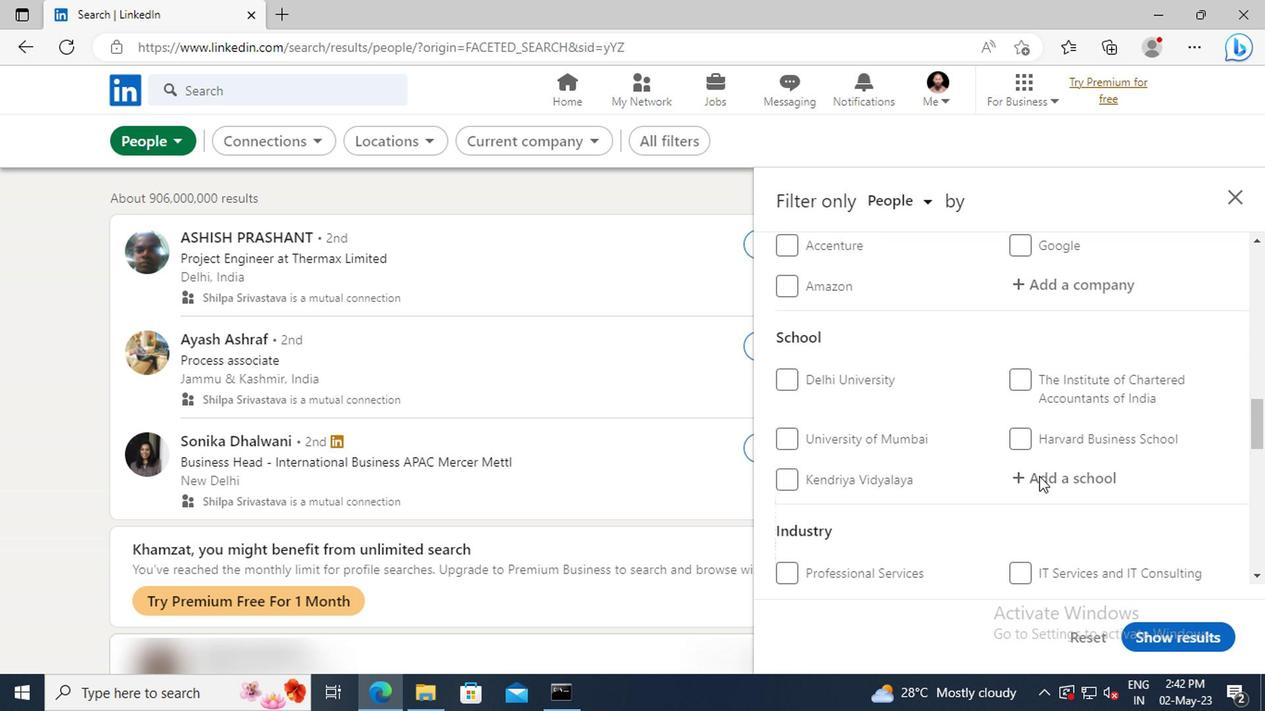 
Action: Mouse pressed left at (1037, 479)
Screenshot: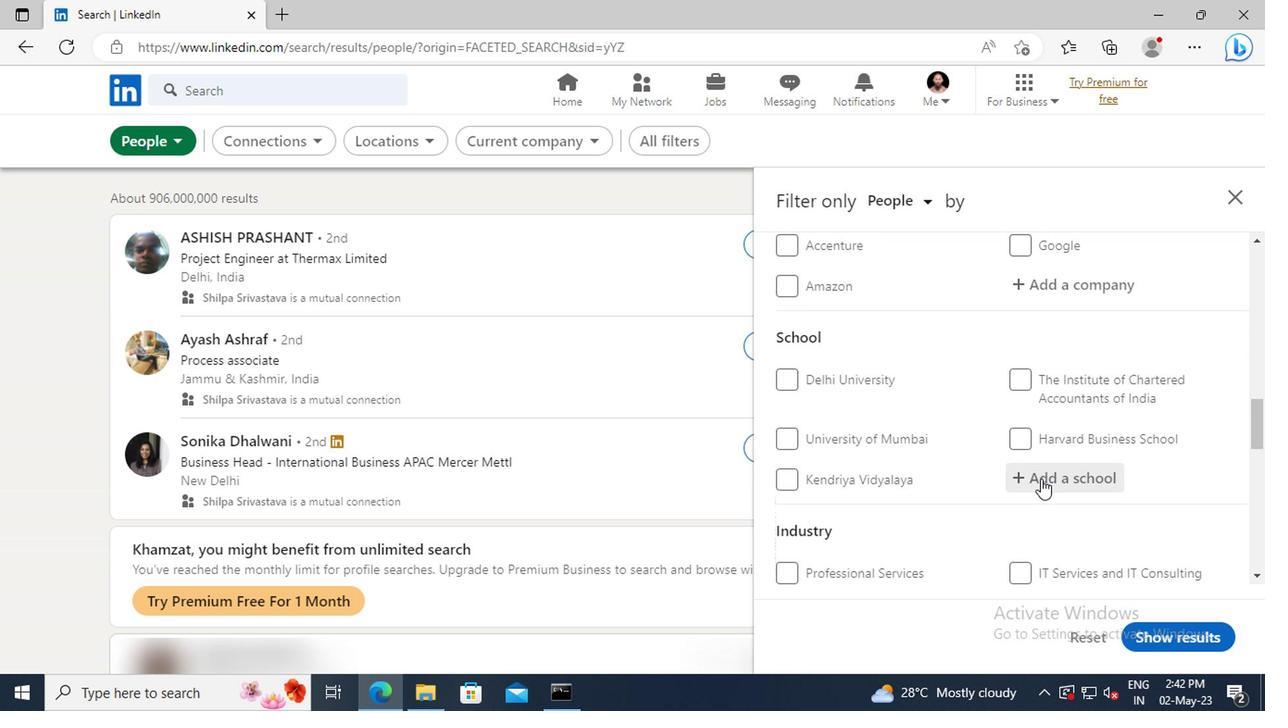 
Action: Key pressed <Key.shift>A.<Key.shift>N.<Key.shift>COLLEGE
Screenshot: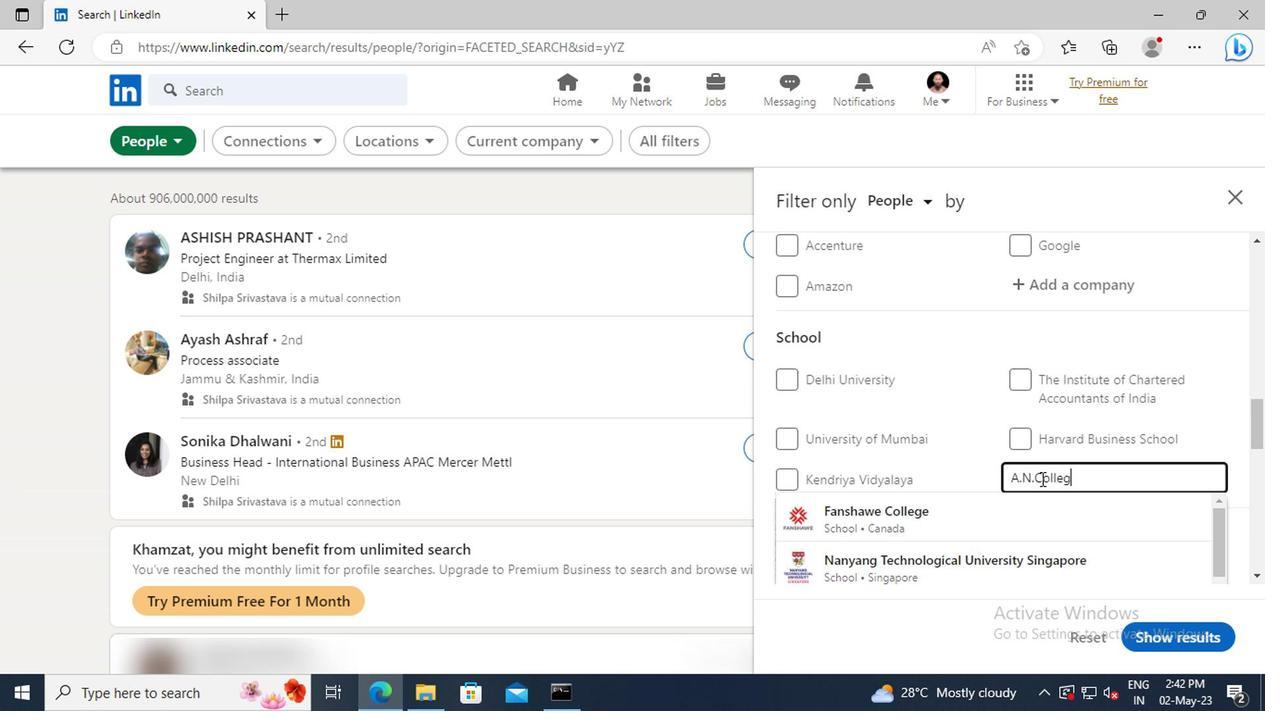 
Action: Mouse moved to (1039, 499)
Screenshot: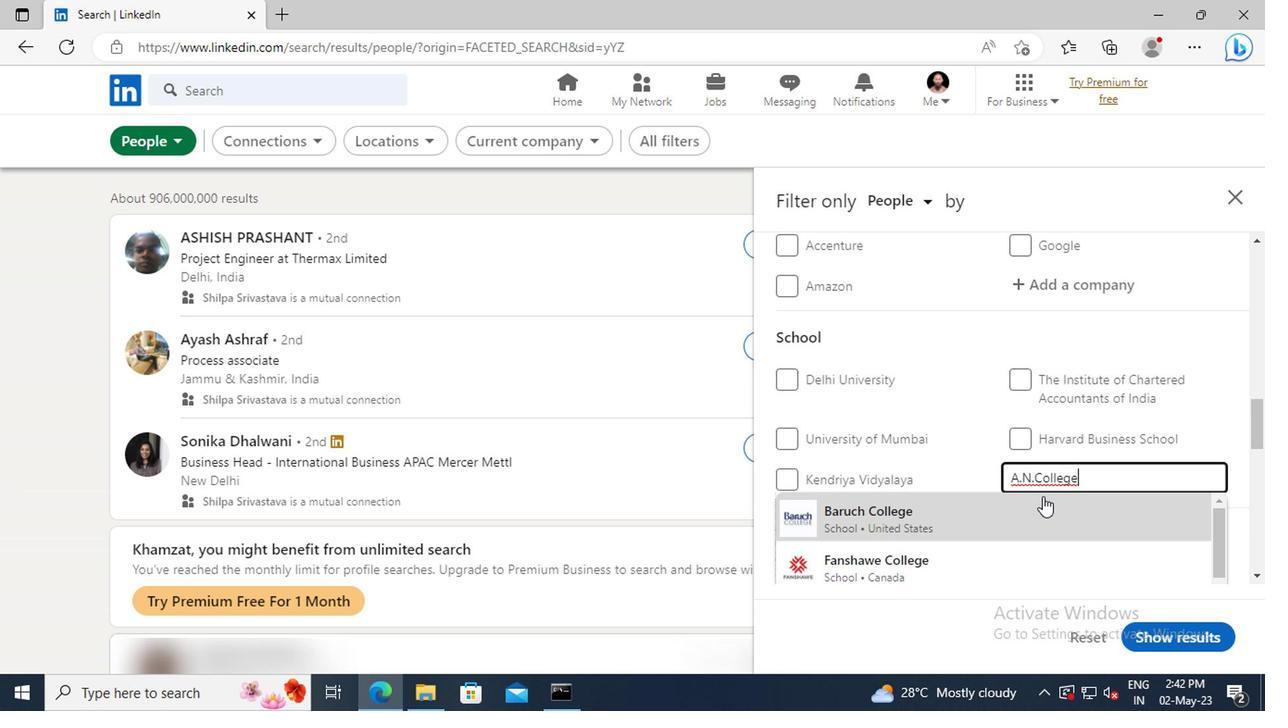 
Action: Mouse scrolled (1039, 498) with delta (0, -1)
Screenshot: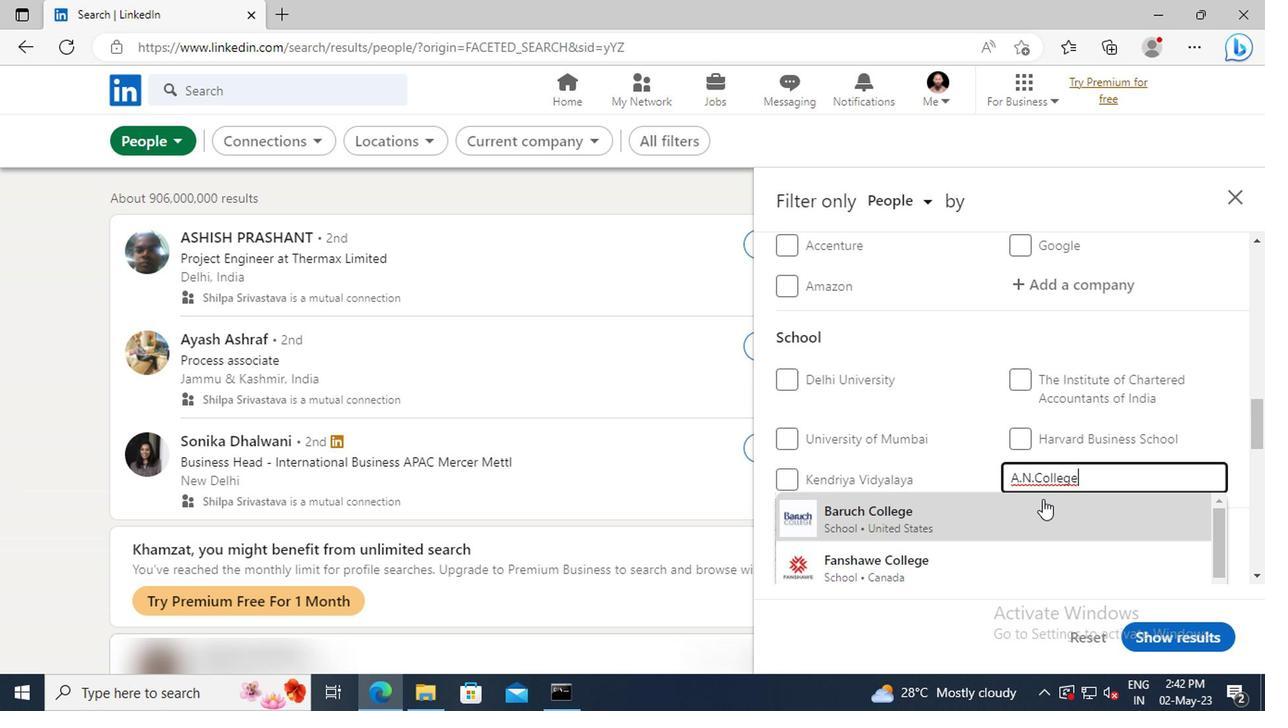 
Action: Mouse moved to (1036, 516)
Screenshot: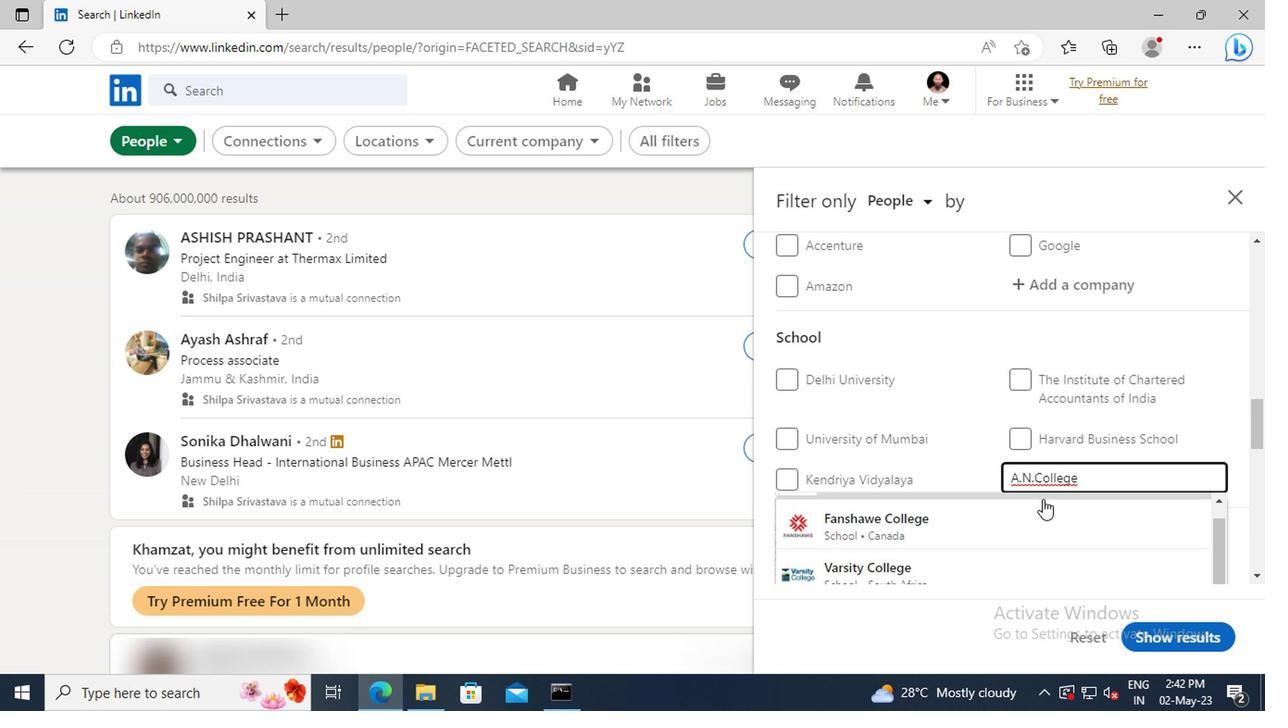 
Action: Mouse scrolled (1036, 514) with delta (0, -1)
Screenshot: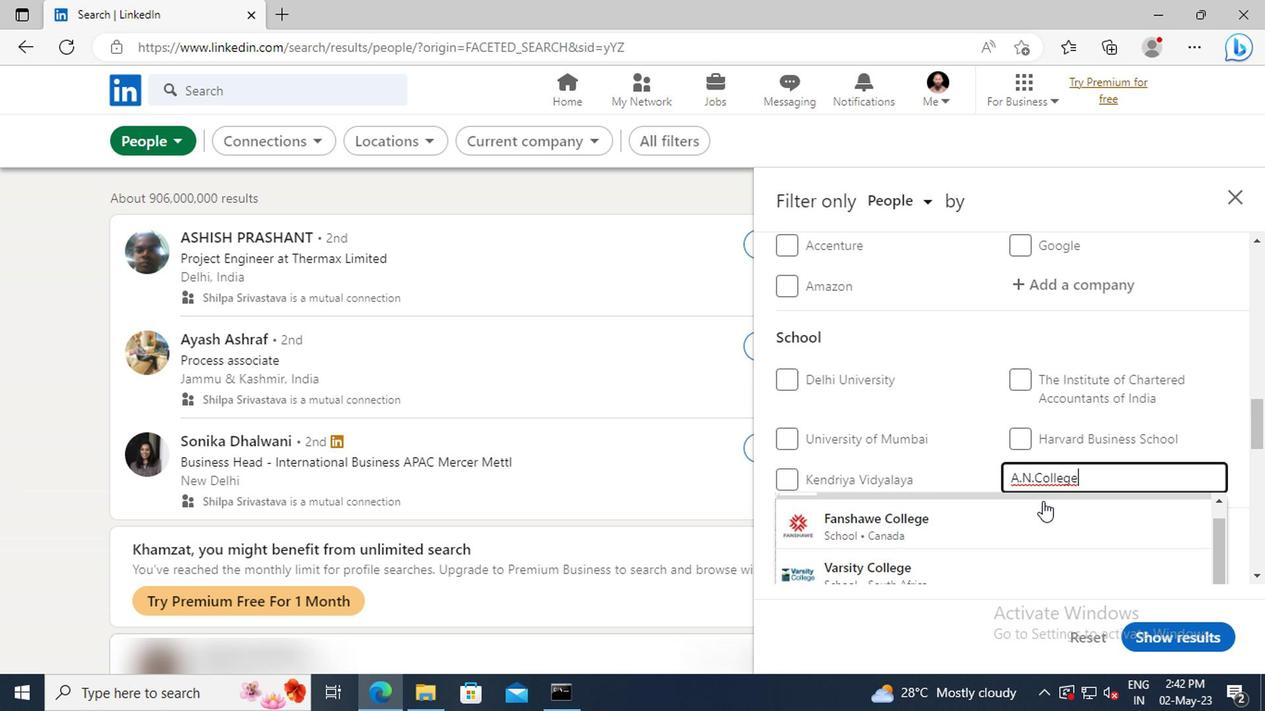 
Action: Mouse scrolled (1036, 514) with delta (0, -1)
Screenshot: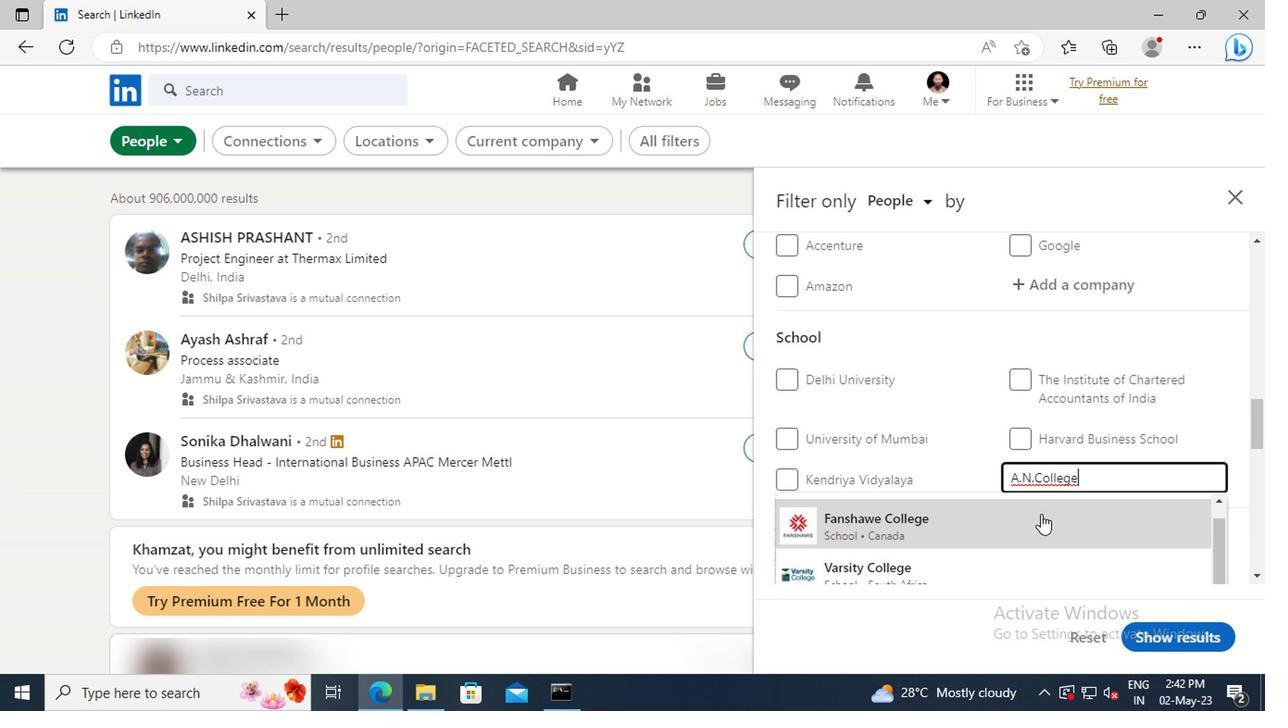
Action: Mouse scrolled (1036, 514) with delta (0, -1)
Screenshot: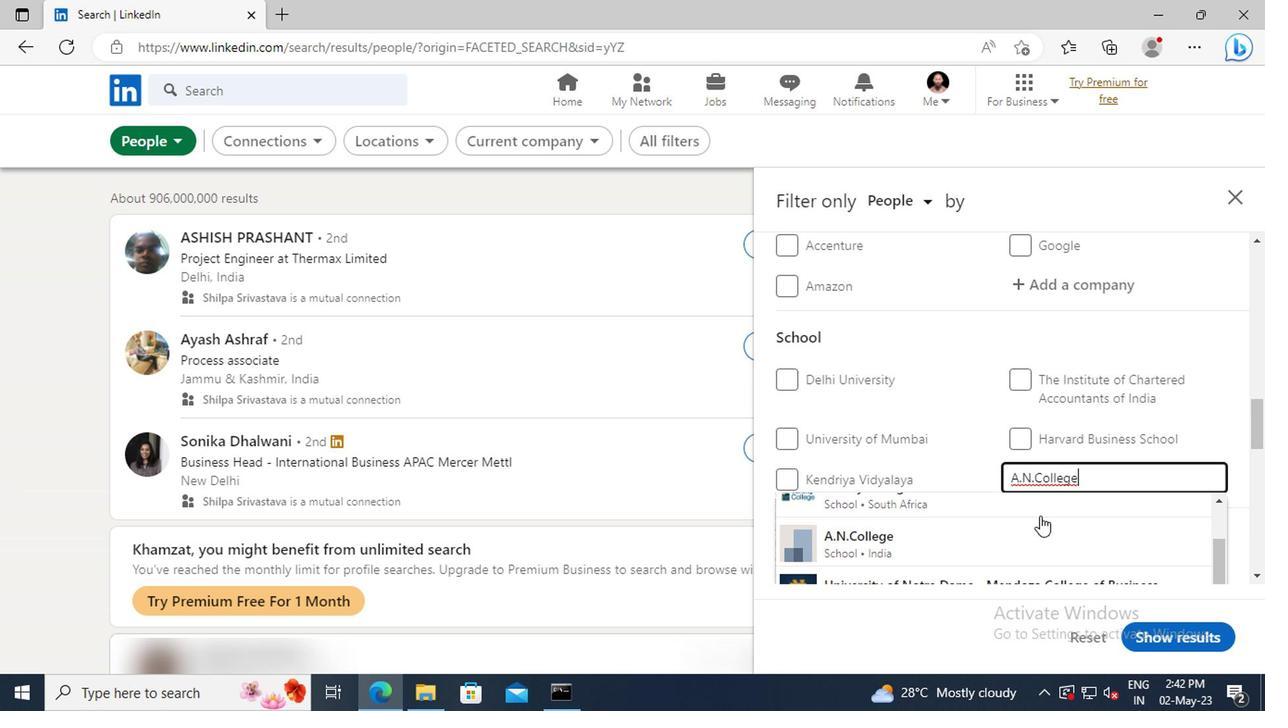 
Action: Mouse scrolled (1036, 514) with delta (0, -1)
Screenshot: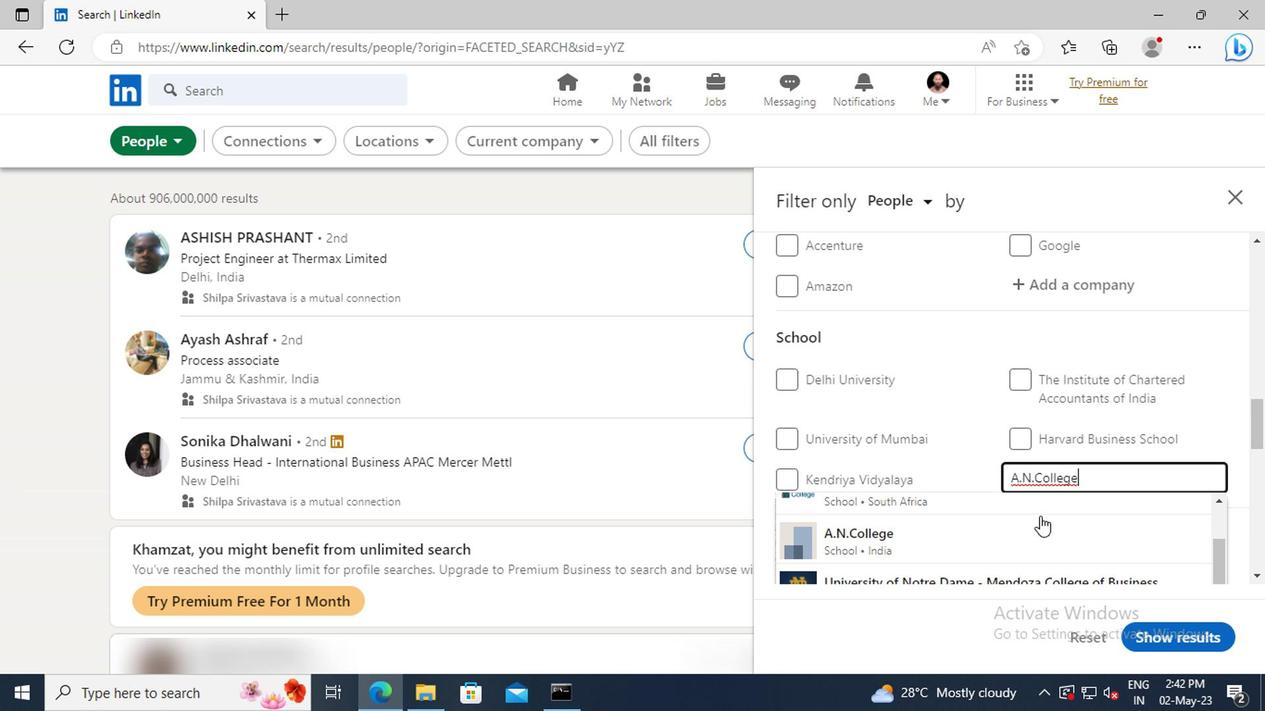 
Action: Mouse moved to (1036, 518)
Screenshot: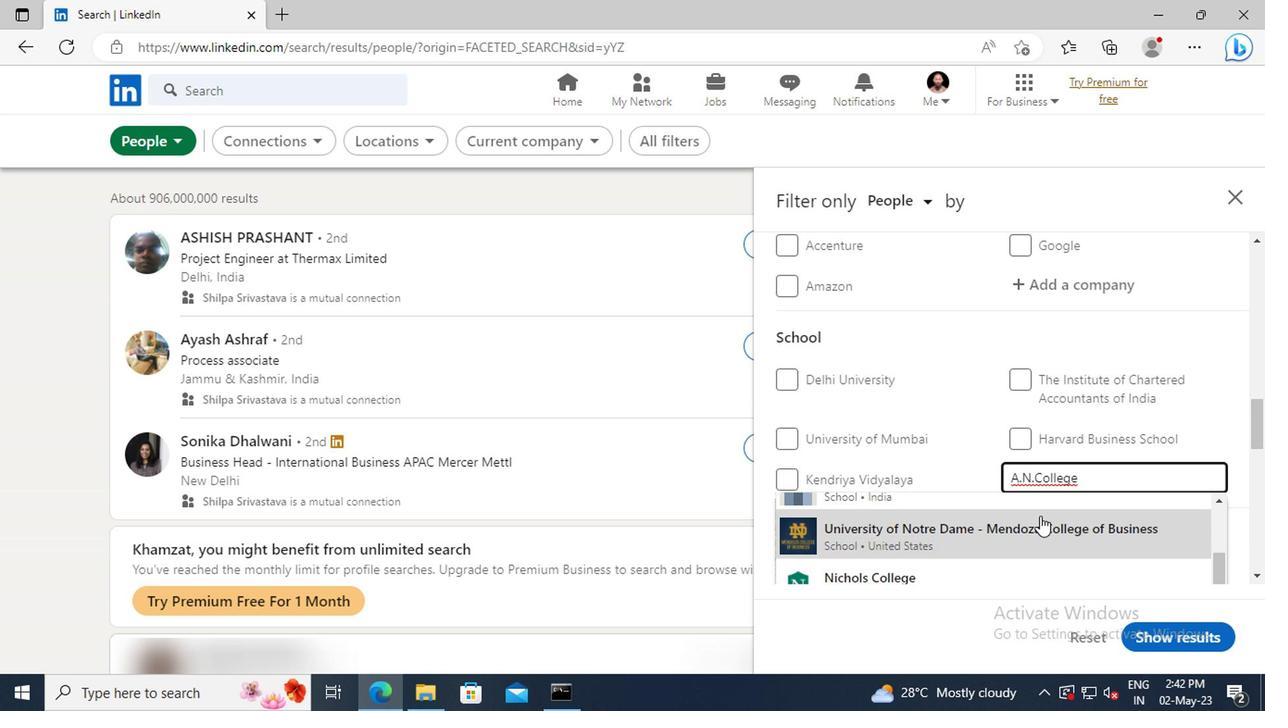 
Action: Mouse scrolled (1036, 518) with delta (0, 0)
Screenshot: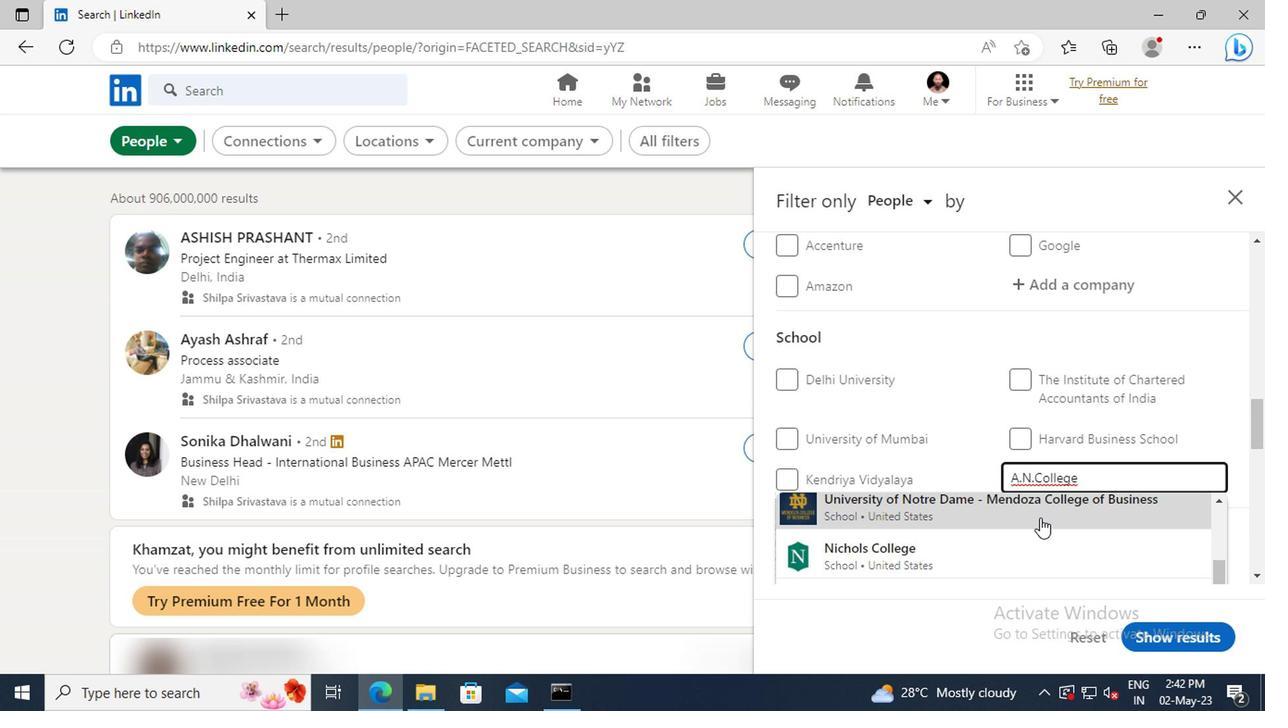 
Action: Mouse moved to (1001, 516)
Screenshot: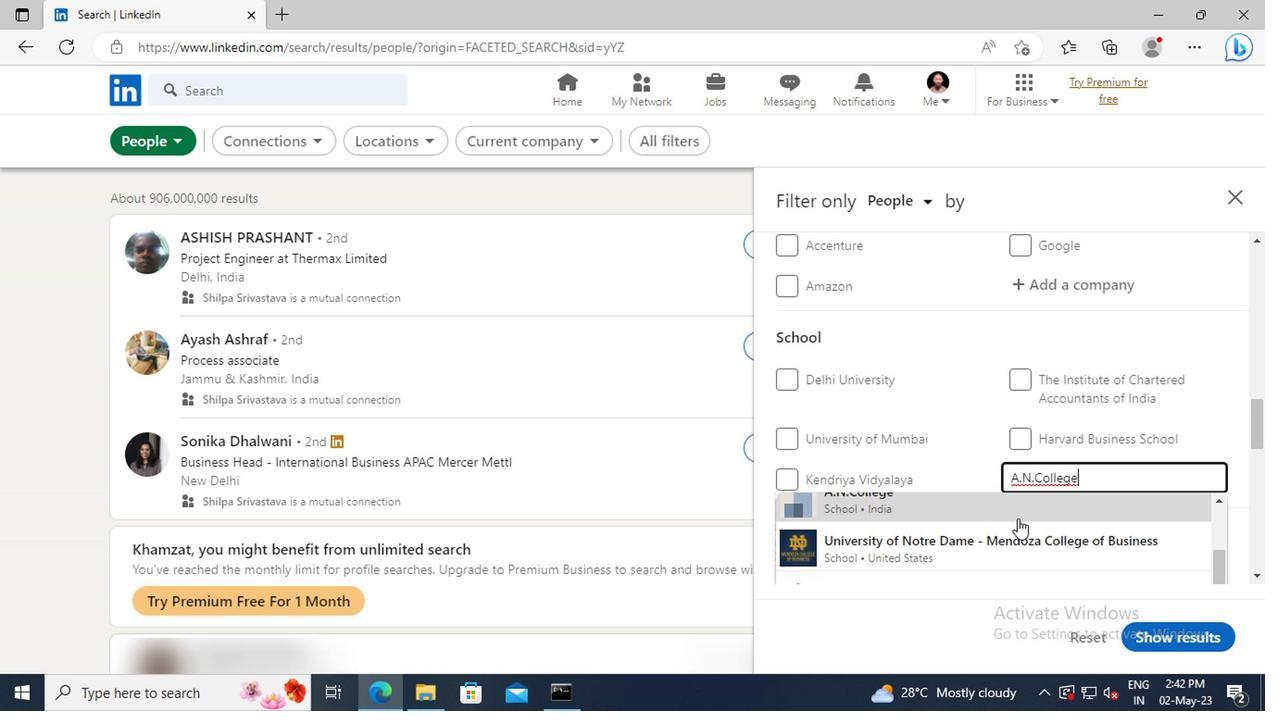 
Action: Mouse pressed left at (1001, 516)
Screenshot: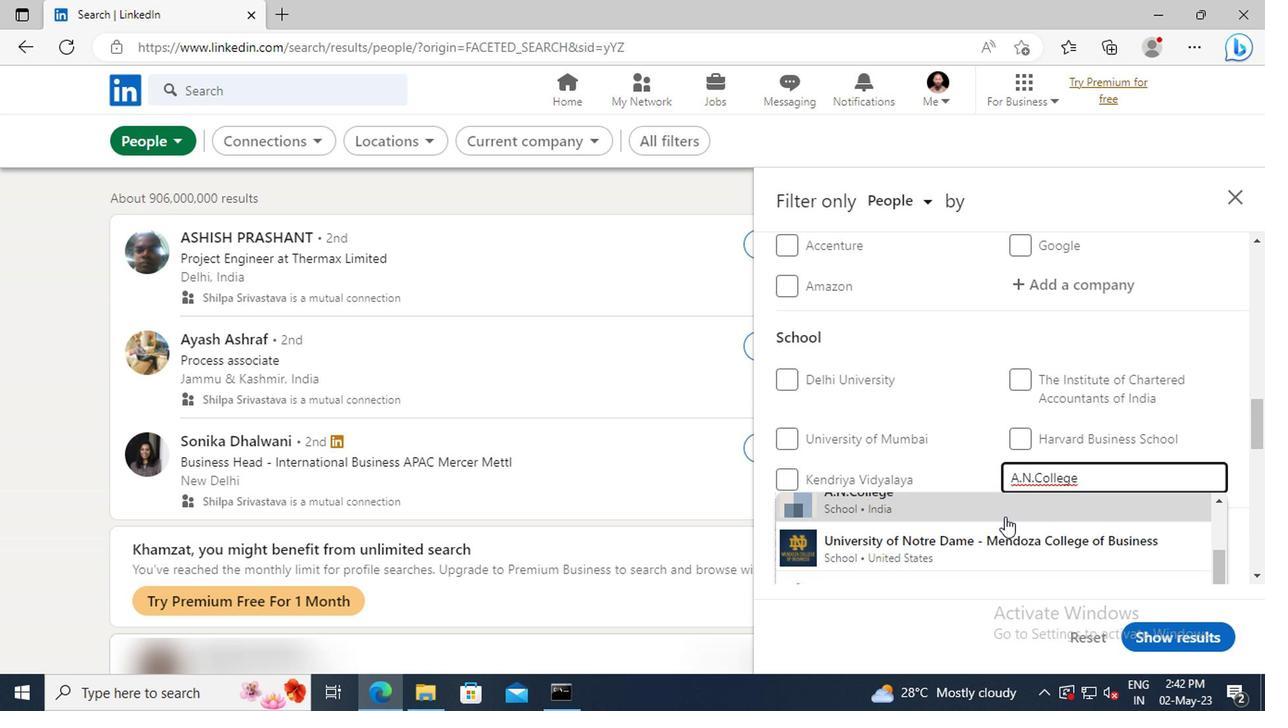 
Action: Mouse scrolled (1001, 516) with delta (0, 0)
Screenshot: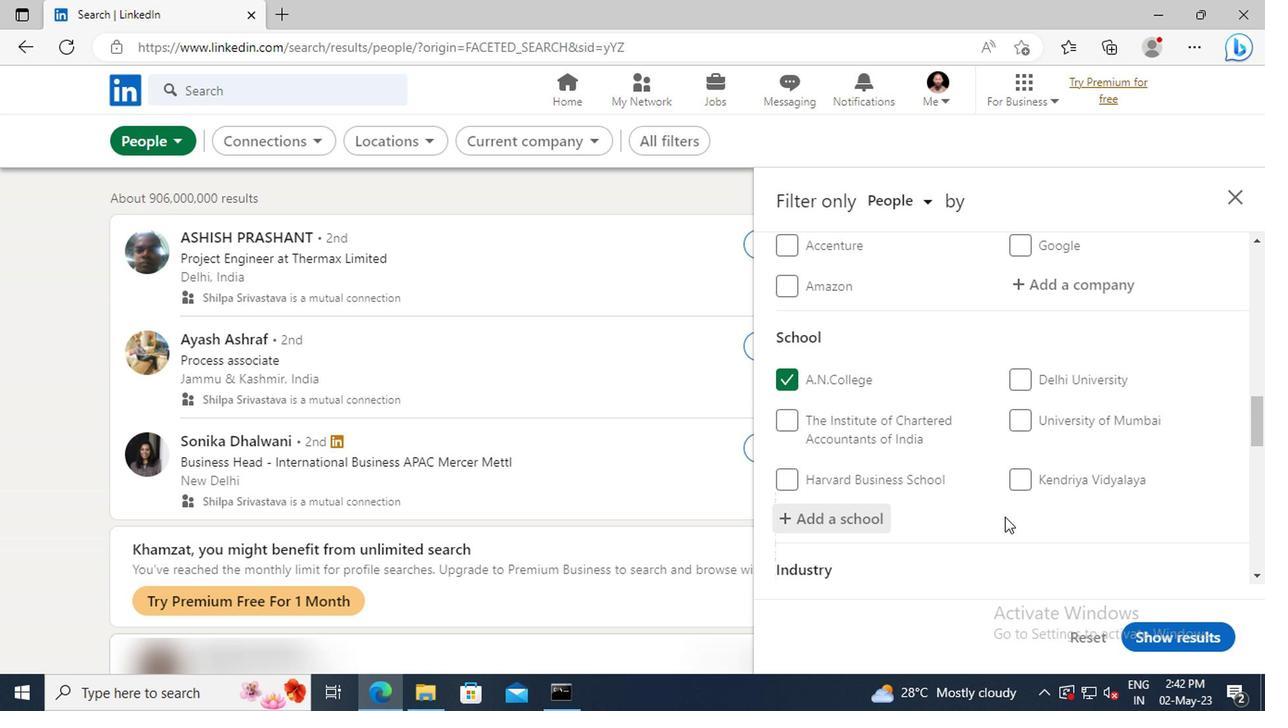 
Action: Mouse scrolled (1001, 516) with delta (0, 0)
Screenshot: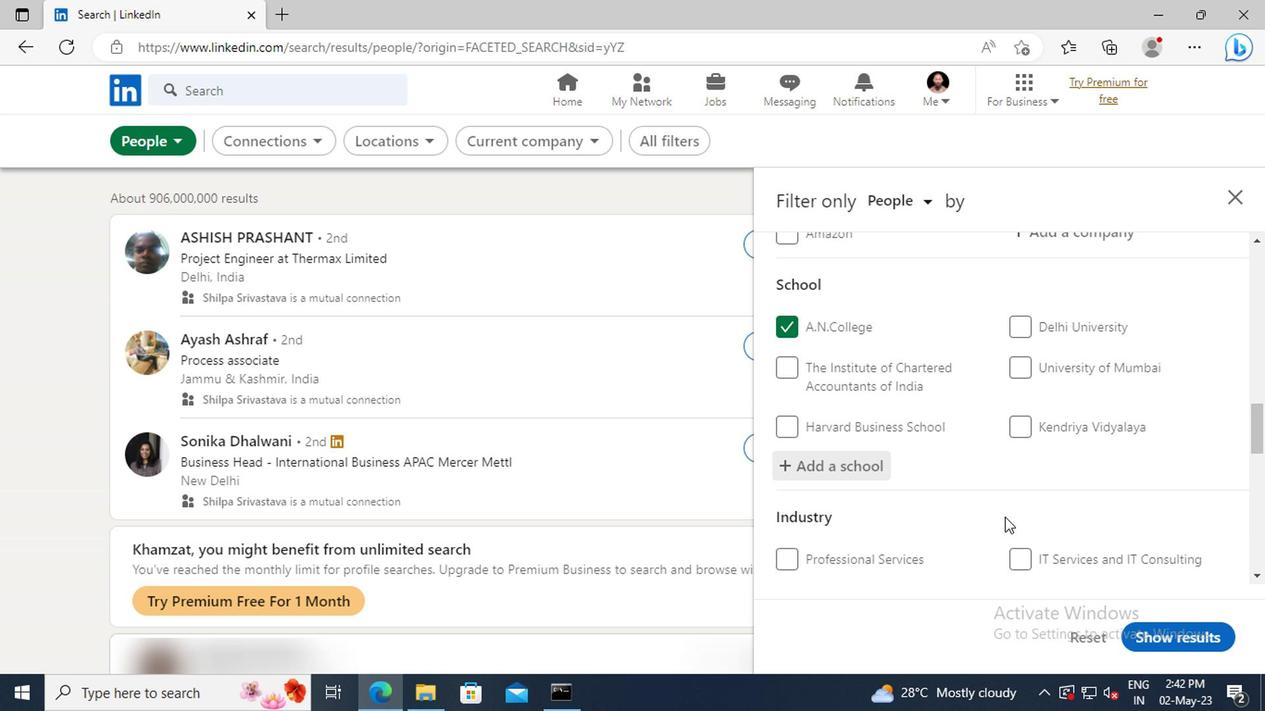 
Action: Mouse scrolled (1001, 516) with delta (0, 0)
Screenshot: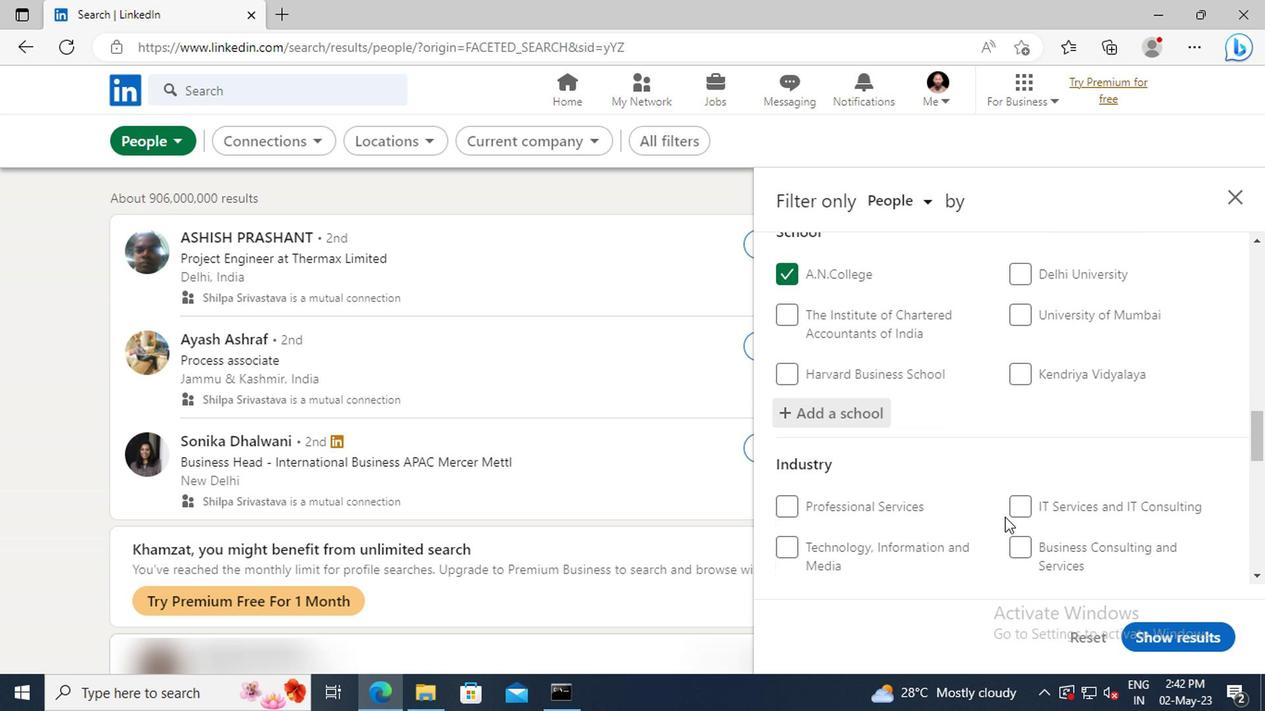 
Action: Mouse scrolled (1001, 516) with delta (0, 0)
Screenshot: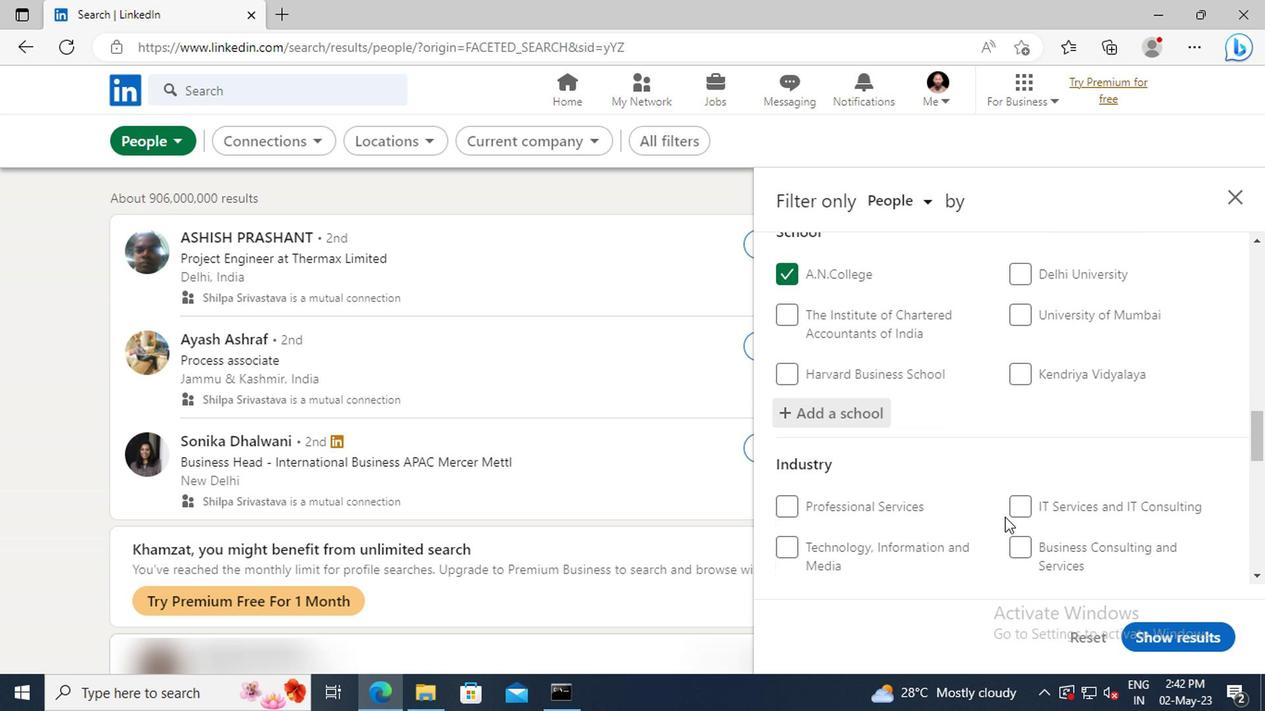 
Action: Mouse moved to (1010, 506)
Screenshot: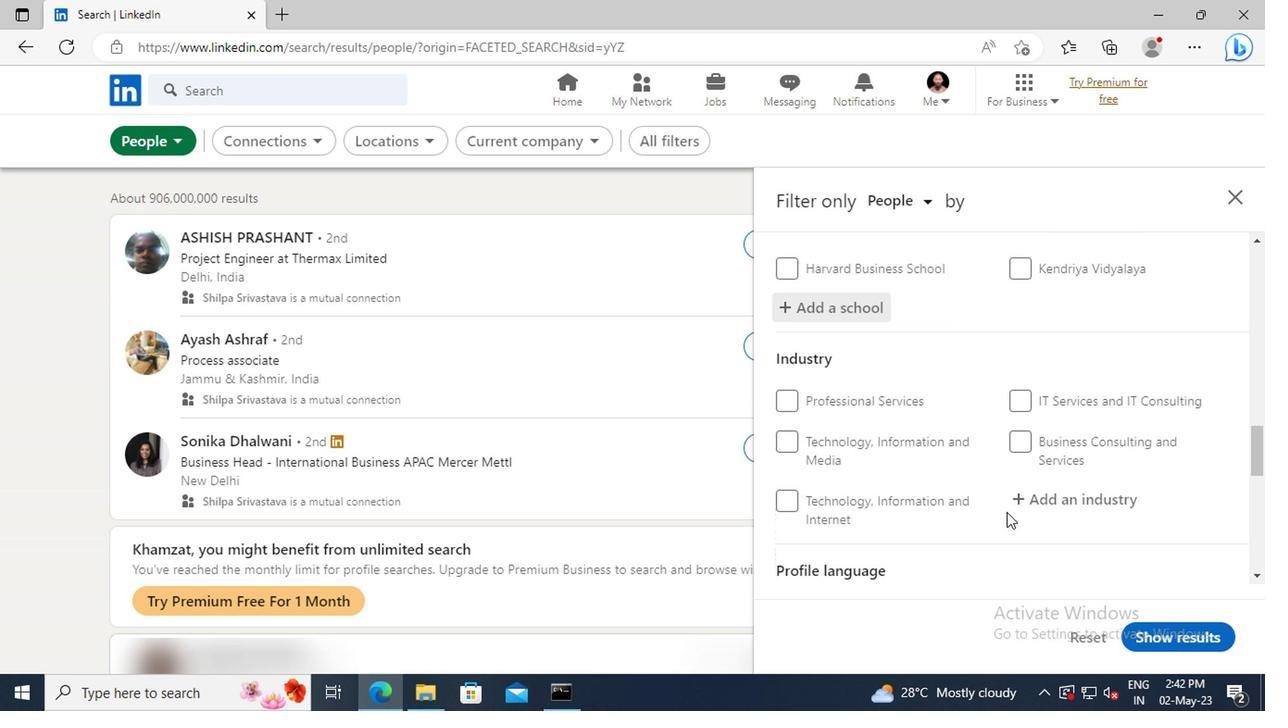 
Action: Mouse pressed left at (1010, 506)
Screenshot: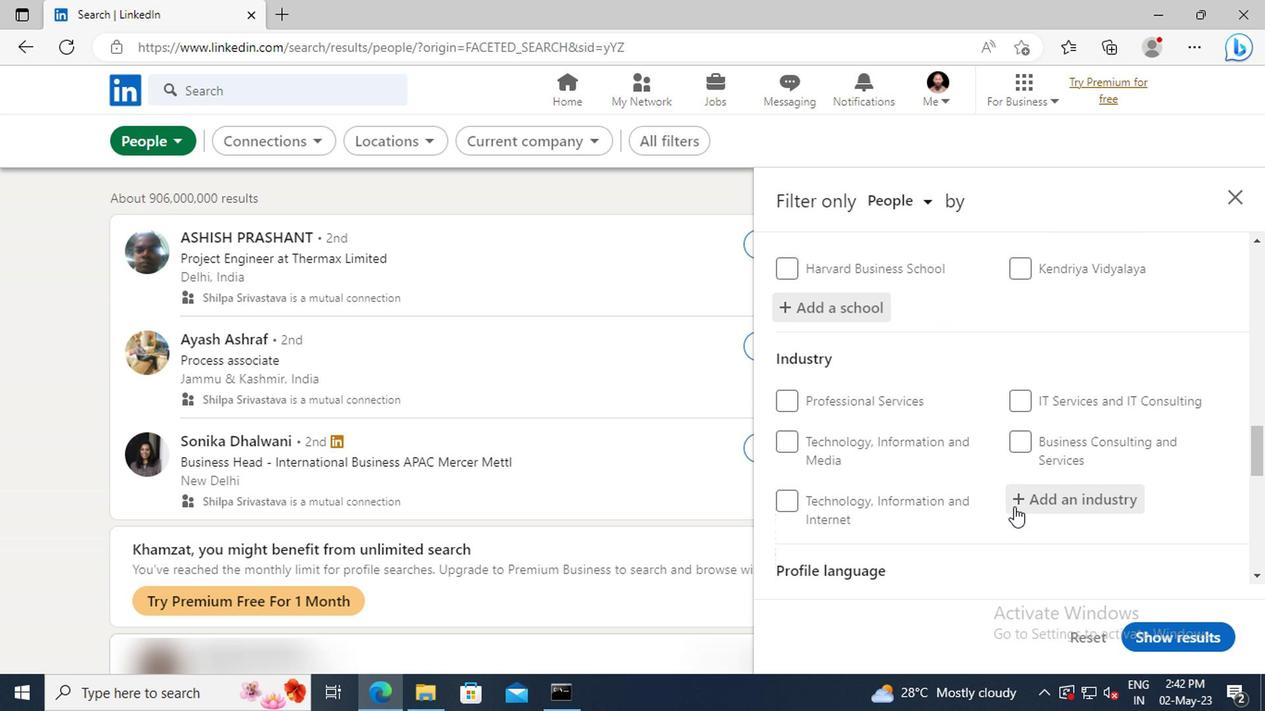 
Action: Key pressed <Key.shift>METAL<Key.space><Key.shift>VA
Screenshot: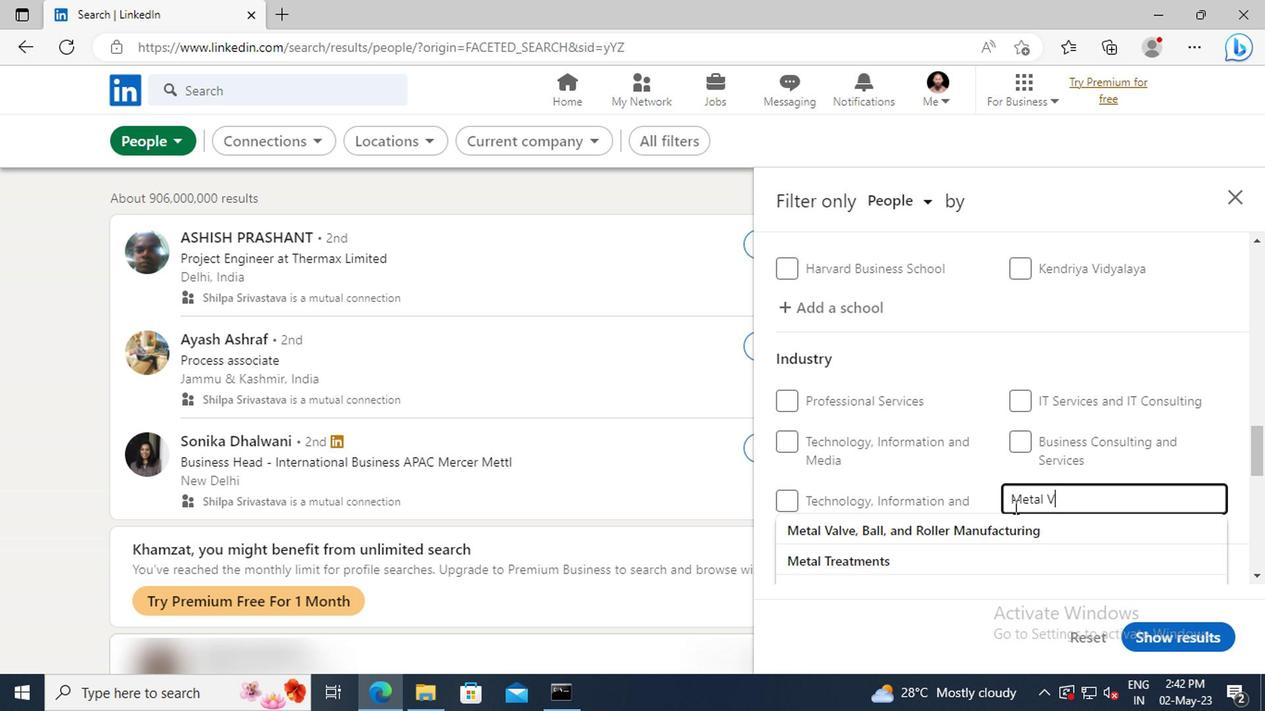 
Action: Mouse moved to (1014, 529)
Screenshot: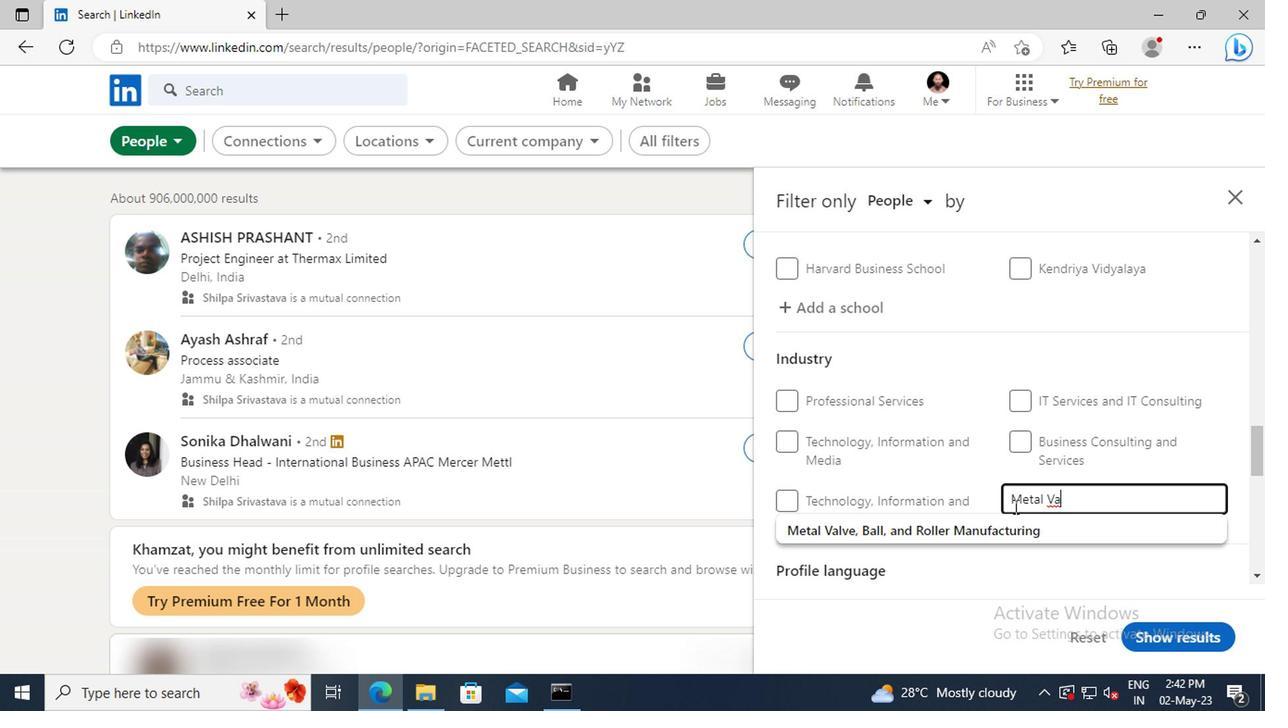
Action: Mouse pressed left at (1014, 529)
Screenshot: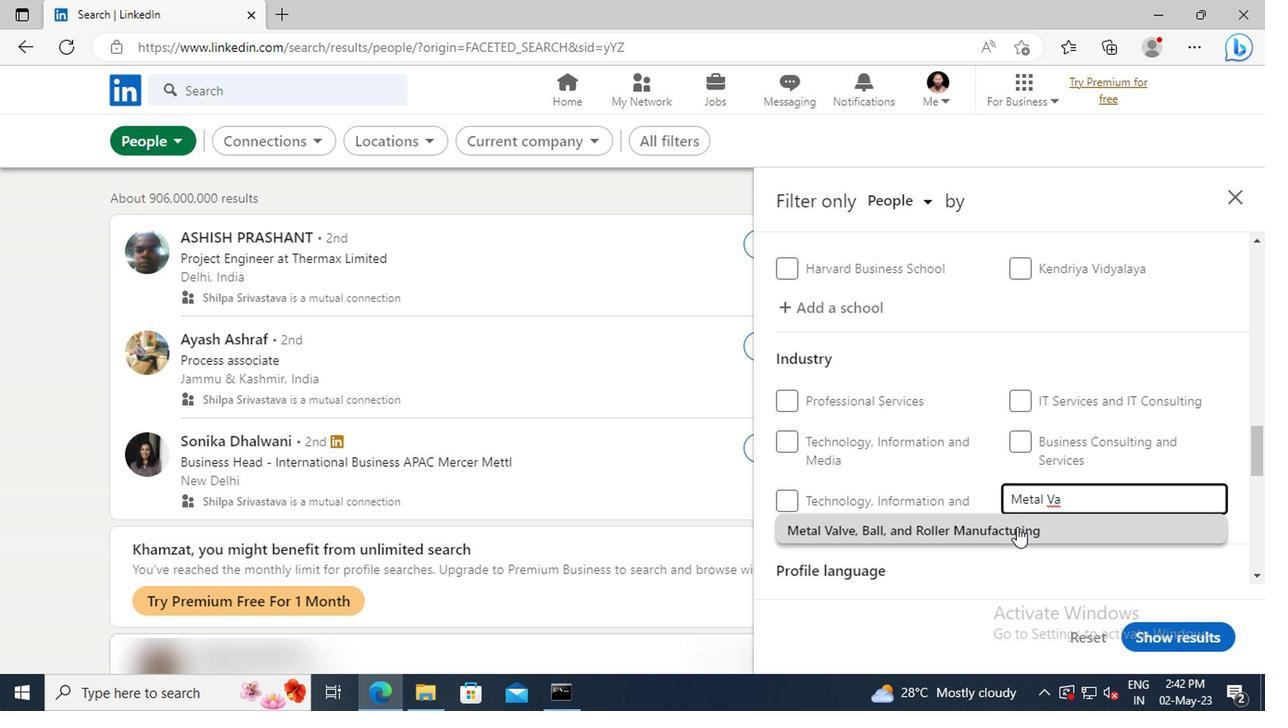 
Action: Mouse scrolled (1014, 528) with delta (0, -1)
Screenshot: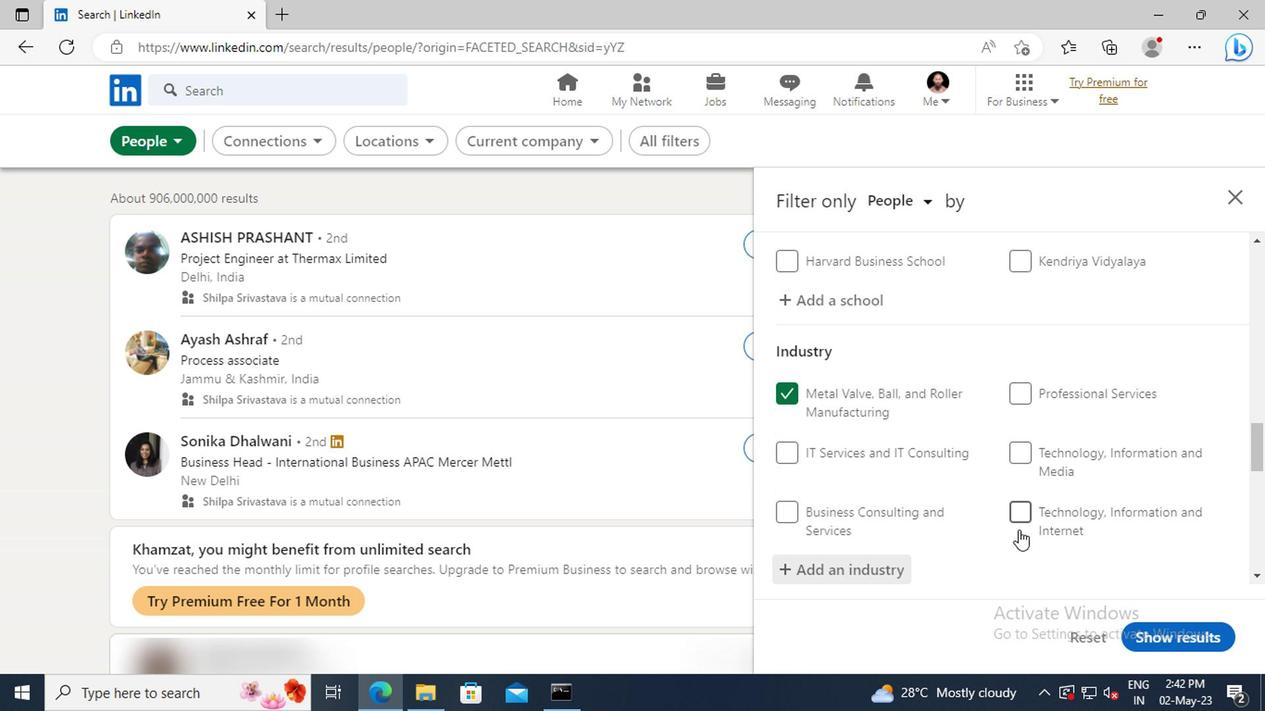 
Action: Mouse scrolled (1014, 528) with delta (0, -1)
Screenshot: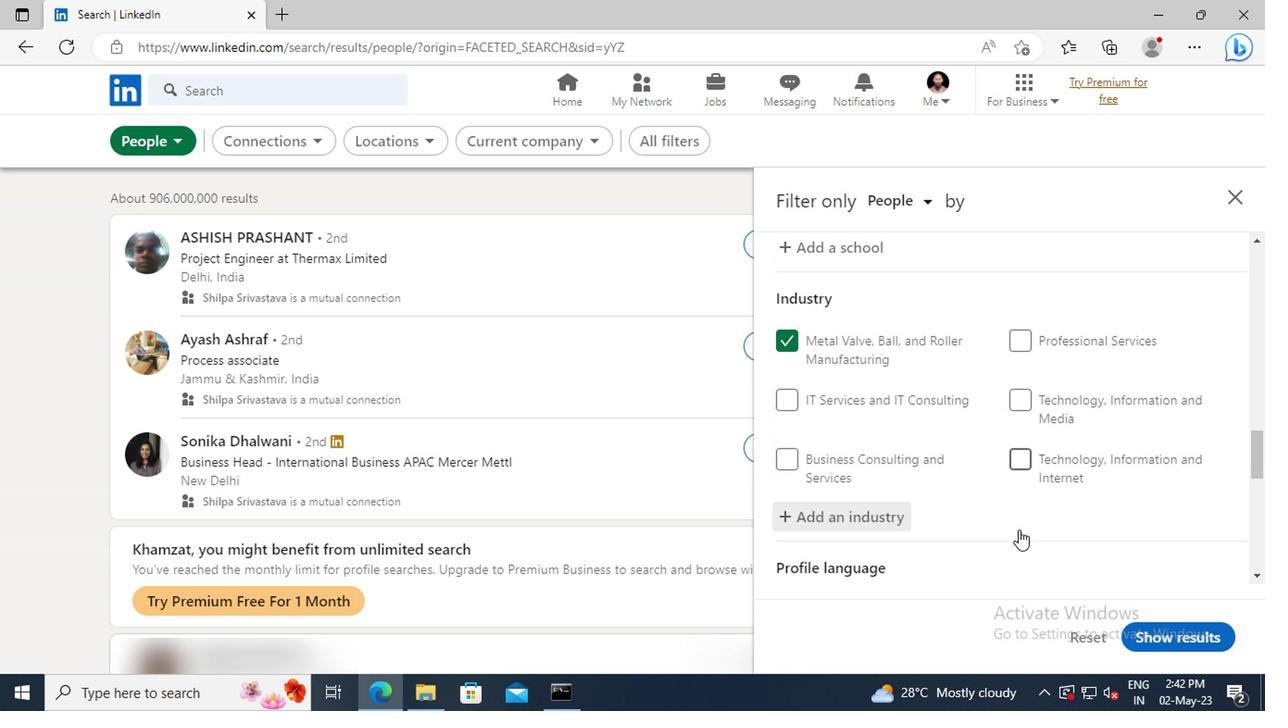 
Action: Mouse scrolled (1014, 528) with delta (0, -1)
Screenshot: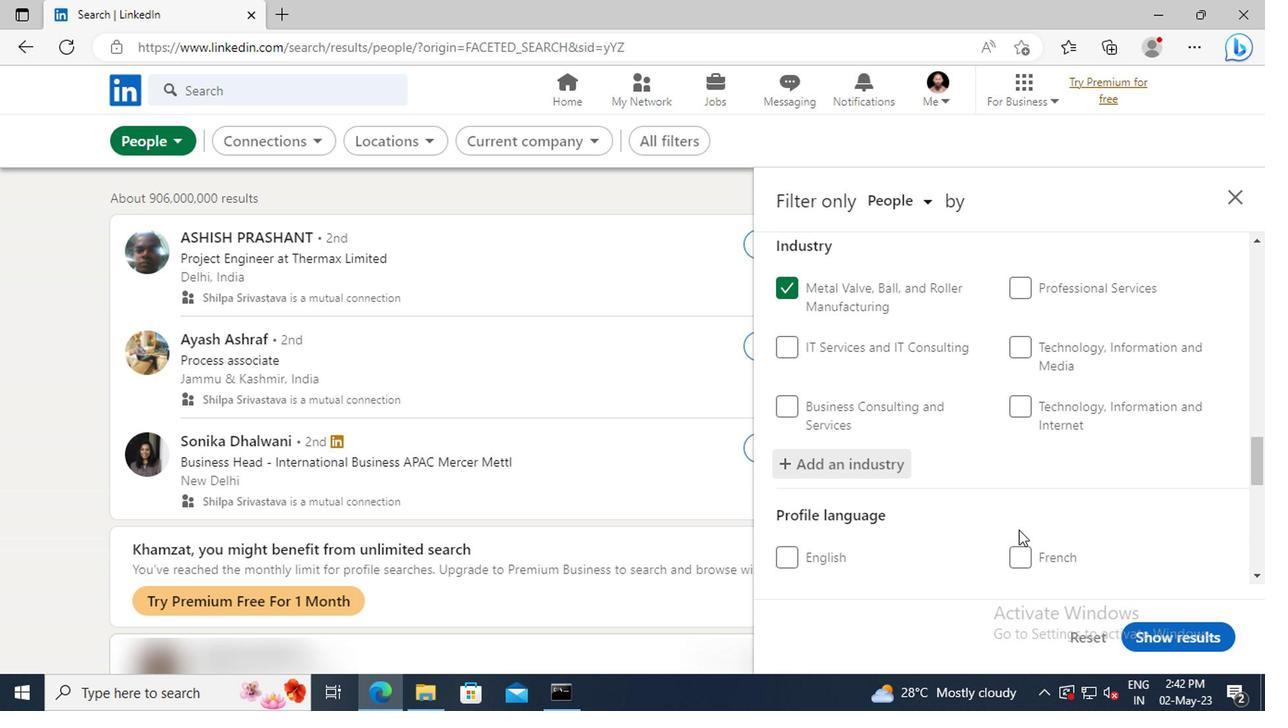 
Action: Mouse scrolled (1014, 528) with delta (0, -1)
Screenshot: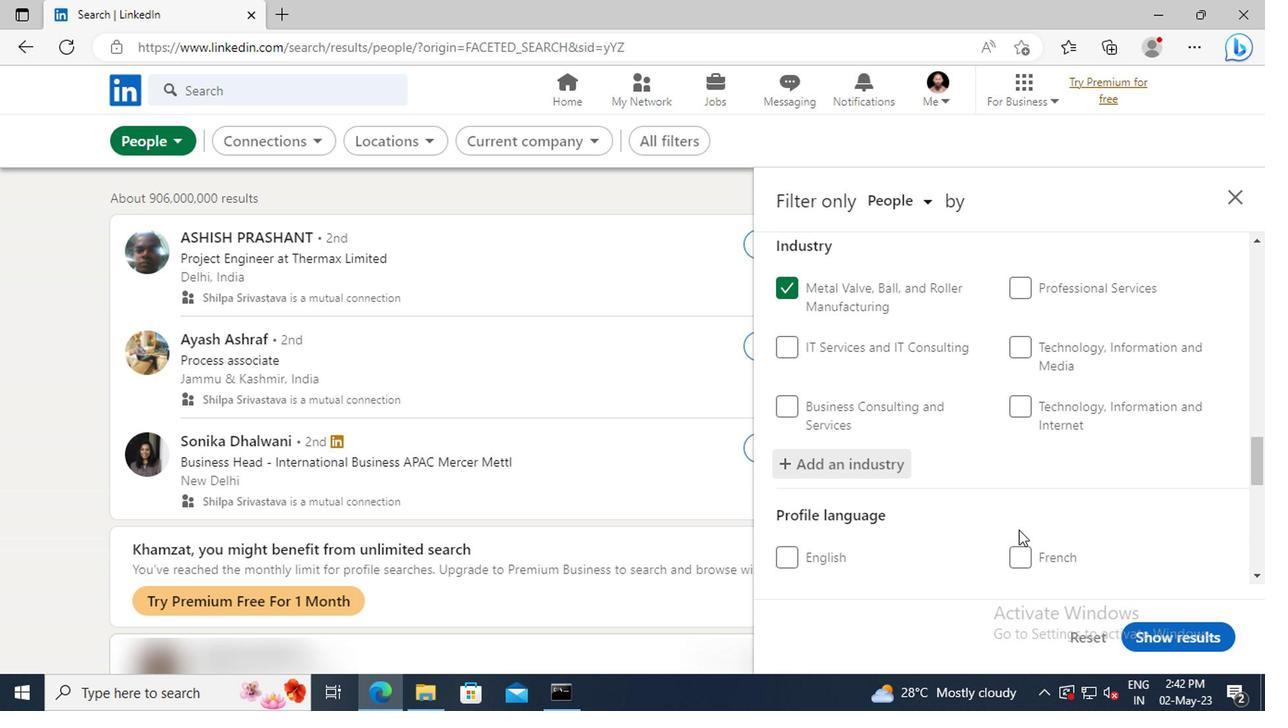 
Action: Mouse scrolled (1014, 528) with delta (0, -1)
Screenshot: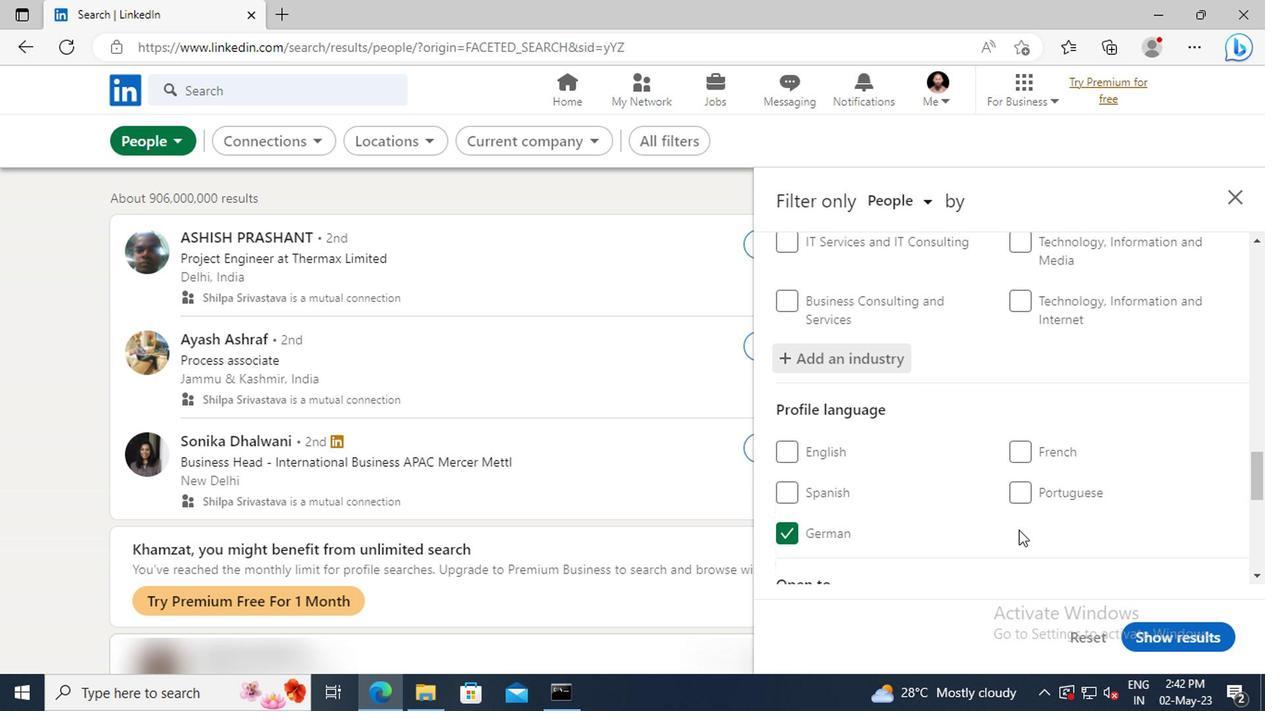 
Action: Mouse scrolled (1014, 528) with delta (0, -1)
Screenshot: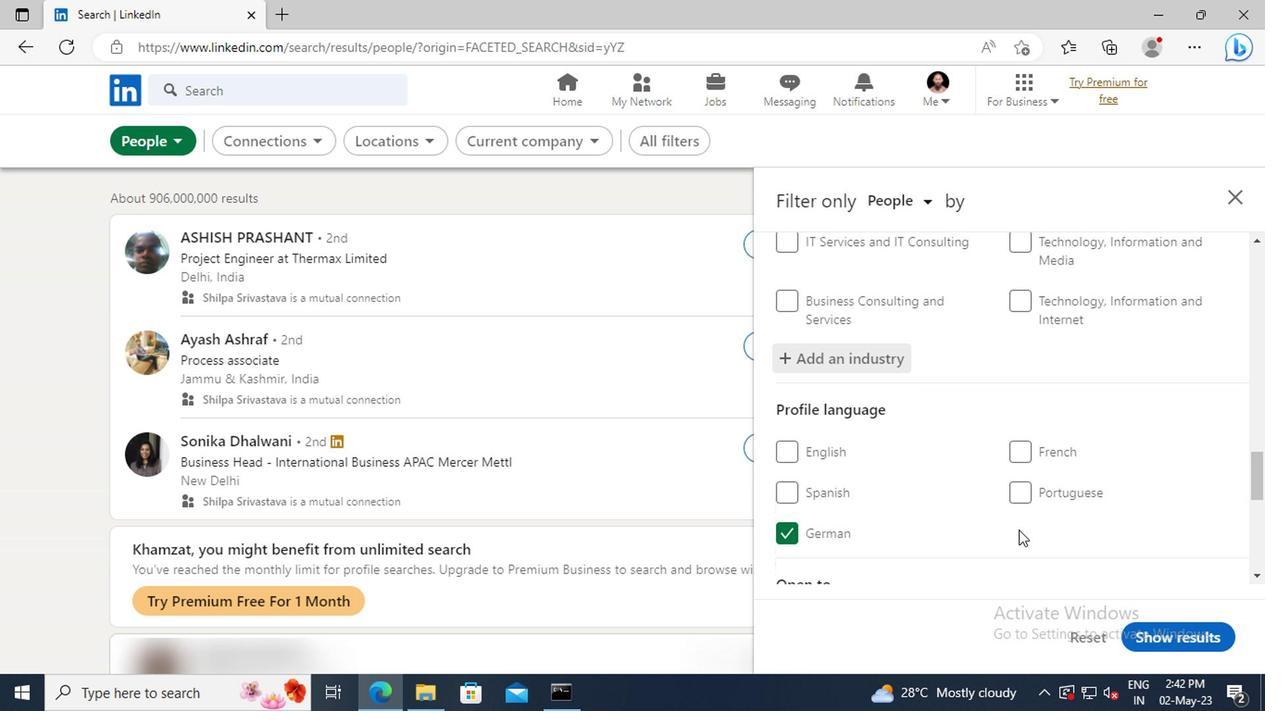 
Action: Mouse scrolled (1014, 528) with delta (0, -1)
Screenshot: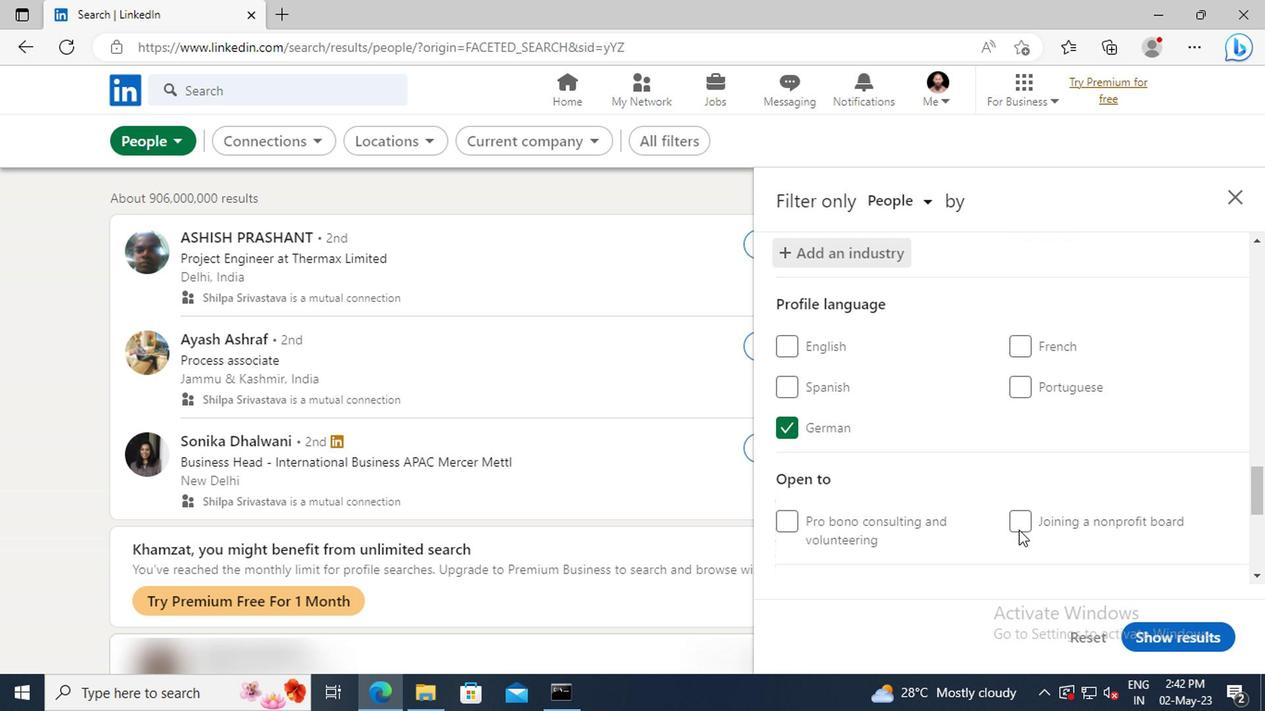 
Action: Mouse scrolled (1014, 528) with delta (0, -1)
Screenshot: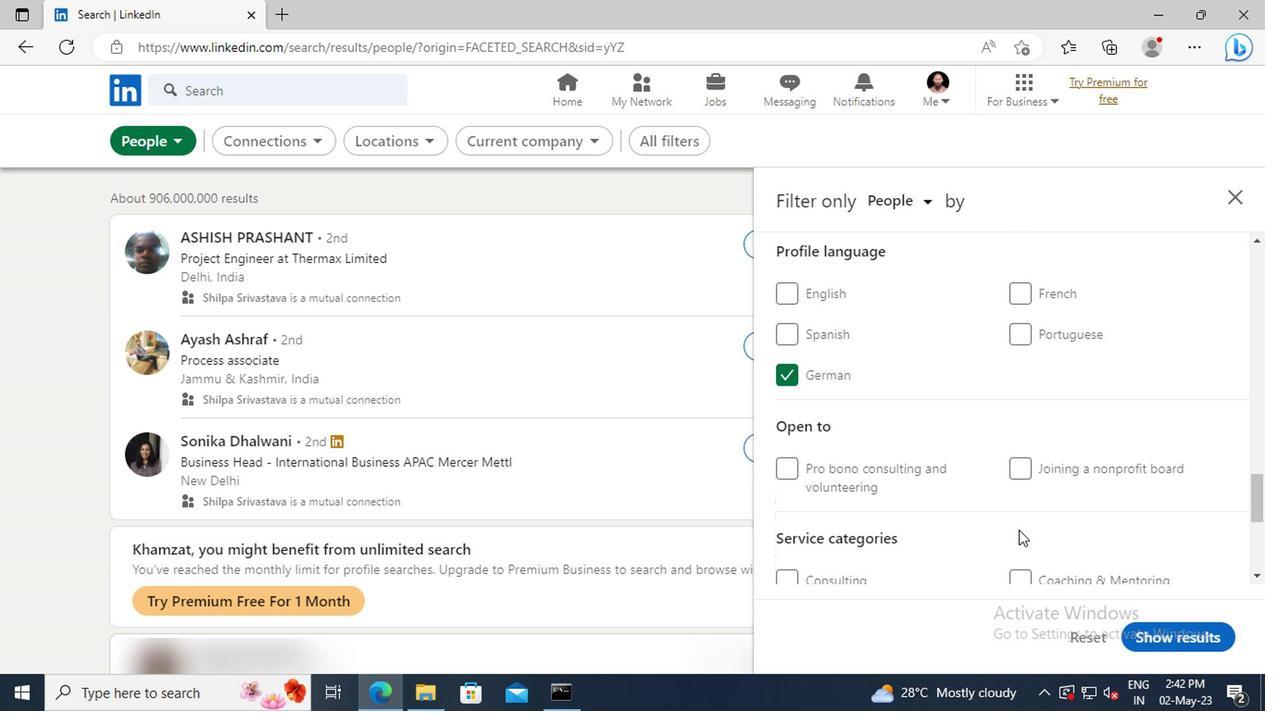
Action: Mouse scrolled (1014, 528) with delta (0, -1)
Screenshot: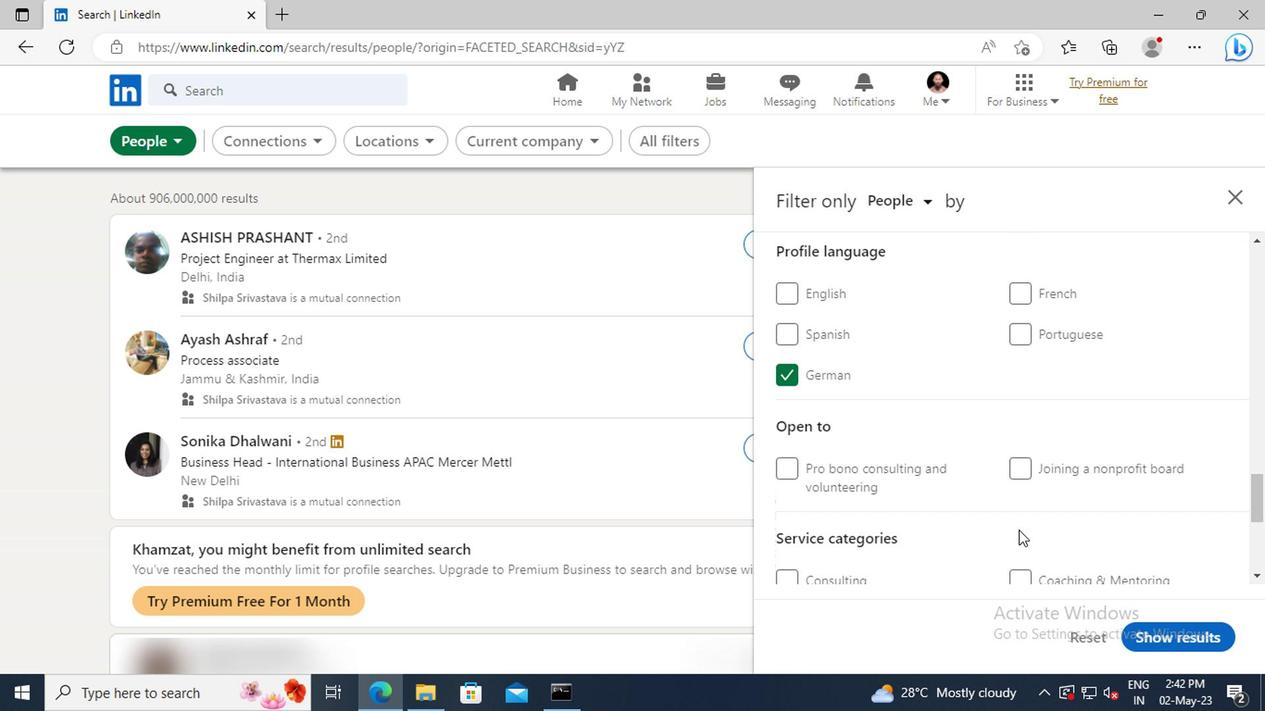 
Action: Mouse scrolled (1014, 528) with delta (0, -1)
Screenshot: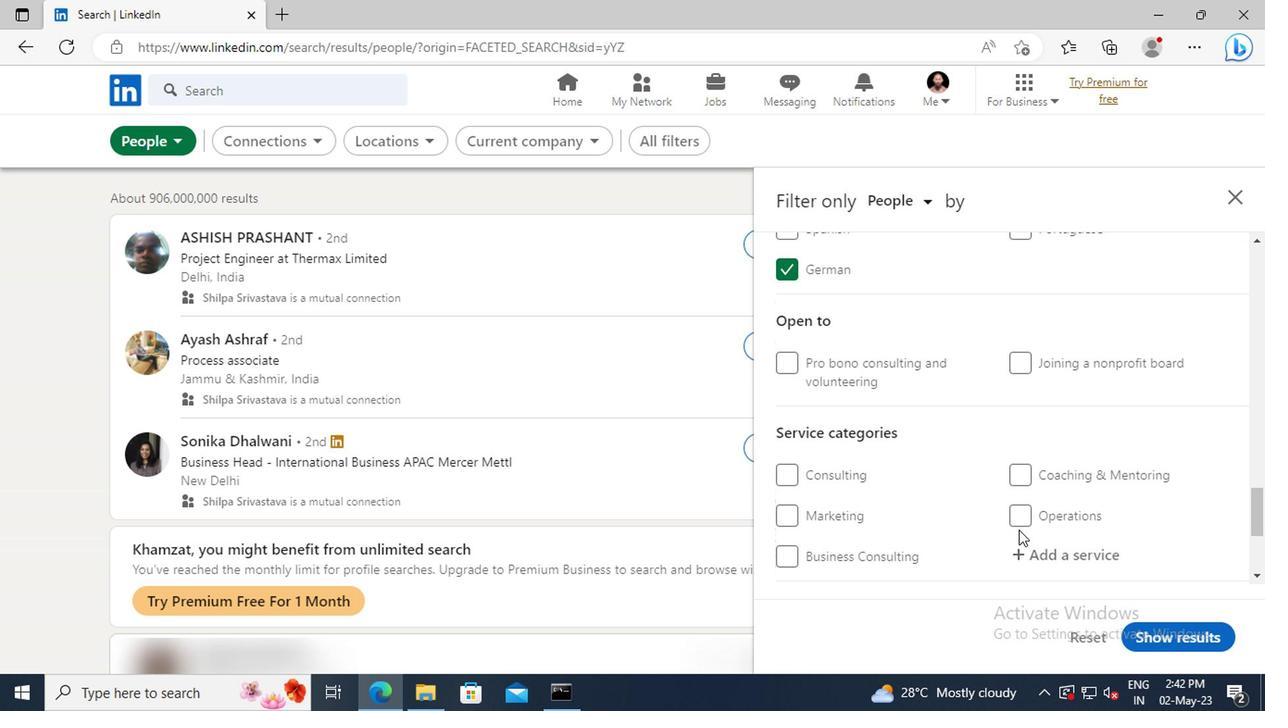 
Action: Mouse moved to (1022, 512)
Screenshot: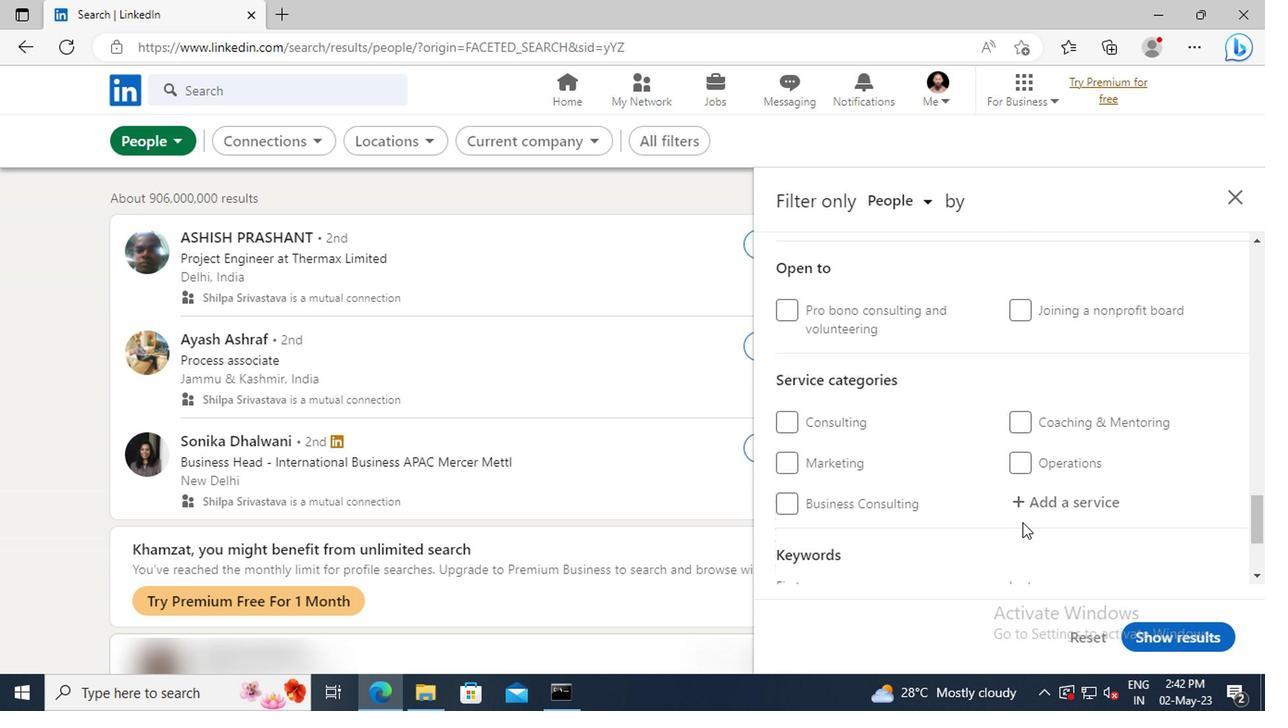 
Action: Mouse pressed left at (1022, 512)
Screenshot: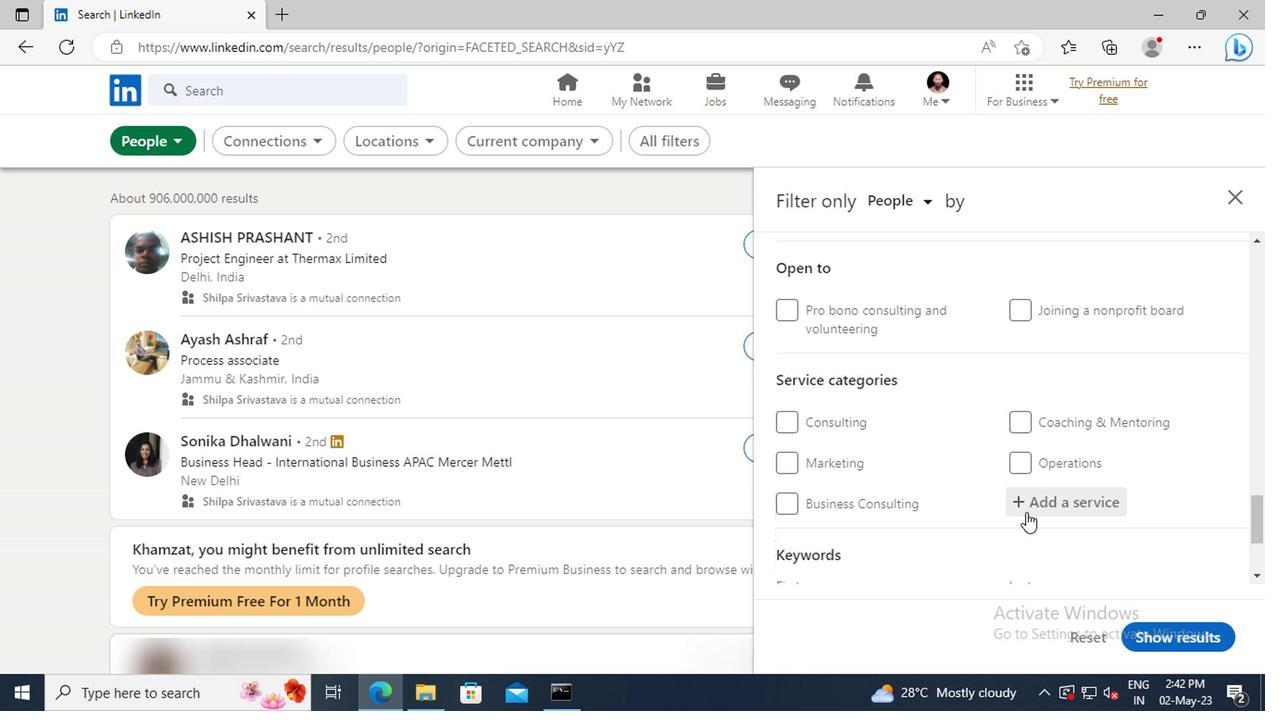 
Action: Key pressed <Key.shift>TECHNICAL<Key.enter>
Screenshot: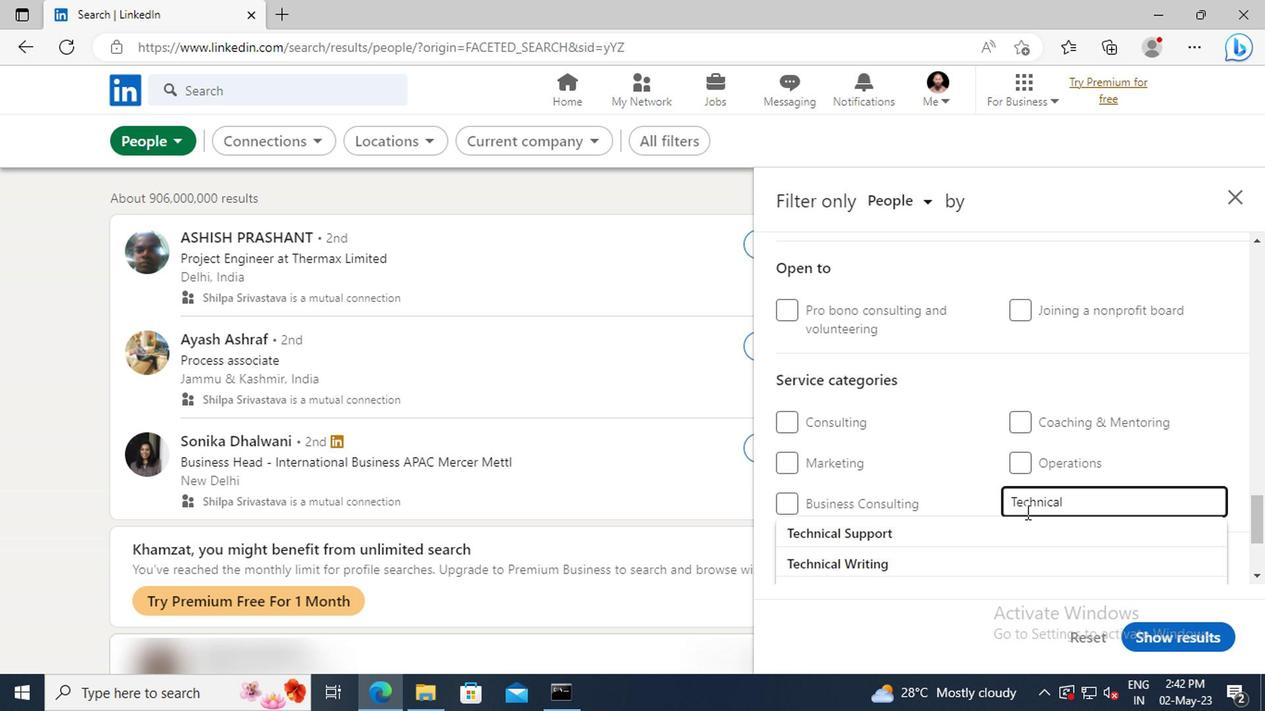 
Action: Mouse scrolled (1022, 511) with delta (0, 0)
Screenshot: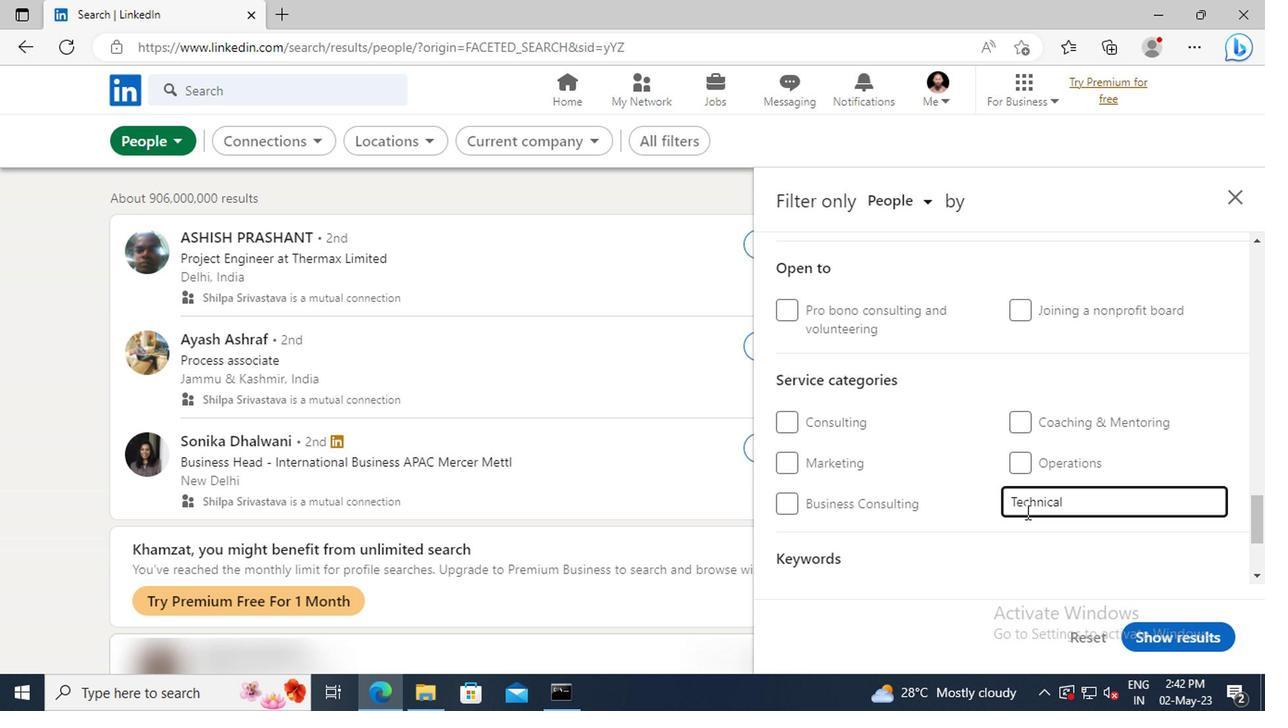 
Action: Mouse scrolled (1022, 511) with delta (0, 0)
Screenshot: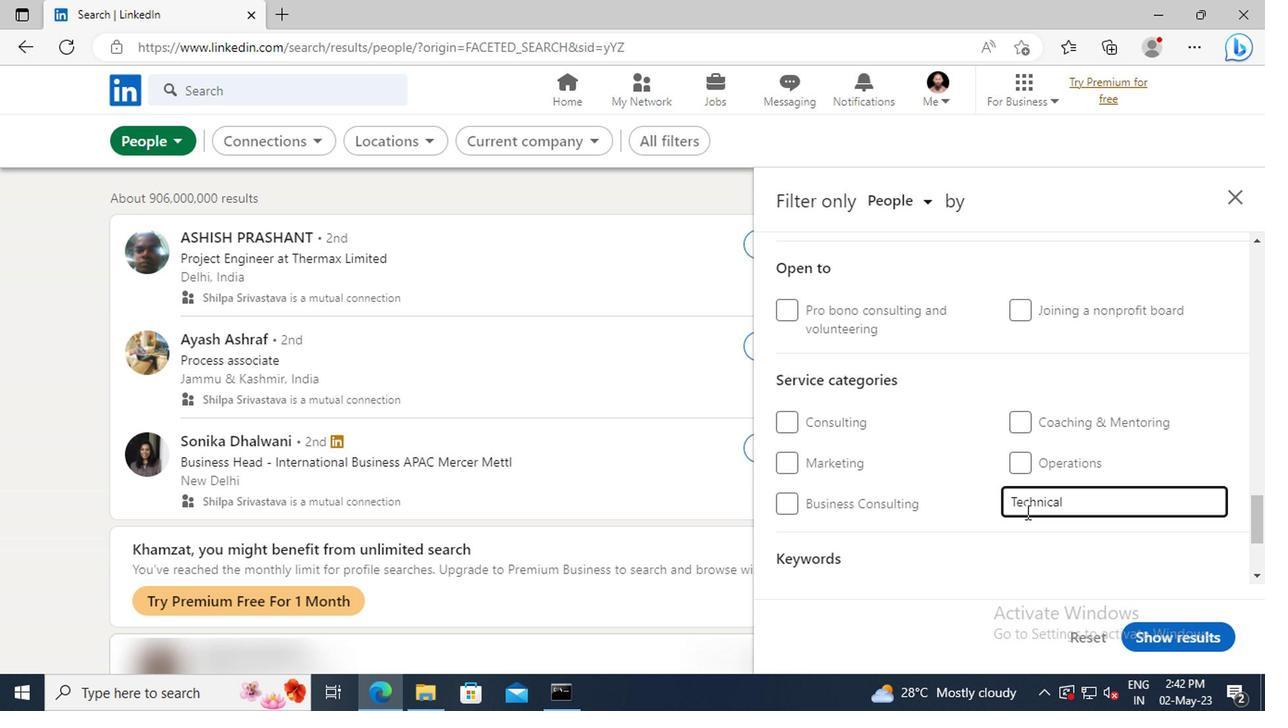 
Action: Mouse scrolled (1022, 511) with delta (0, 0)
Screenshot: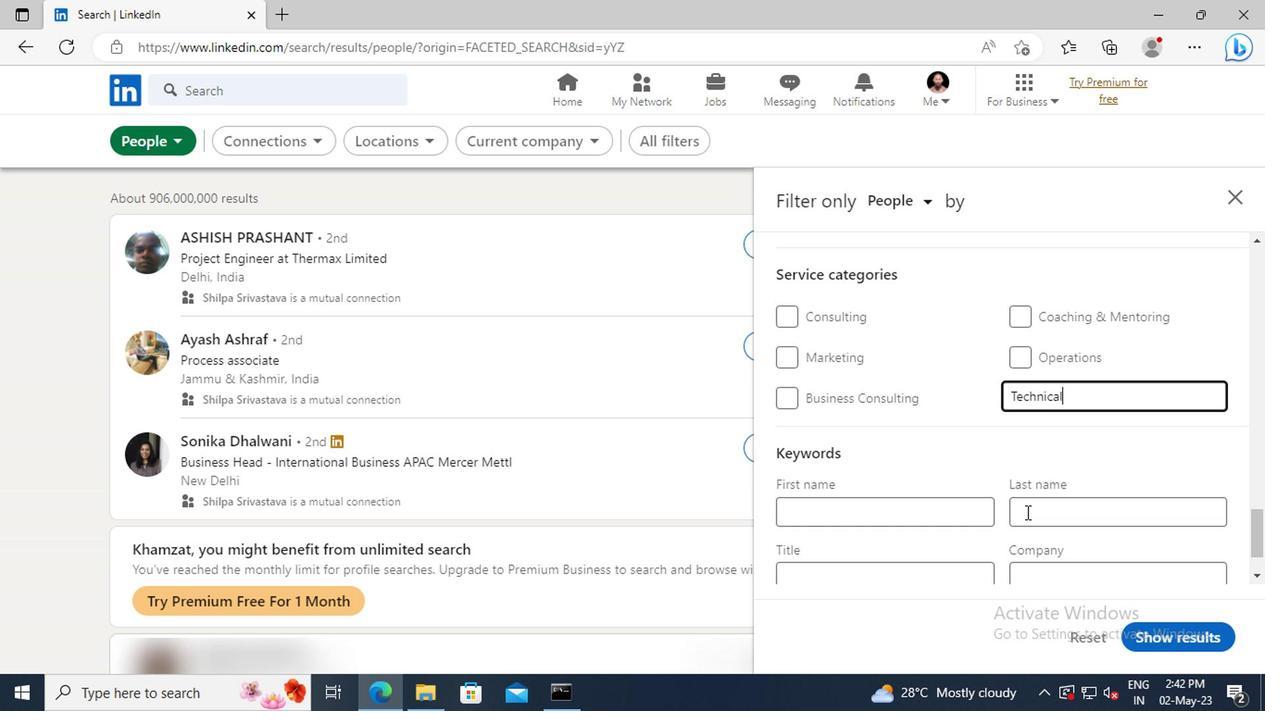 
Action: Mouse scrolled (1022, 511) with delta (0, 0)
Screenshot: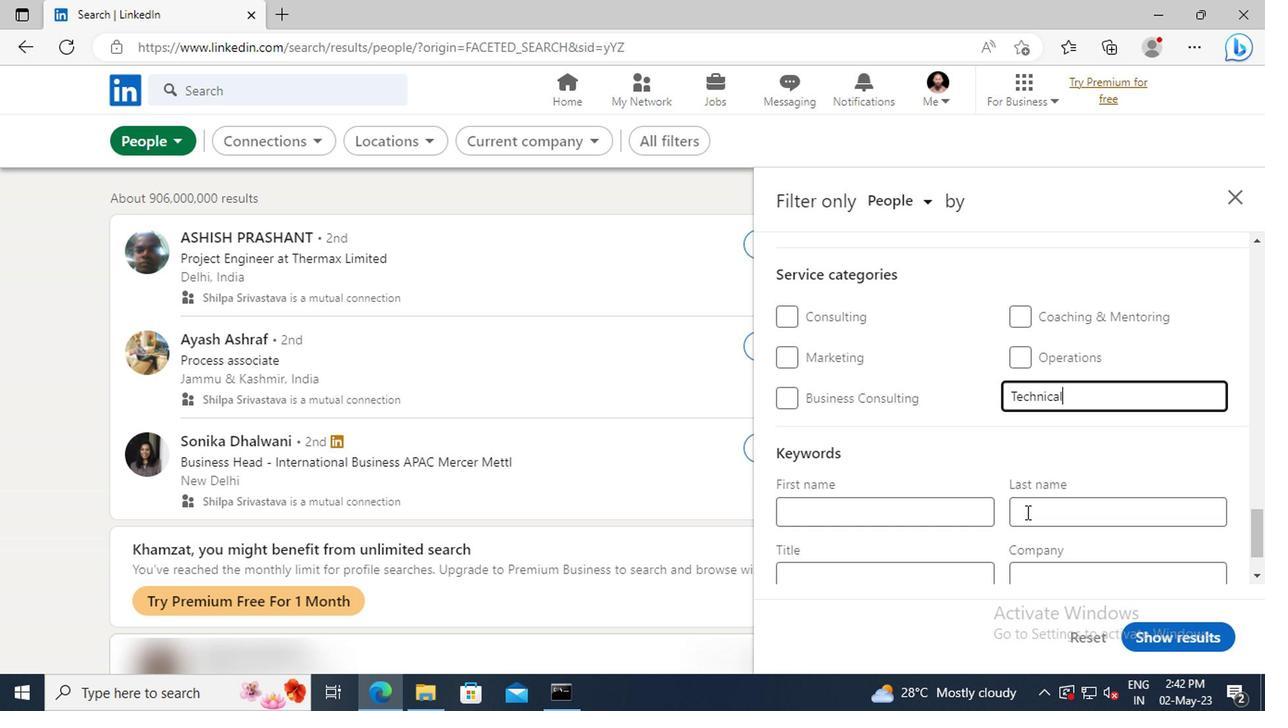 
Action: Mouse scrolled (1022, 511) with delta (0, 0)
Screenshot: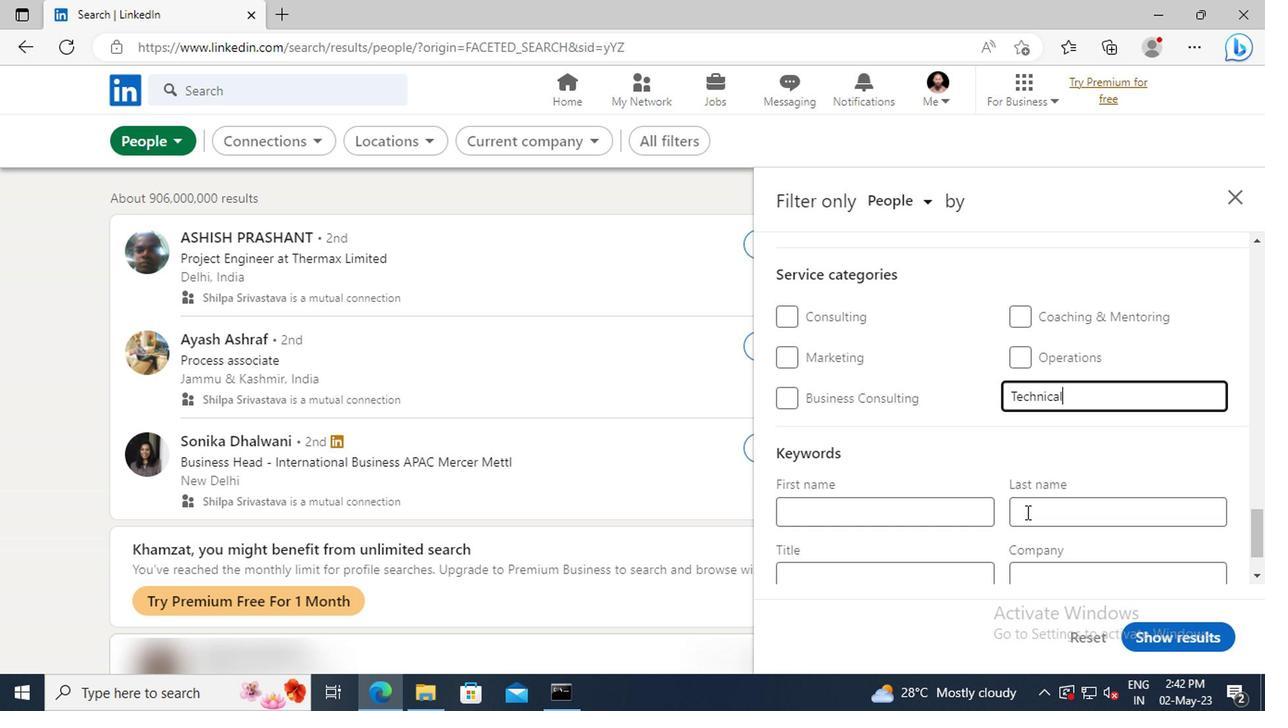
Action: Mouse moved to (888, 506)
Screenshot: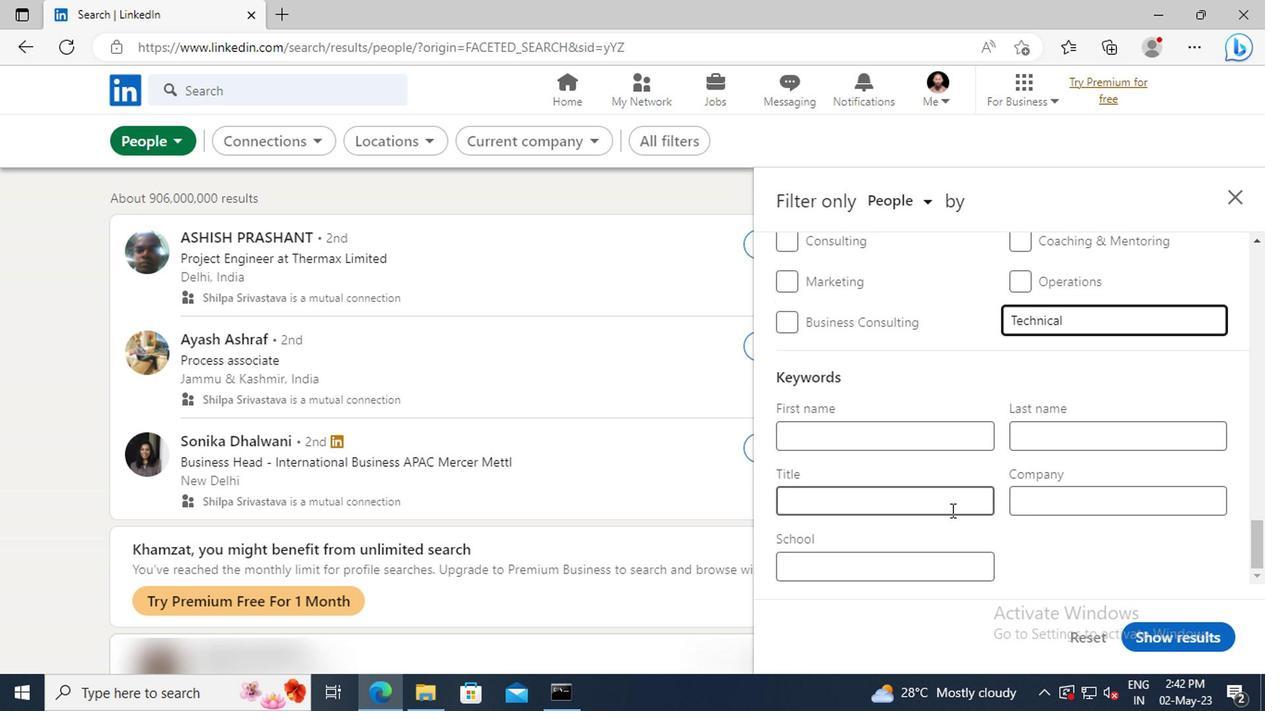 
Action: Mouse pressed left at (888, 506)
Screenshot: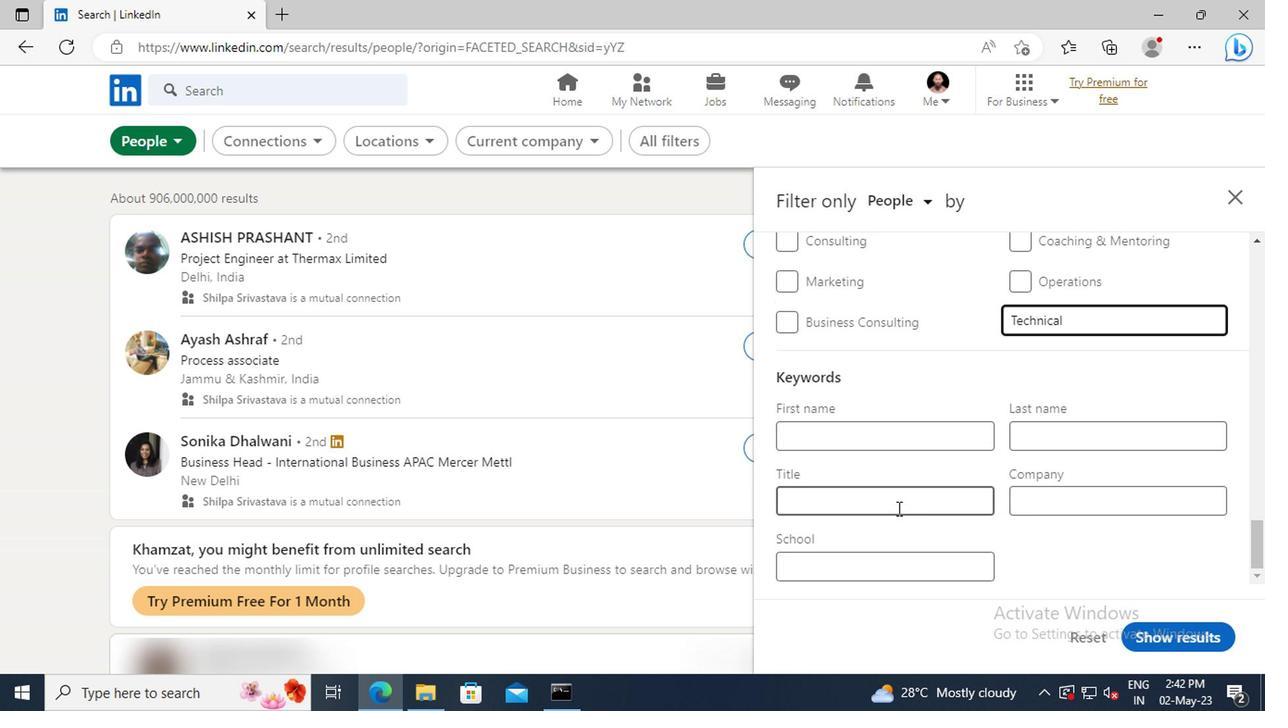 
Action: Key pressed <Key.shift>ATTORNEY<Key.enter>
Screenshot: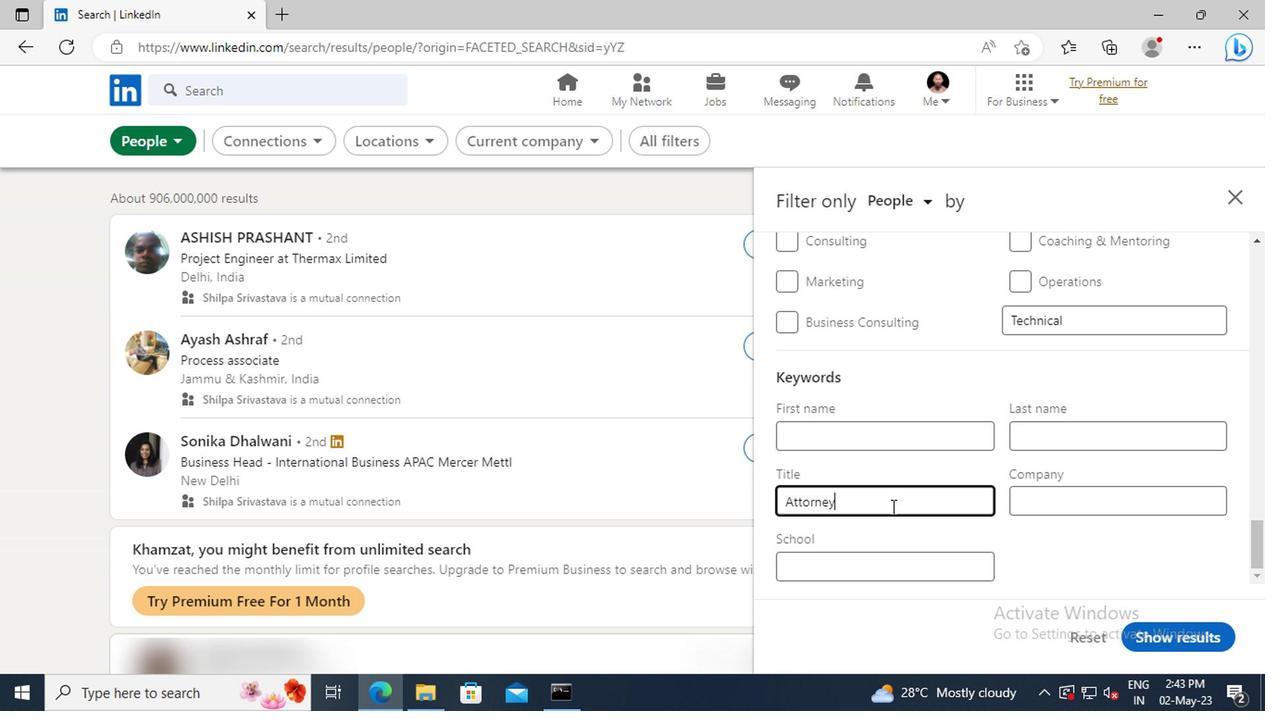 
Action: Mouse moved to (1146, 638)
Screenshot: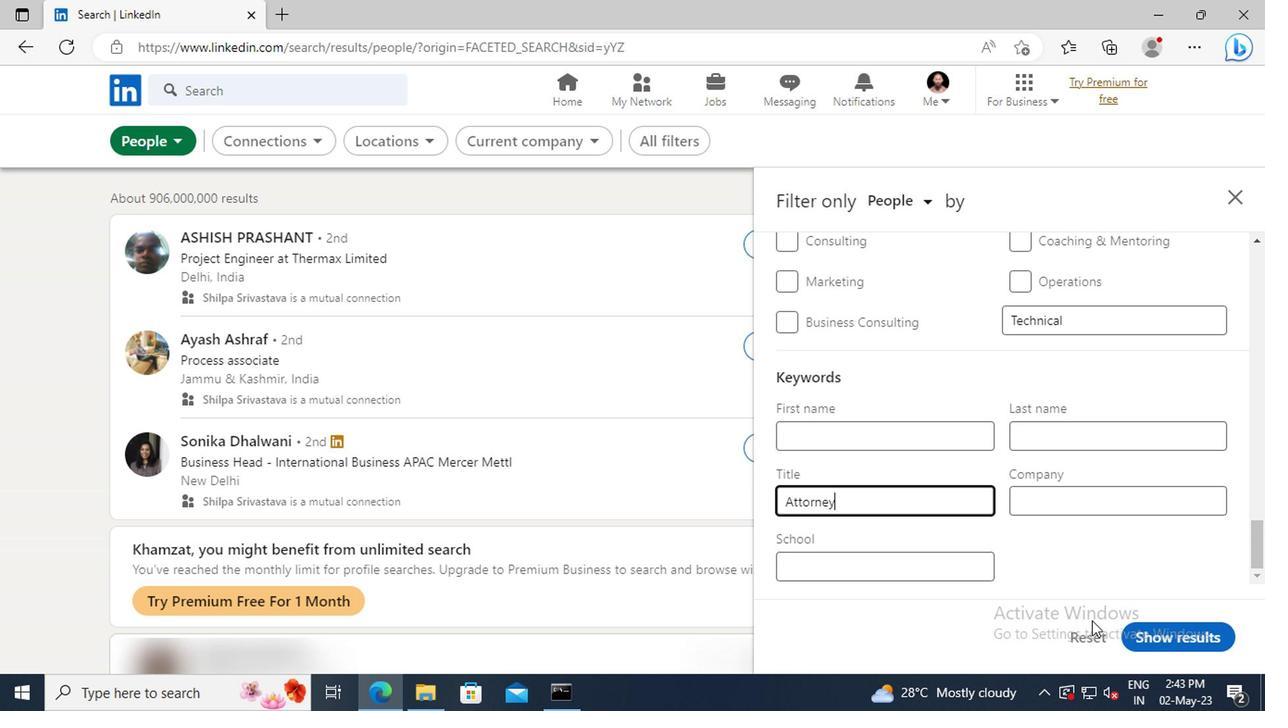 
Action: Mouse pressed left at (1146, 638)
Screenshot: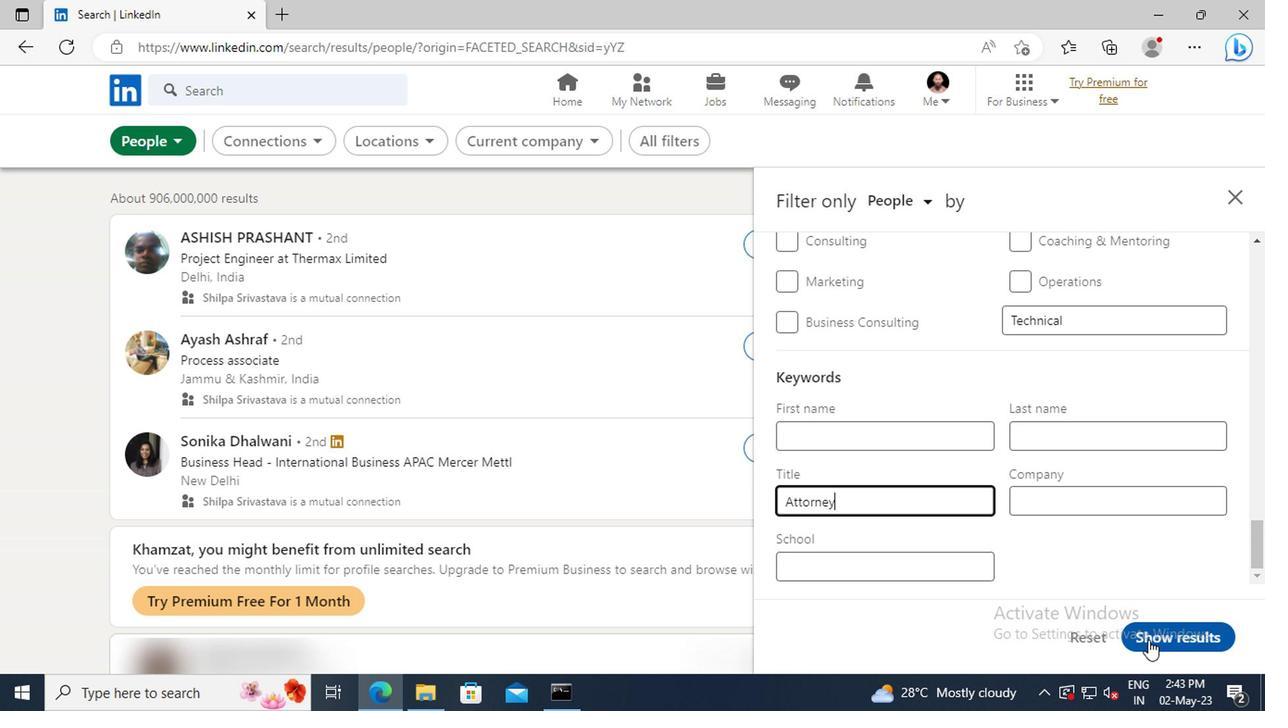 
Action: Mouse moved to (1147, 638)
Screenshot: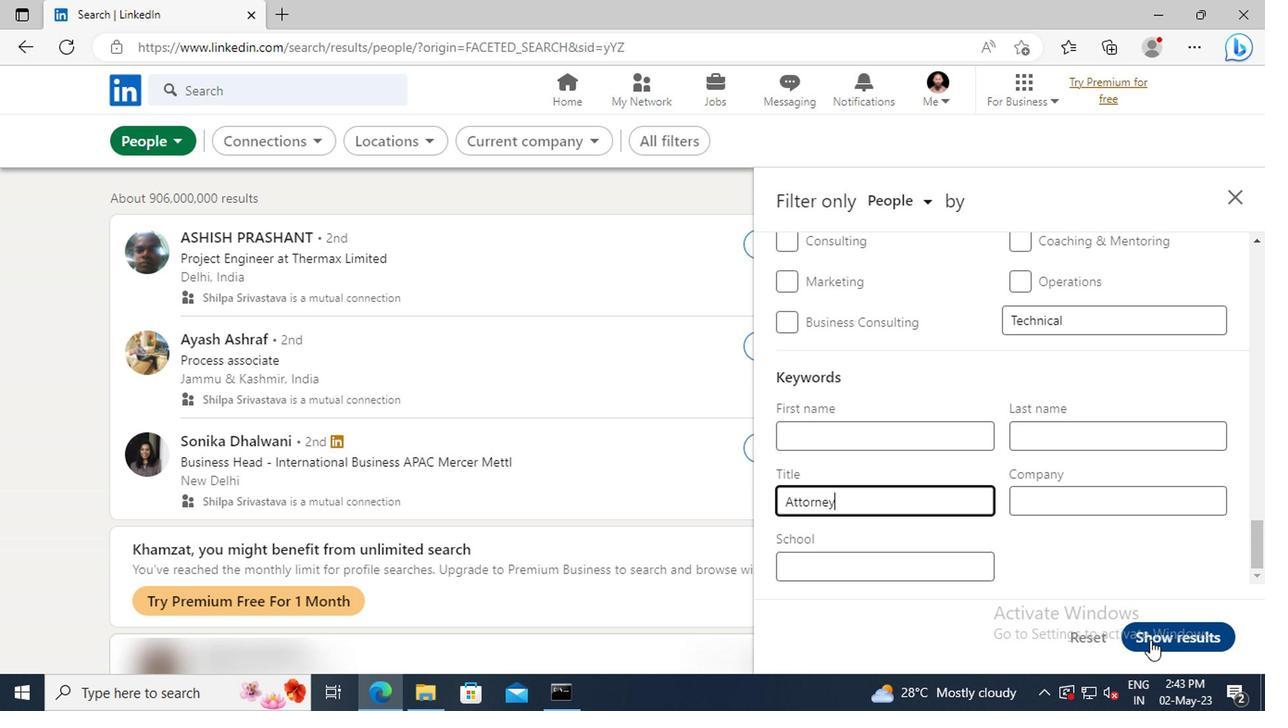 
